Task: Find connections with filter location Jalandhar with filter topic #Networkwith filter profile language German with filter current company Arup with filter school K.Ramakrishnan College of Engineering with filter industry IT System Data Services with filter service category Loans with filter keywords title Nurse
Action: Mouse moved to (182, 266)
Screenshot: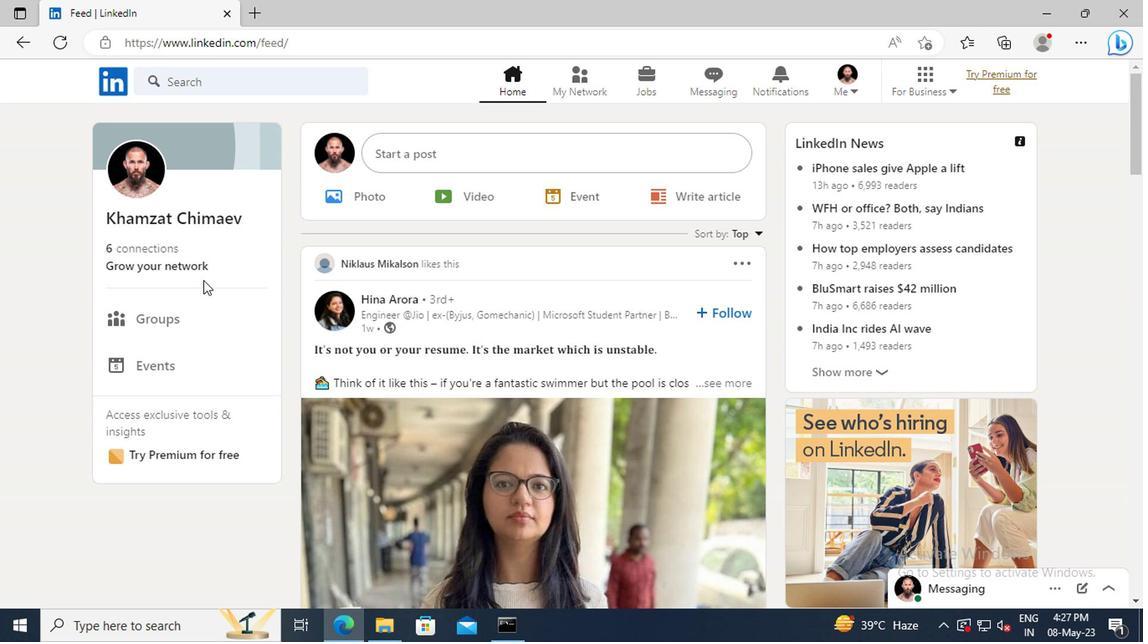 
Action: Mouse pressed left at (182, 266)
Screenshot: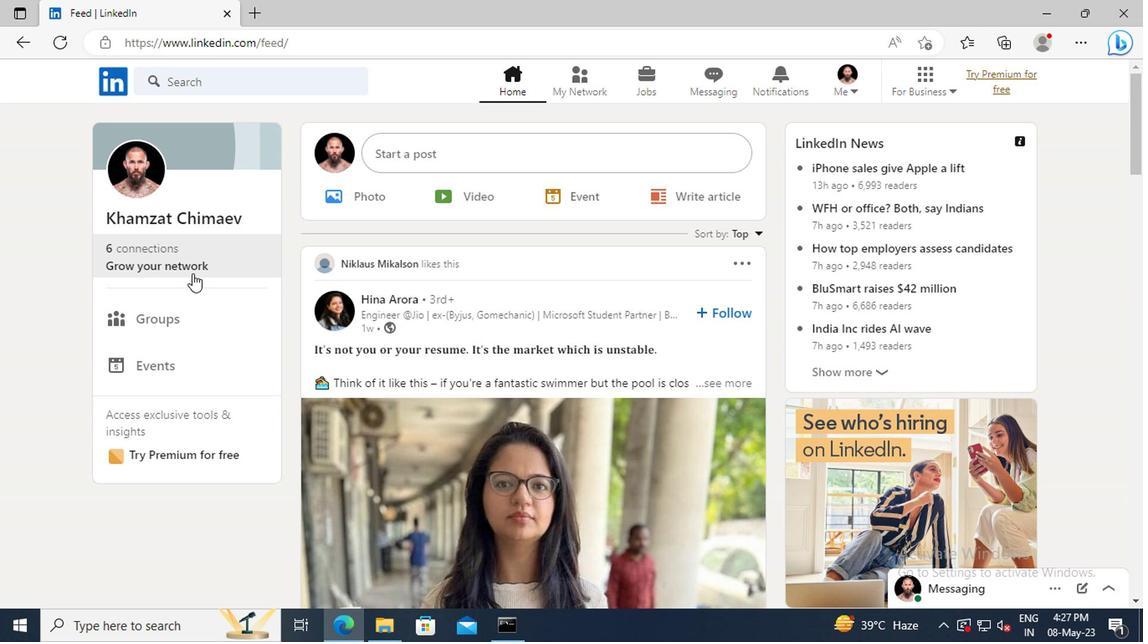 
Action: Mouse moved to (173, 182)
Screenshot: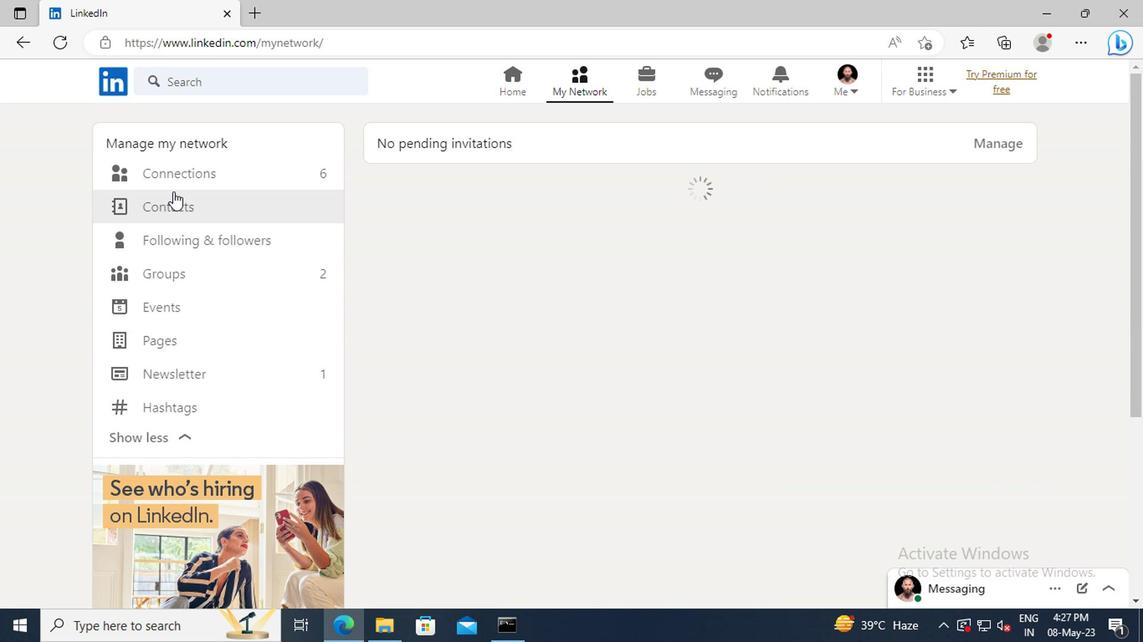 
Action: Mouse pressed left at (173, 182)
Screenshot: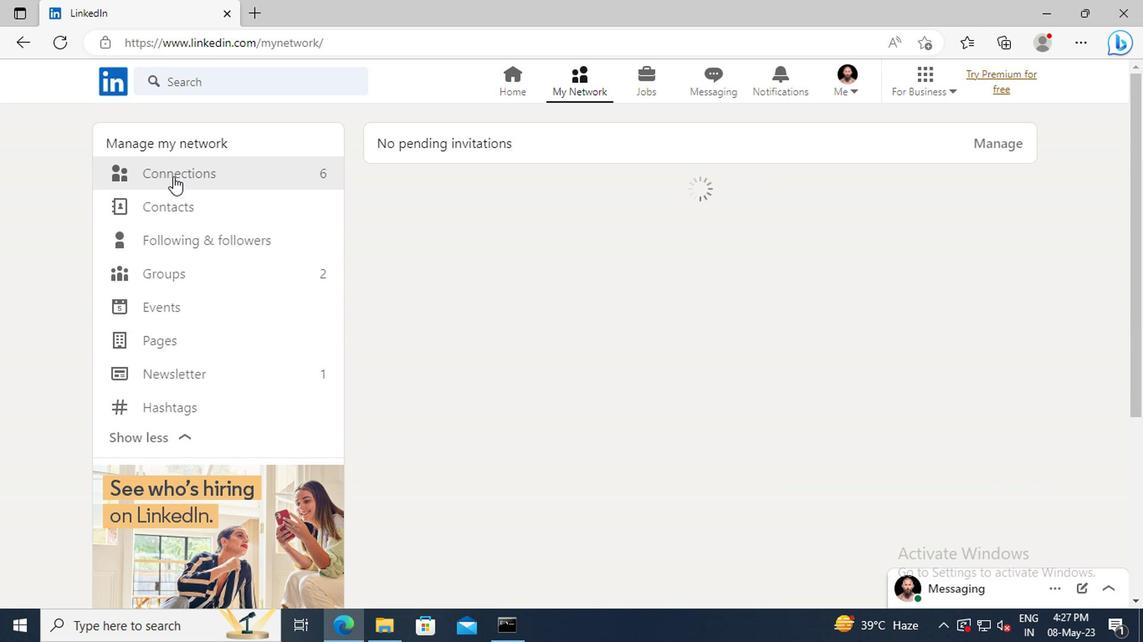 
Action: Mouse moved to (698, 186)
Screenshot: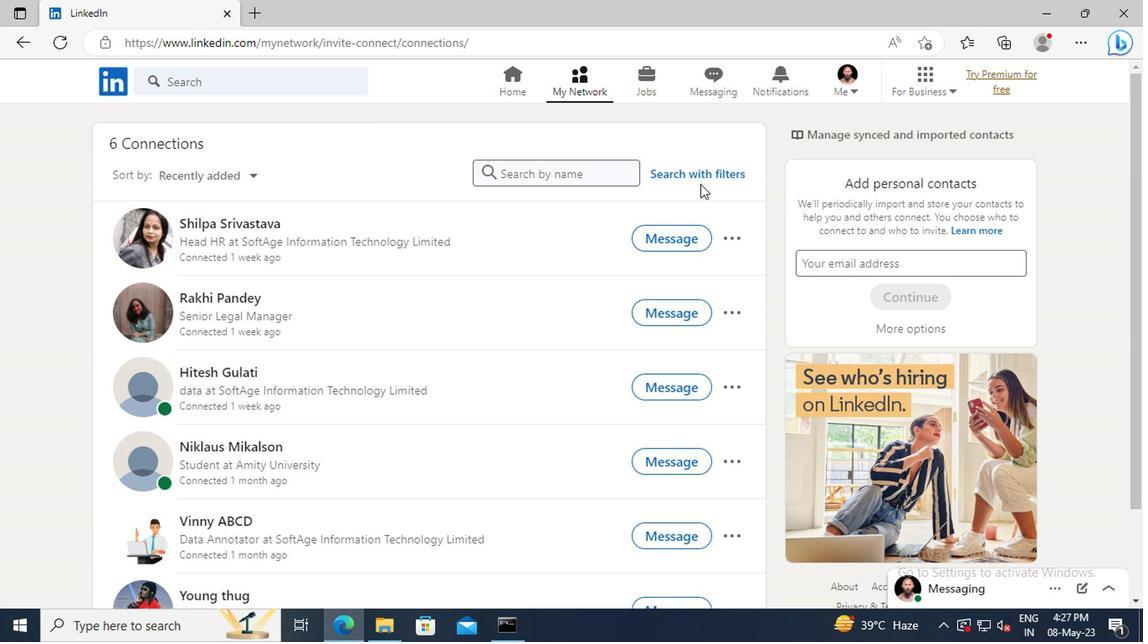 
Action: Mouse pressed left at (698, 186)
Screenshot: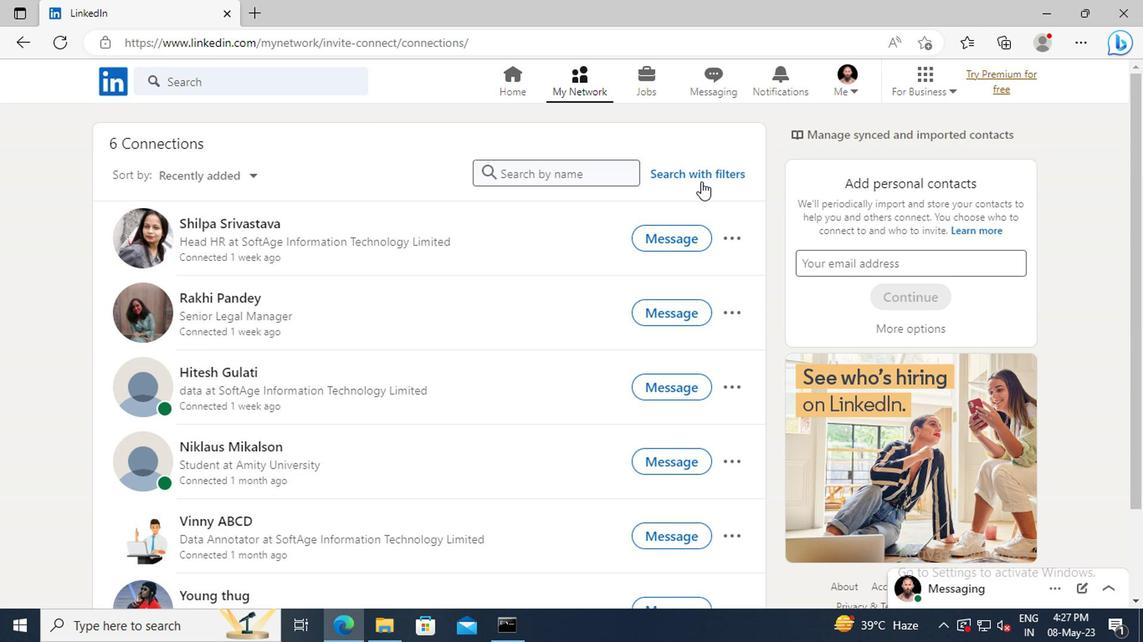 
Action: Mouse moved to (632, 139)
Screenshot: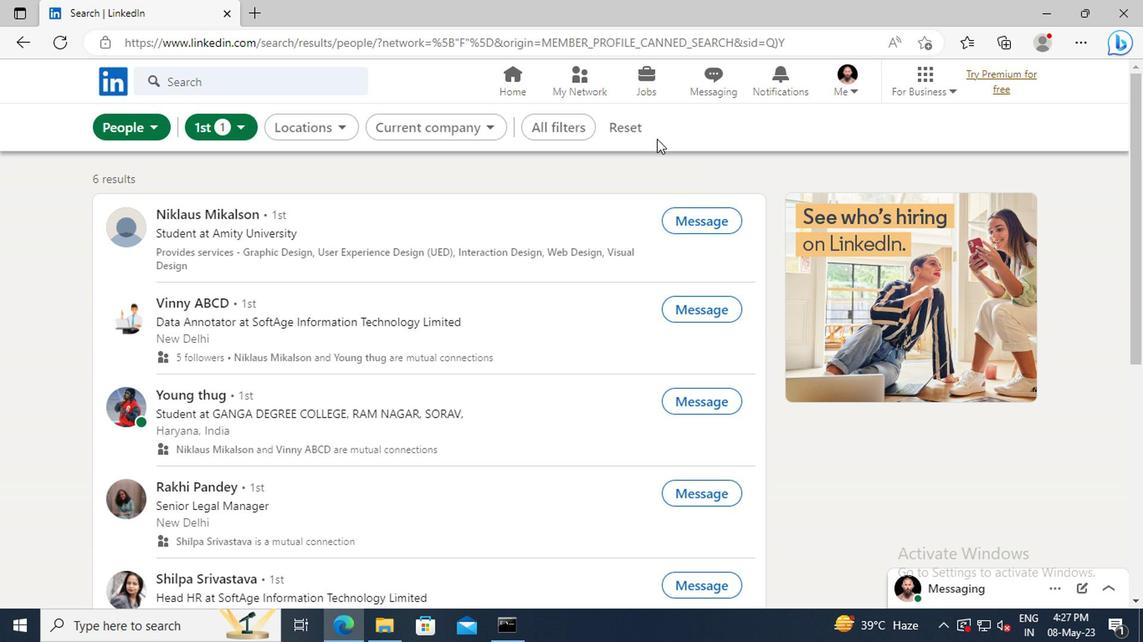 
Action: Mouse pressed left at (632, 139)
Screenshot: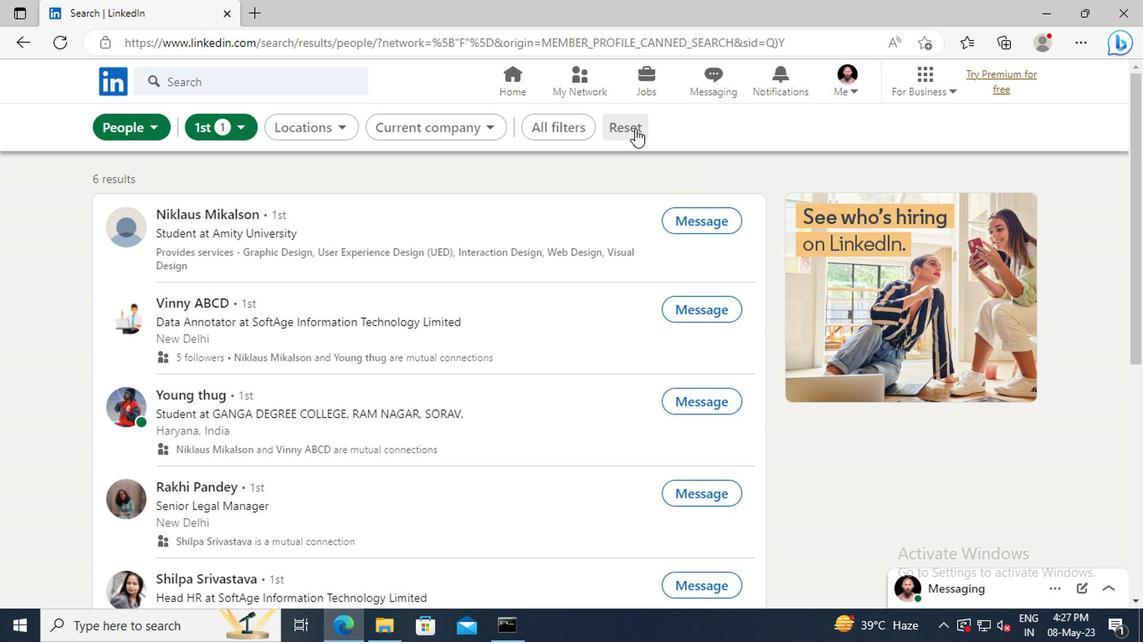 
Action: Mouse moved to (607, 139)
Screenshot: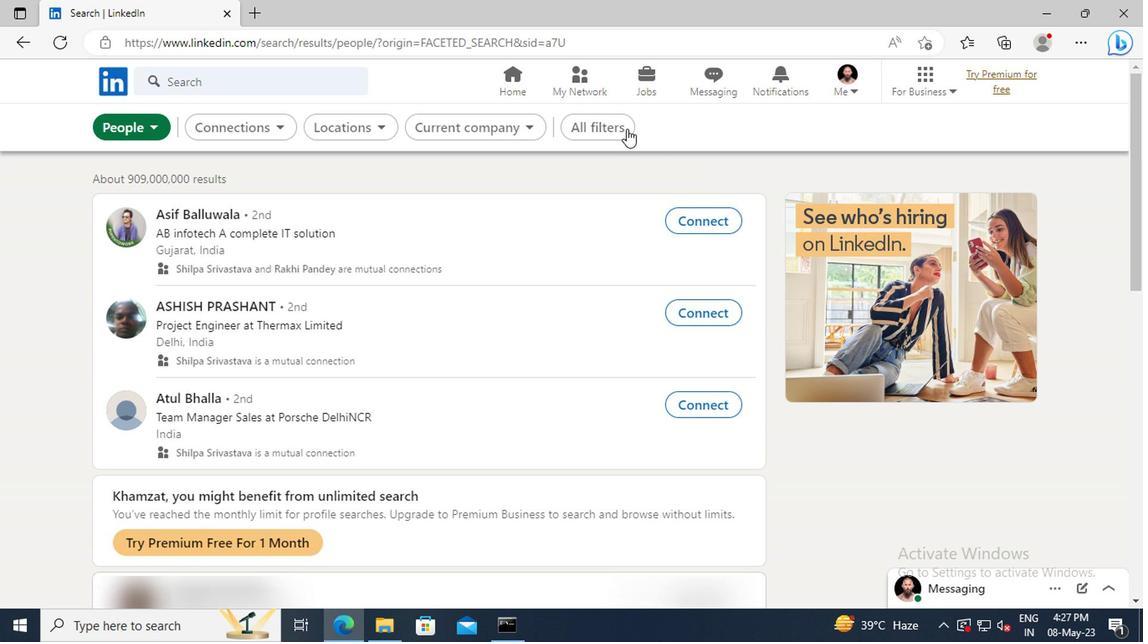 
Action: Mouse pressed left at (607, 139)
Screenshot: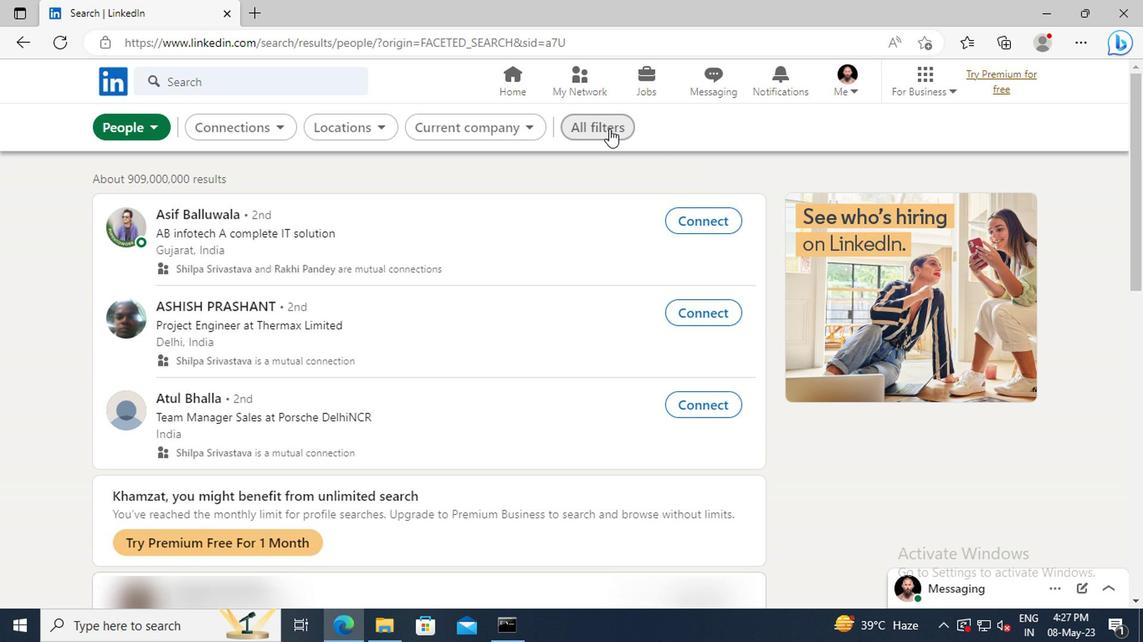 
Action: Mouse moved to (949, 326)
Screenshot: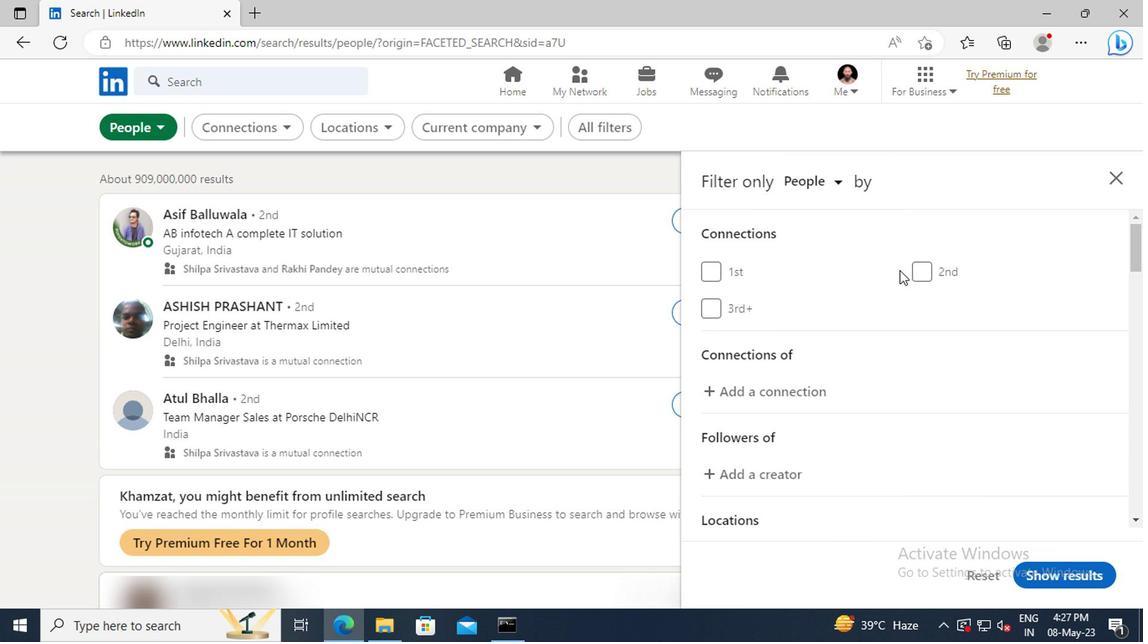 
Action: Mouse scrolled (949, 325) with delta (0, -1)
Screenshot: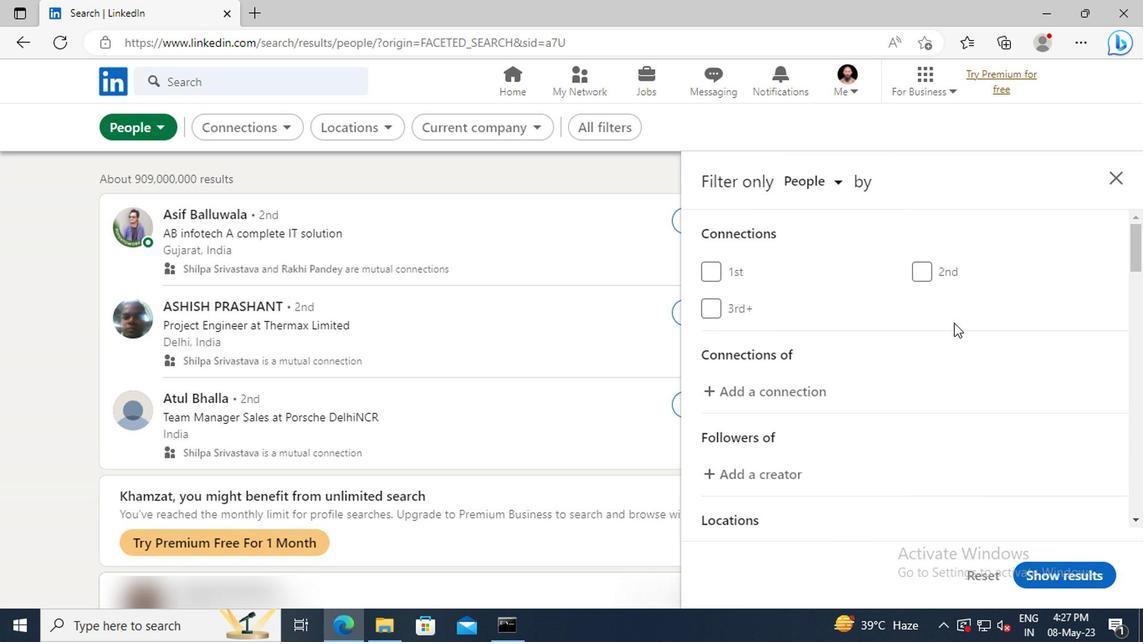 
Action: Mouse scrolled (949, 325) with delta (0, -1)
Screenshot: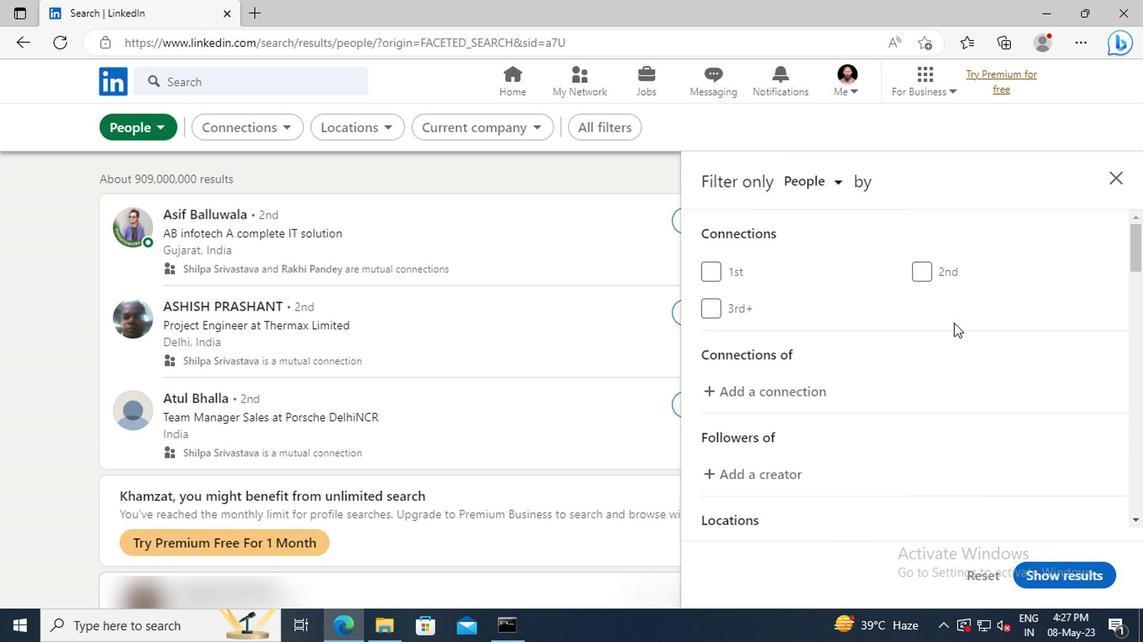 
Action: Mouse scrolled (949, 325) with delta (0, -1)
Screenshot: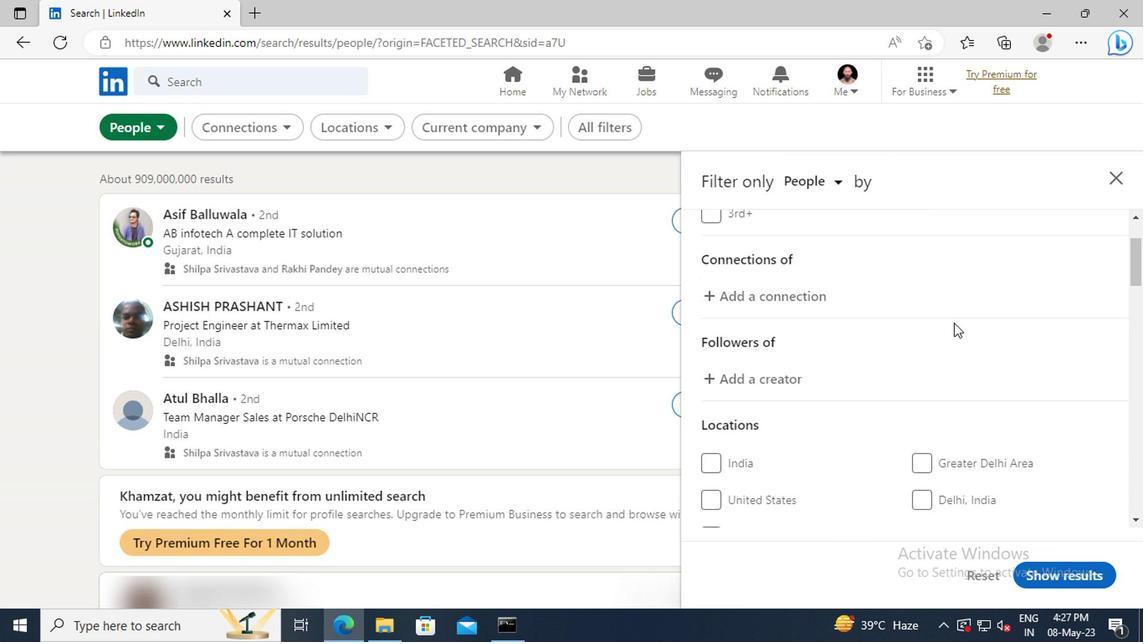 
Action: Mouse scrolled (949, 325) with delta (0, -1)
Screenshot: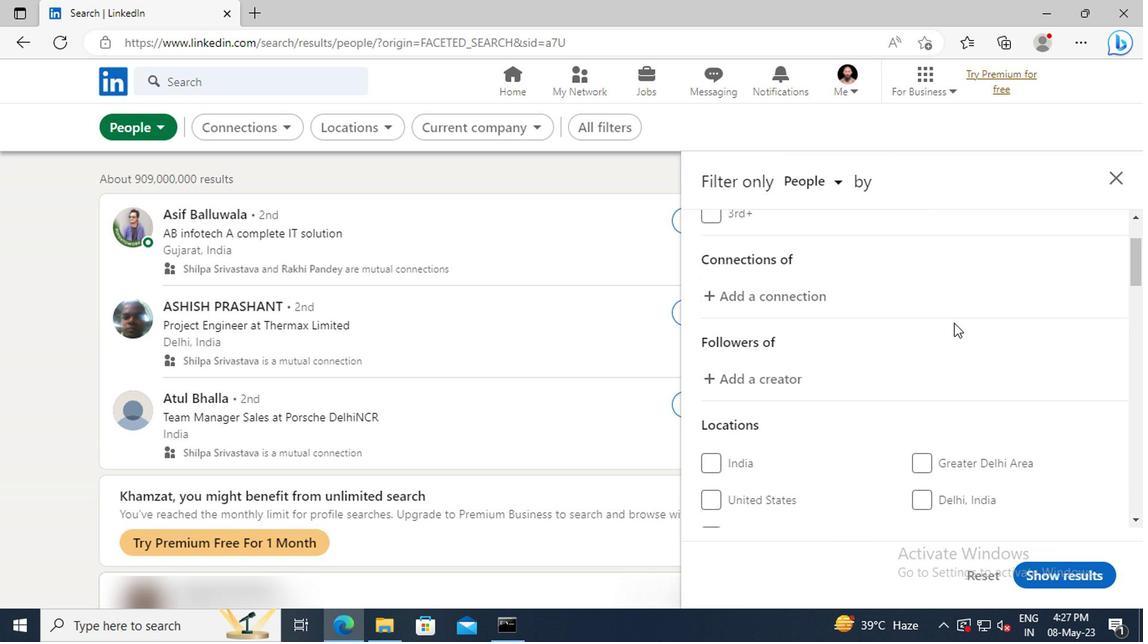 
Action: Mouse moved to (950, 326)
Screenshot: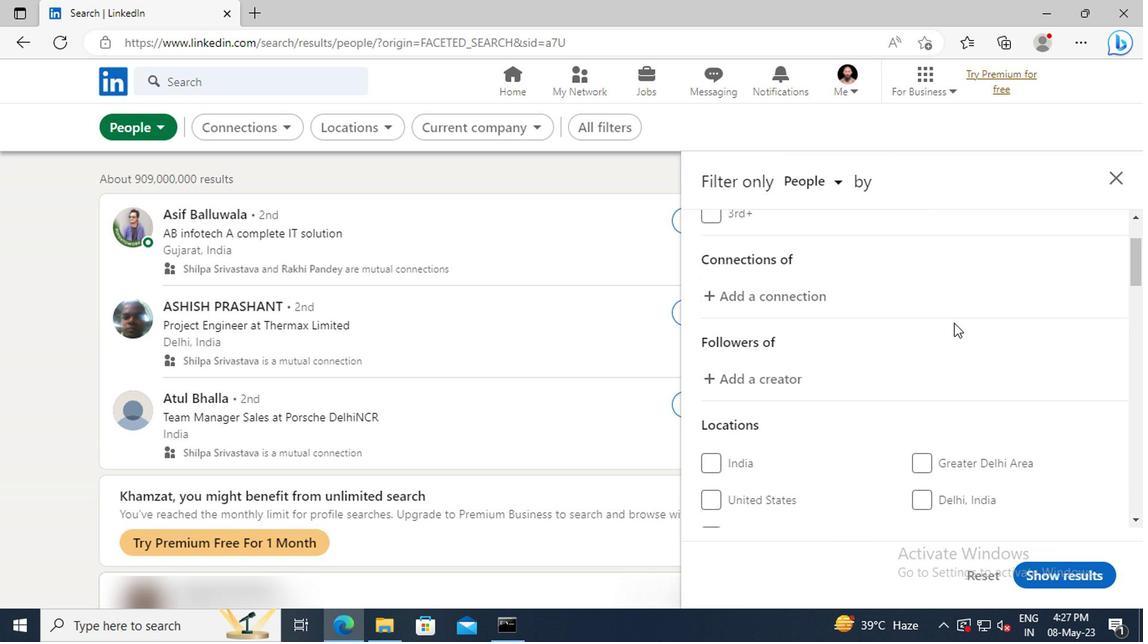 
Action: Mouse scrolled (950, 325) with delta (0, -1)
Screenshot: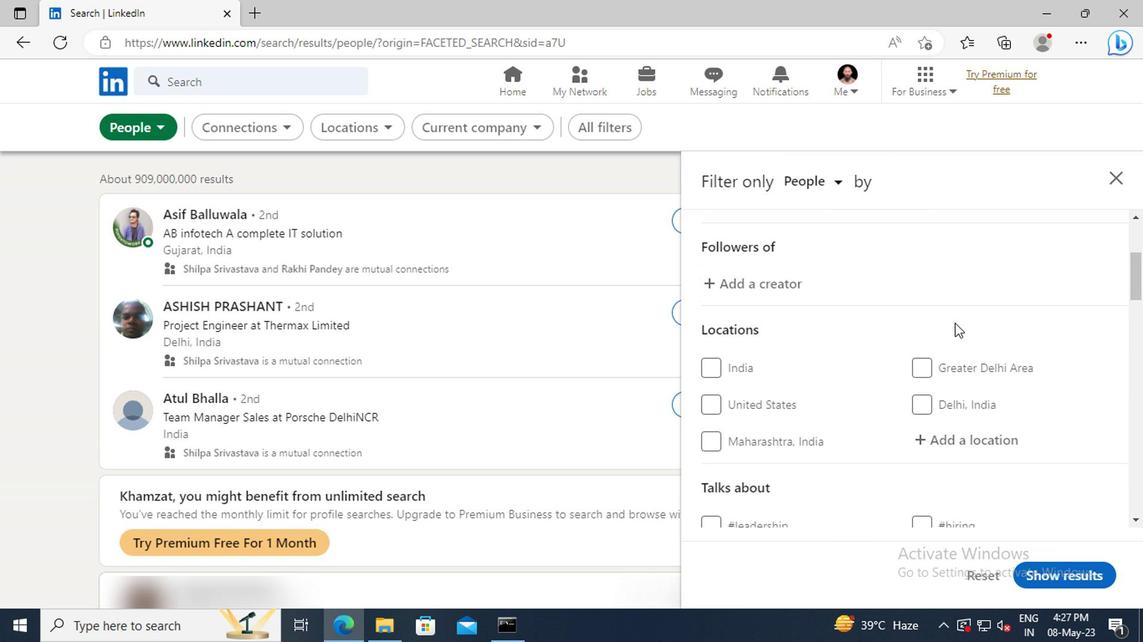 
Action: Mouse moved to (950, 327)
Screenshot: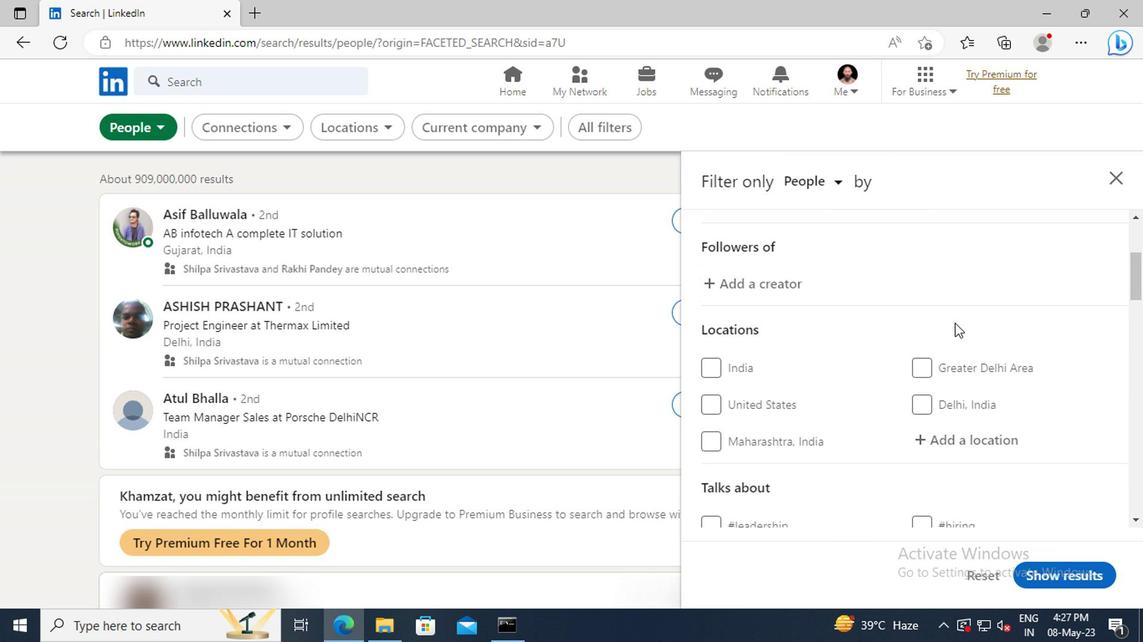 
Action: Mouse scrolled (950, 326) with delta (0, 0)
Screenshot: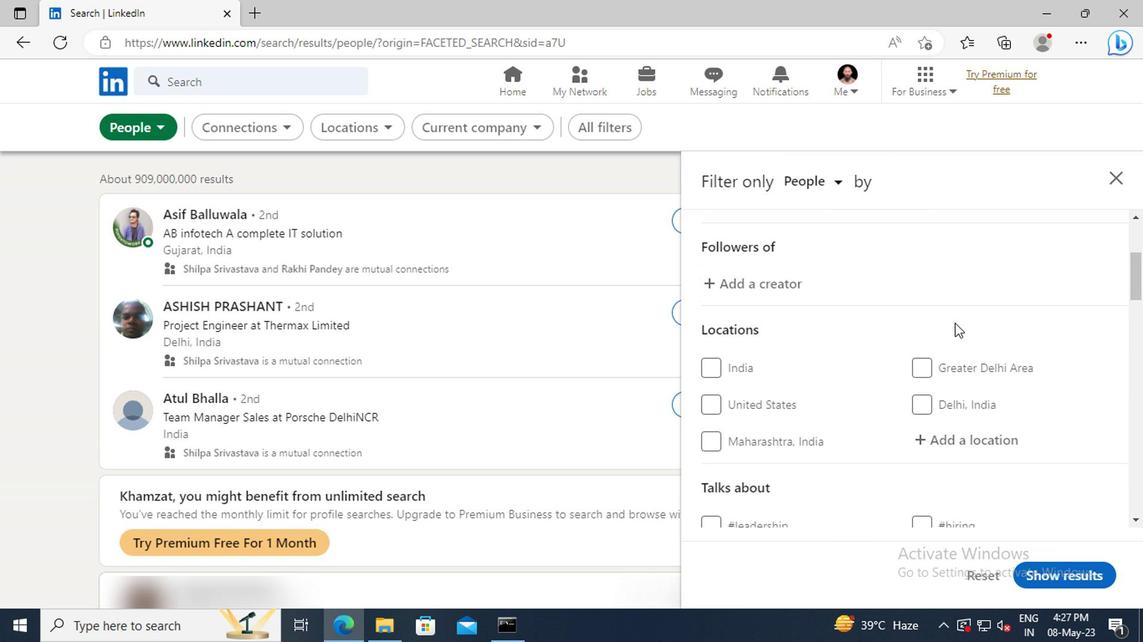 
Action: Mouse moved to (950, 342)
Screenshot: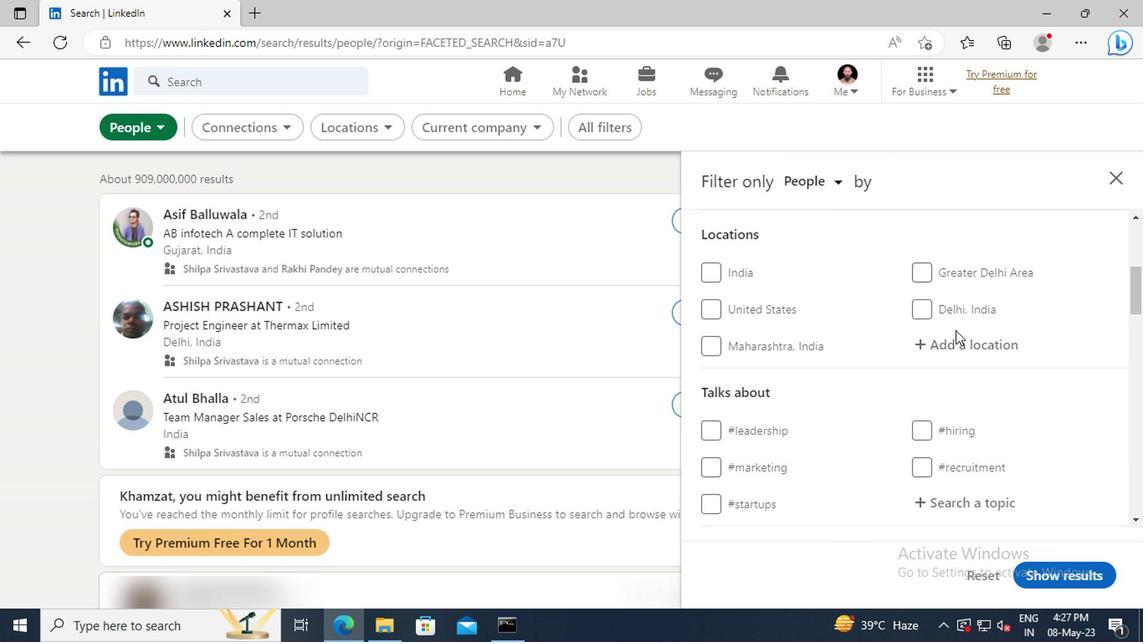 
Action: Mouse pressed left at (950, 342)
Screenshot: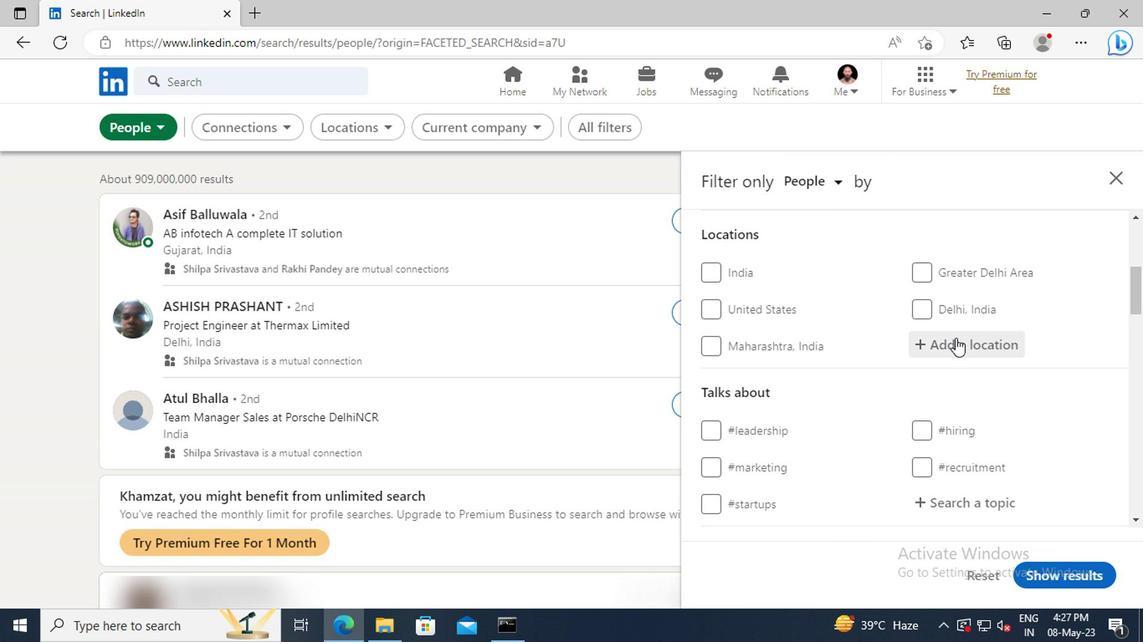 
Action: Key pressed <Key.shift>JALANDHAR
Screenshot: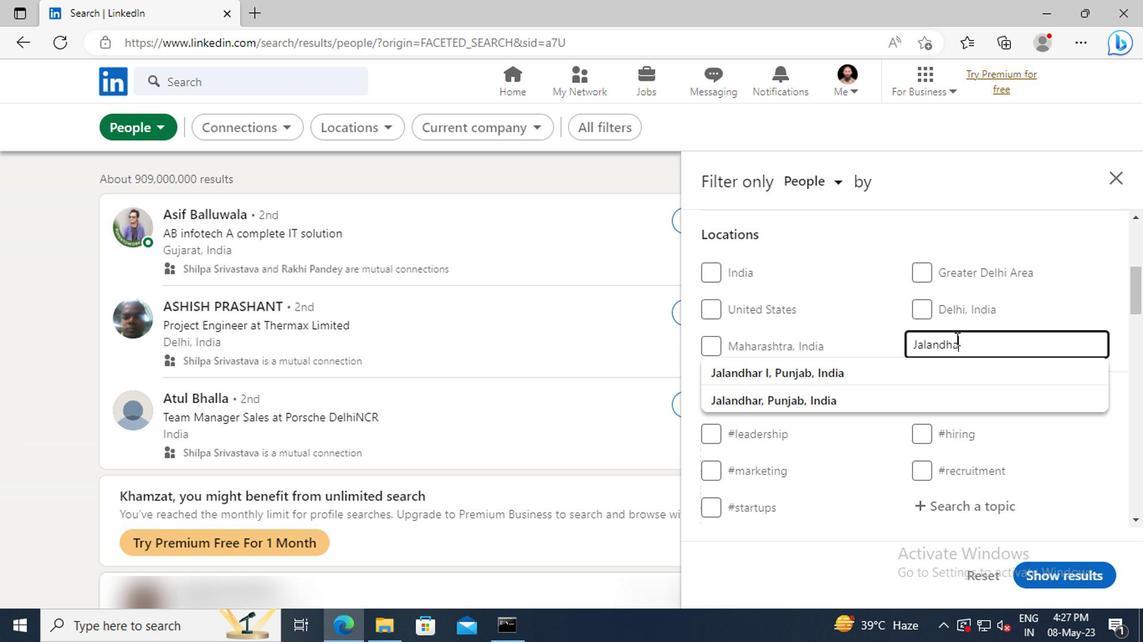 
Action: Mouse moved to (956, 369)
Screenshot: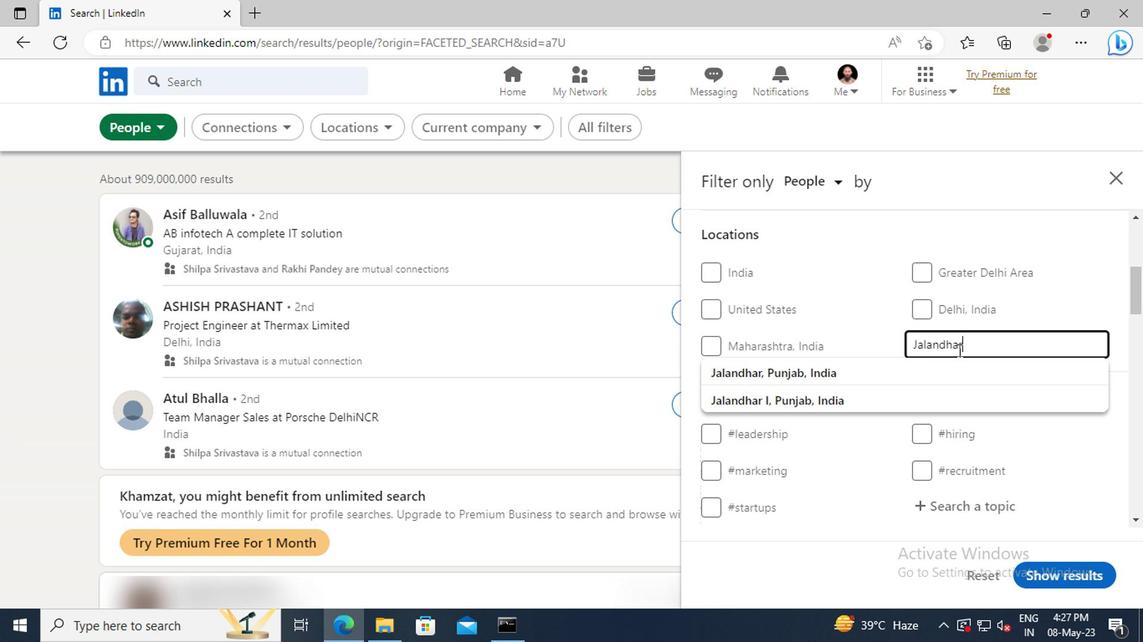 
Action: Mouse pressed left at (956, 369)
Screenshot: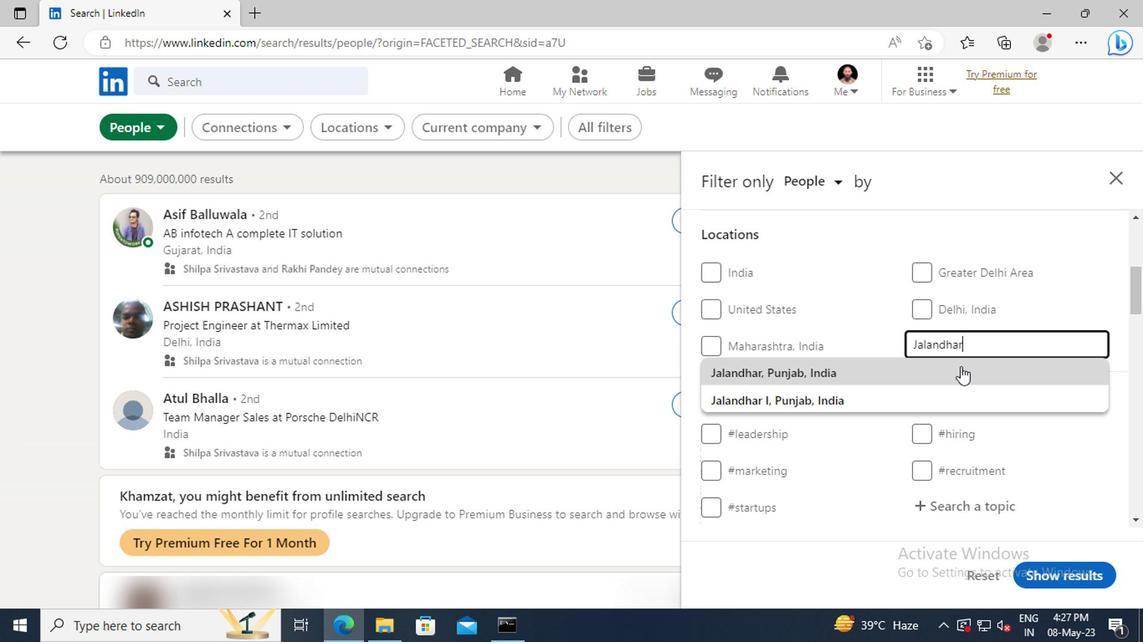 
Action: Mouse scrolled (956, 368) with delta (0, -1)
Screenshot: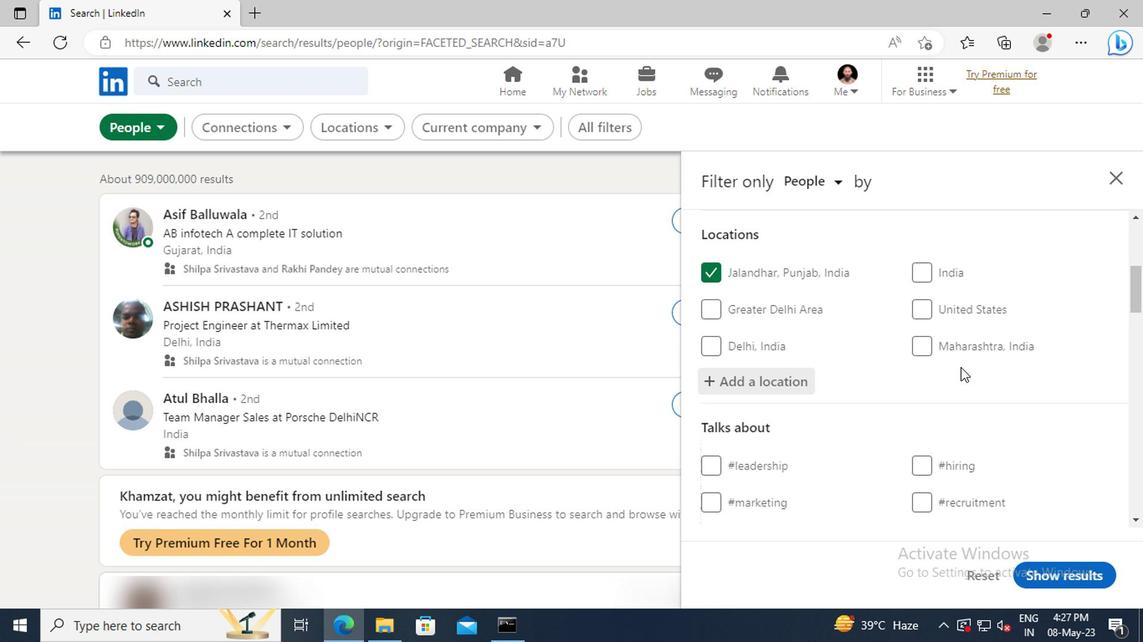 
Action: Mouse scrolled (956, 368) with delta (0, -1)
Screenshot: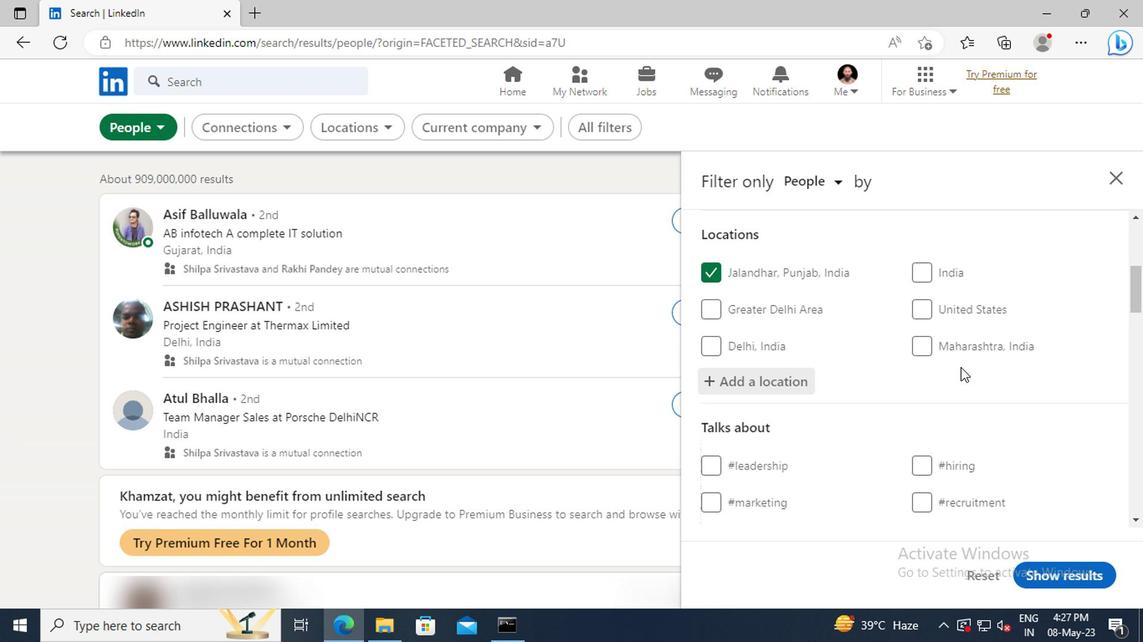 
Action: Mouse scrolled (956, 368) with delta (0, -1)
Screenshot: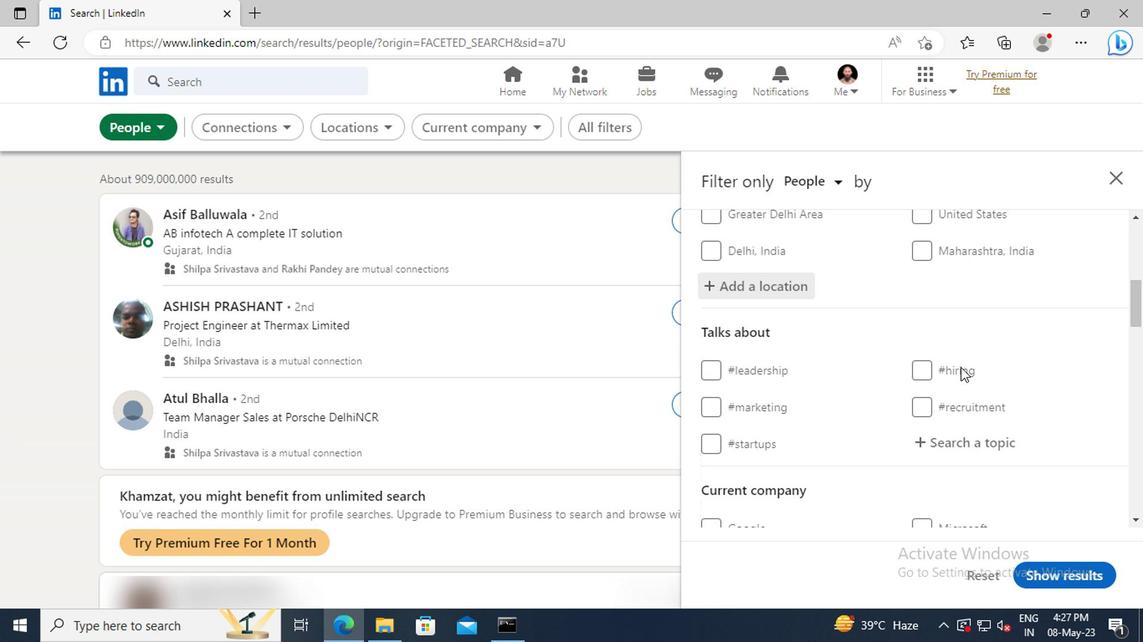 
Action: Mouse moved to (962, 390)
Screenshot: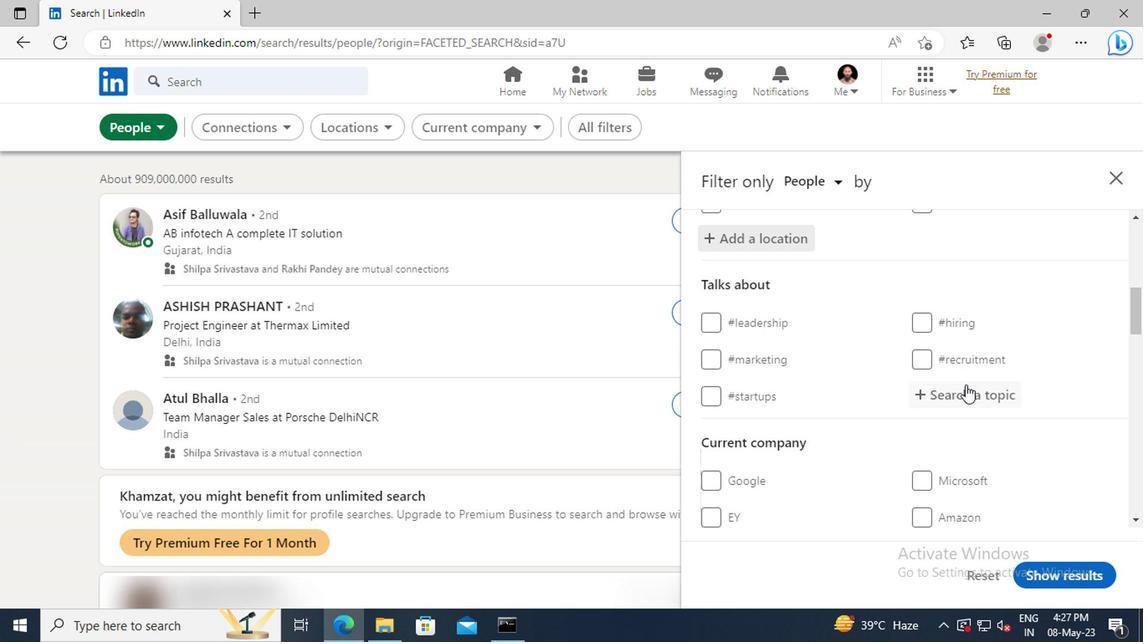 
Action: Mouse pressed left at (962, 390)
Screenshot: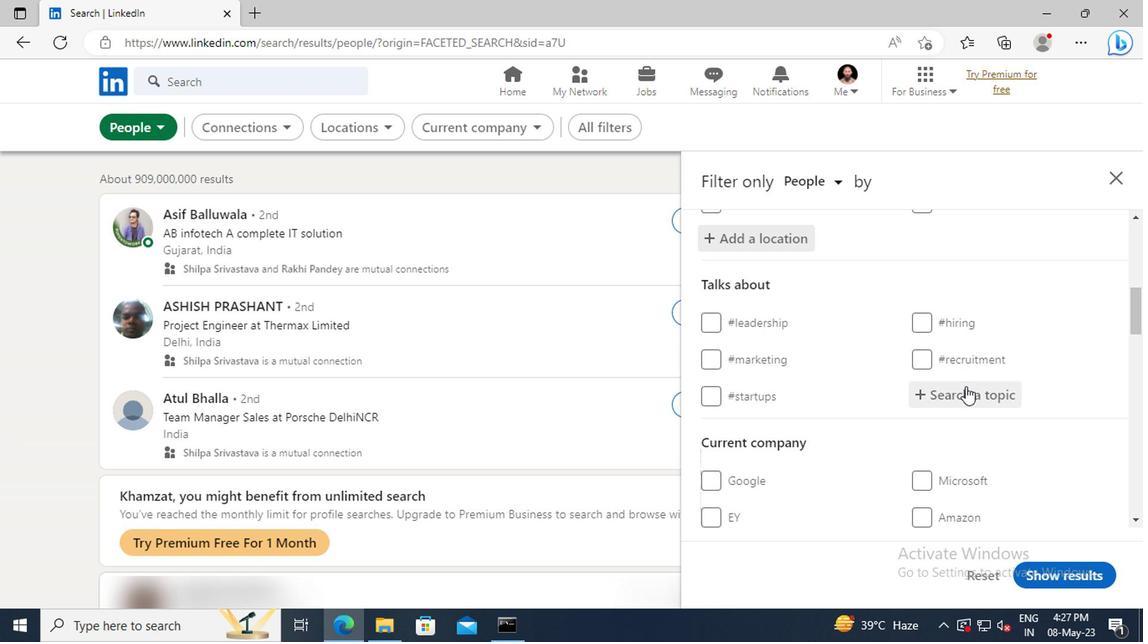 
Action: Key pressed <Key.shift>NETWORK
Screenshot: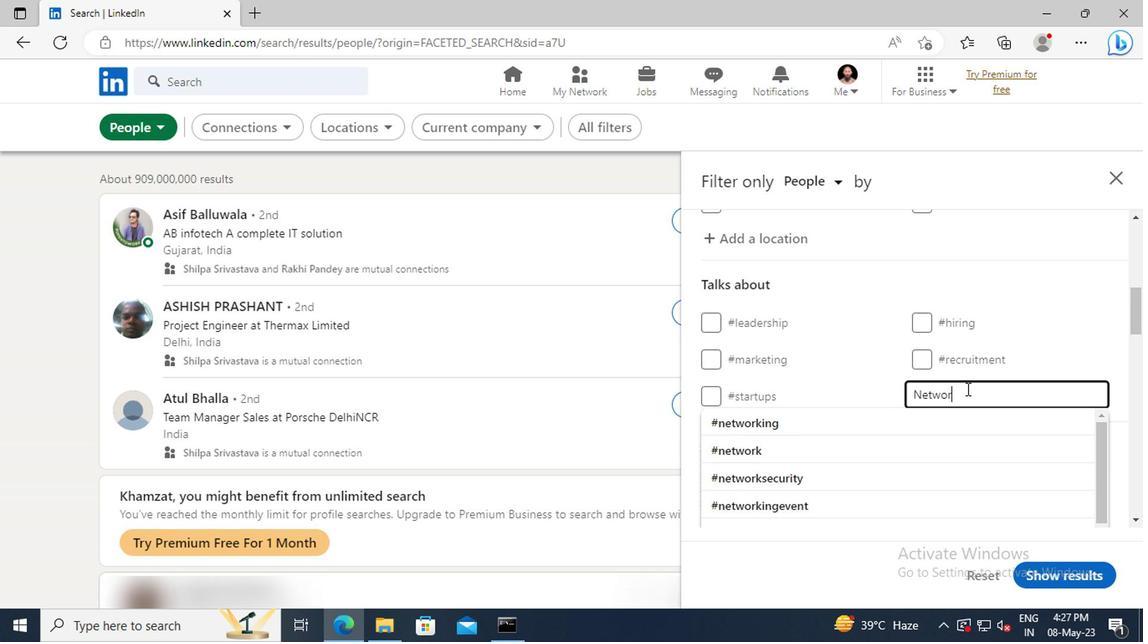 
Action: Mouse moved to (962, 436)
Screenshot: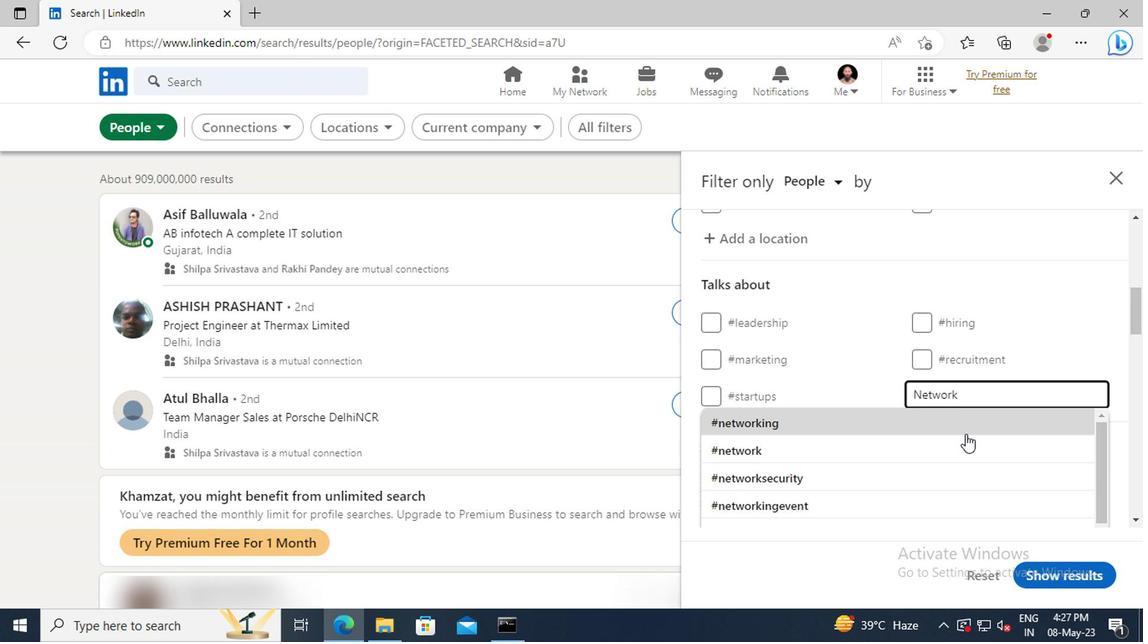 
Action: Mouse pressed left at (962, 436)
Screenshot: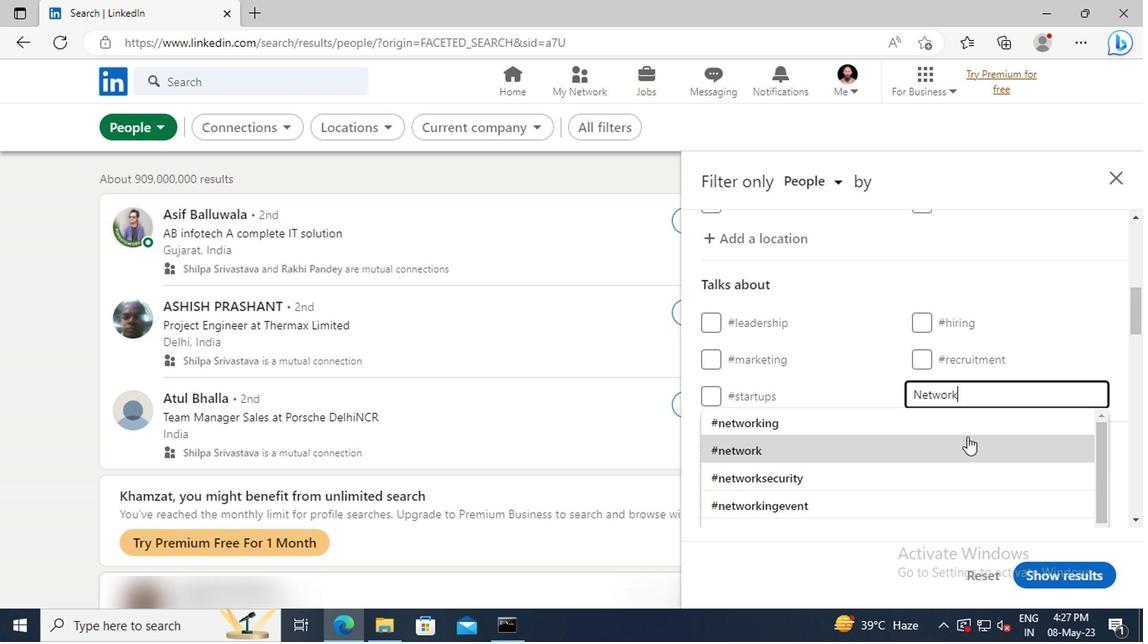 
Action: Mouse scrolled (962, 435) with delta (0, 0)
Screenshot: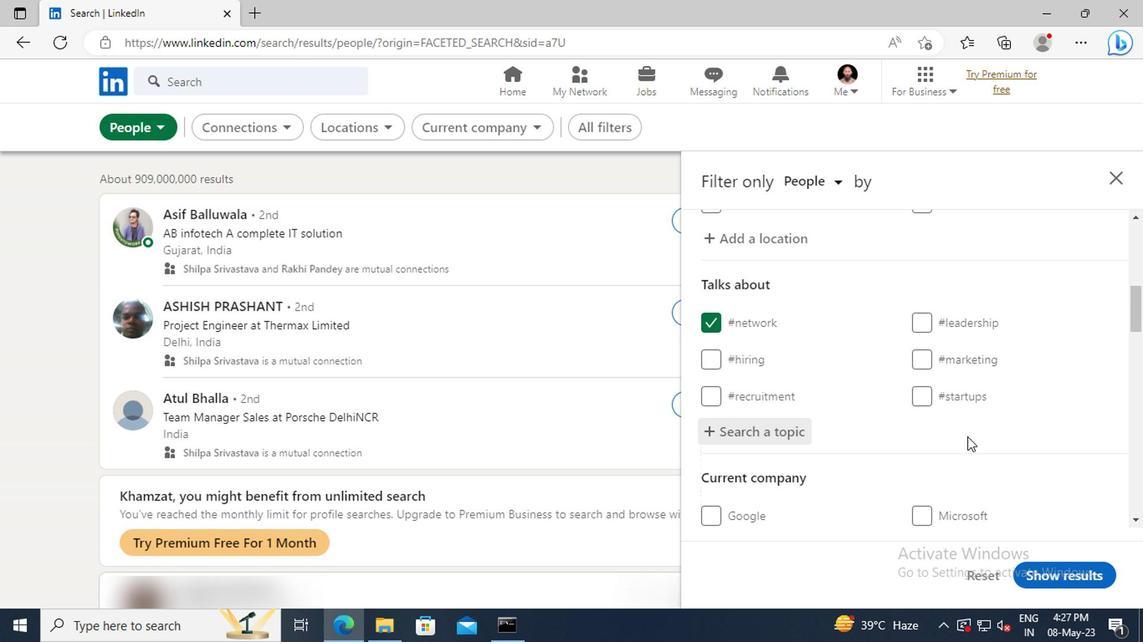 
Action: Mouse scrolled (962, 435) with delta (0, 0)
Screenshot: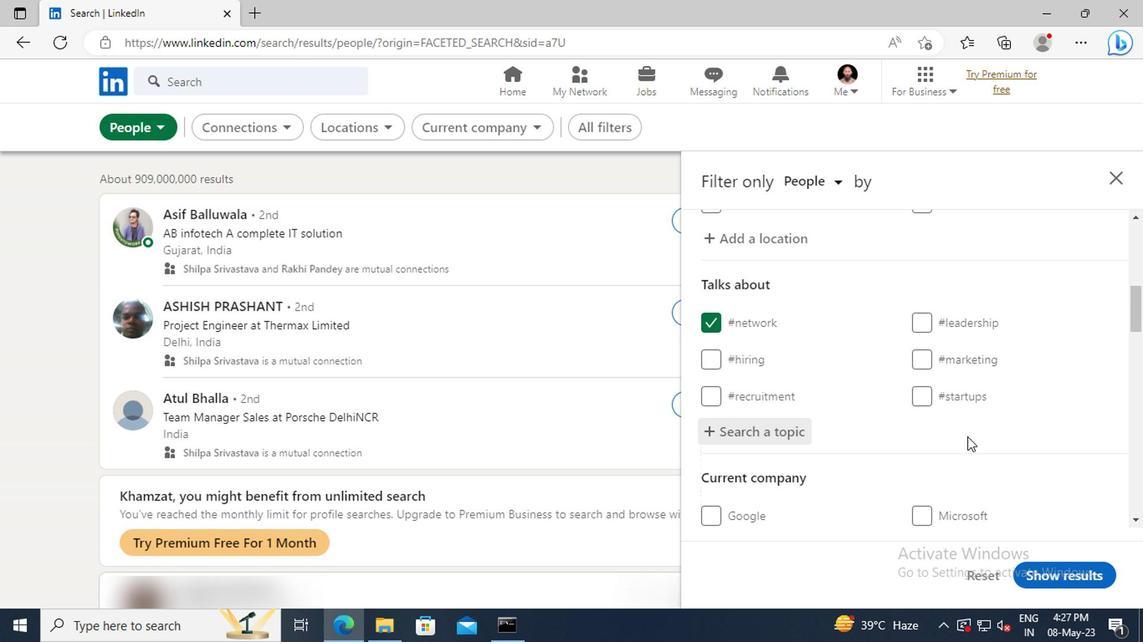 
Action: Mouse scrolled (962, 435) with delta (0, 0)
Screenshot: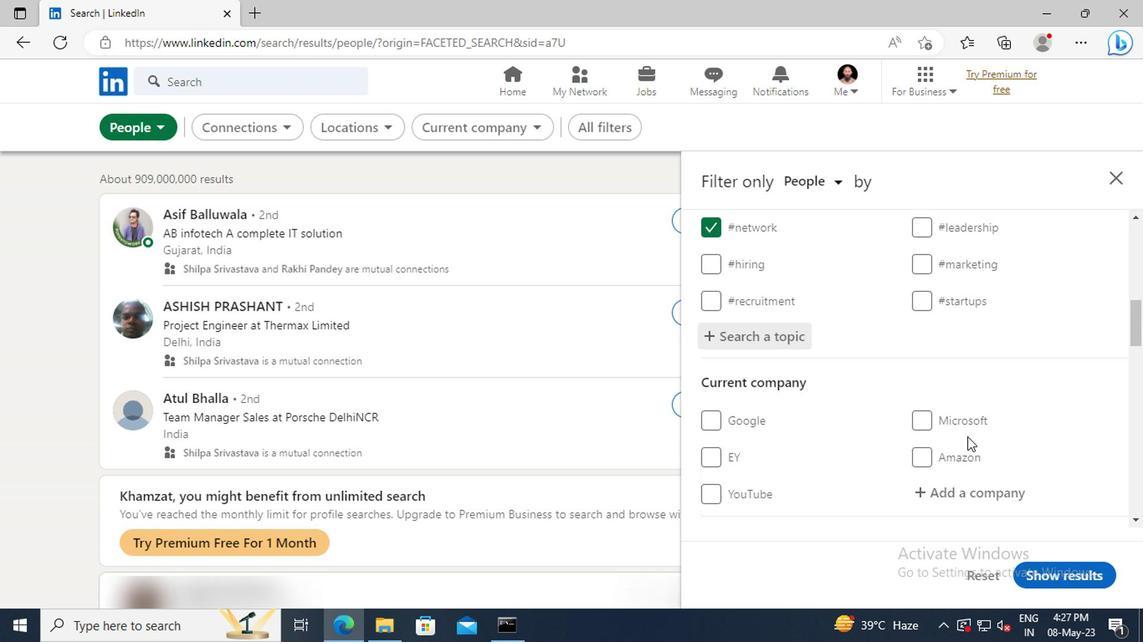 
Action: Mouse scrolled (962, 435) with delta (0, 0)
Screenshot: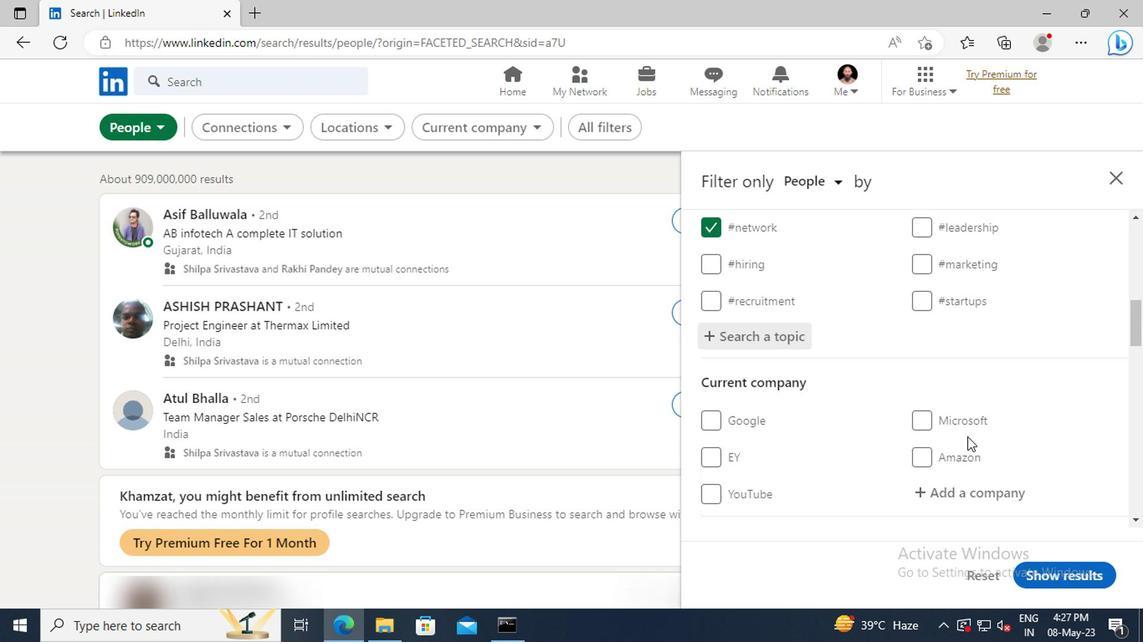 
Action: Mouse moved to (963, 431)
Screenshot: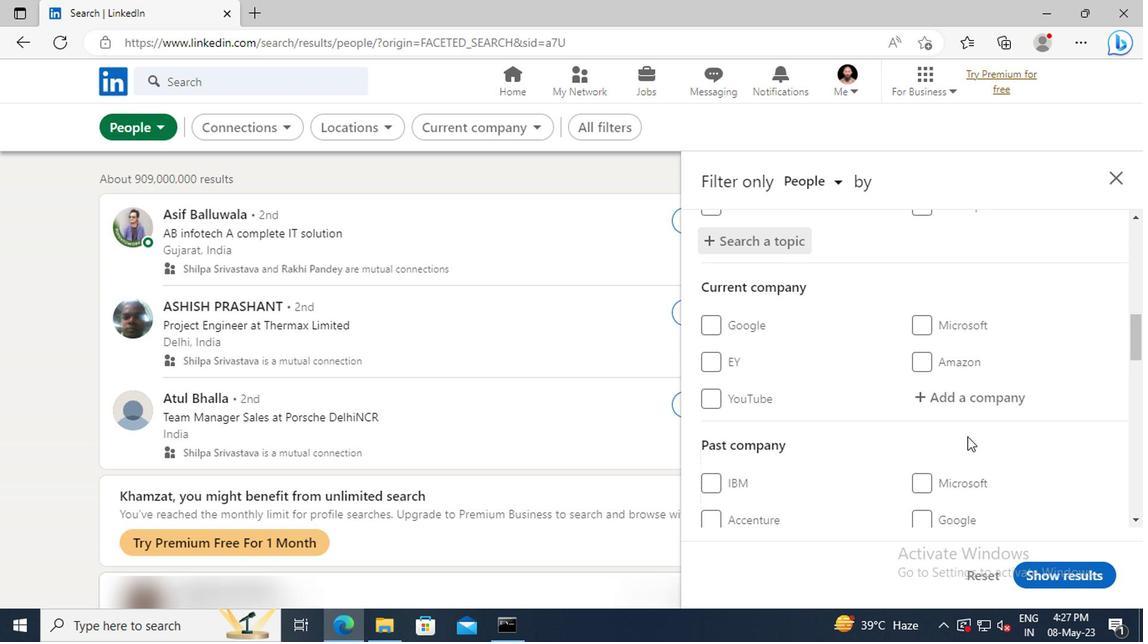 
Action: Mouse scrolled (963, 431) with delta (0, 0)
Screenshot: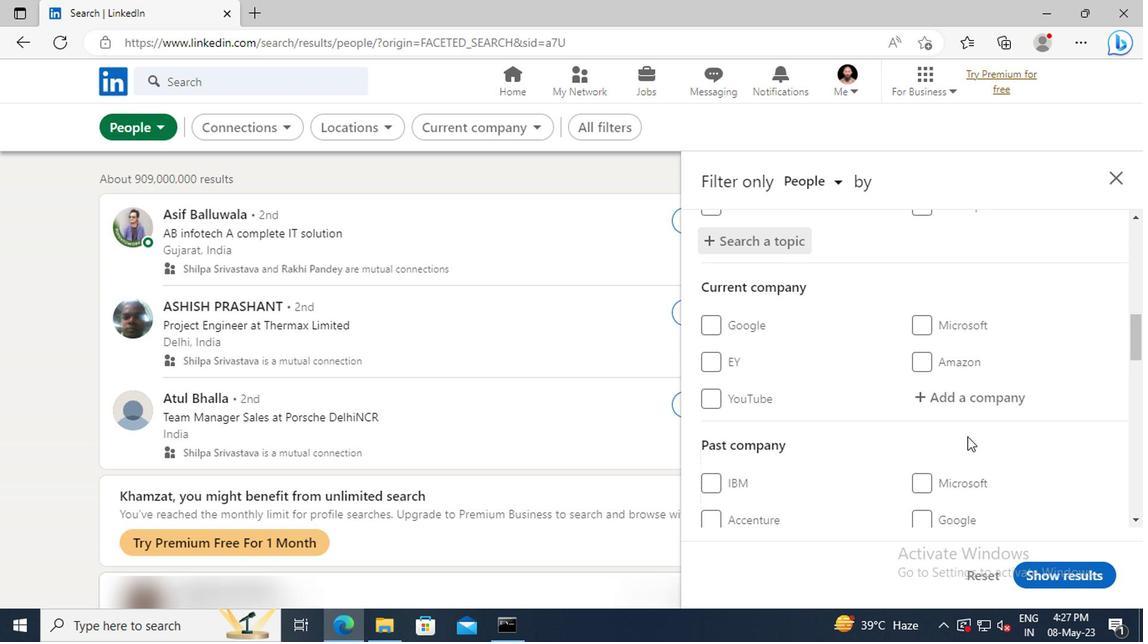 
Action: Mouse moved to (960, 420)
Screenshot: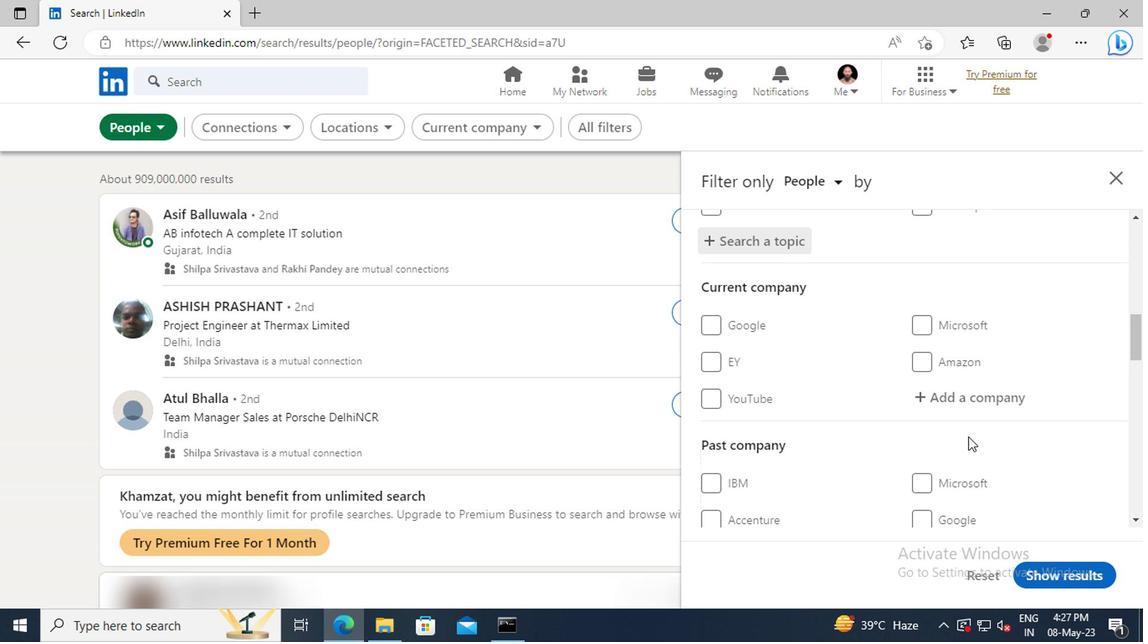 
Action: Mouse scrolled (960, 419) with delta (0, 0)
Screenshot: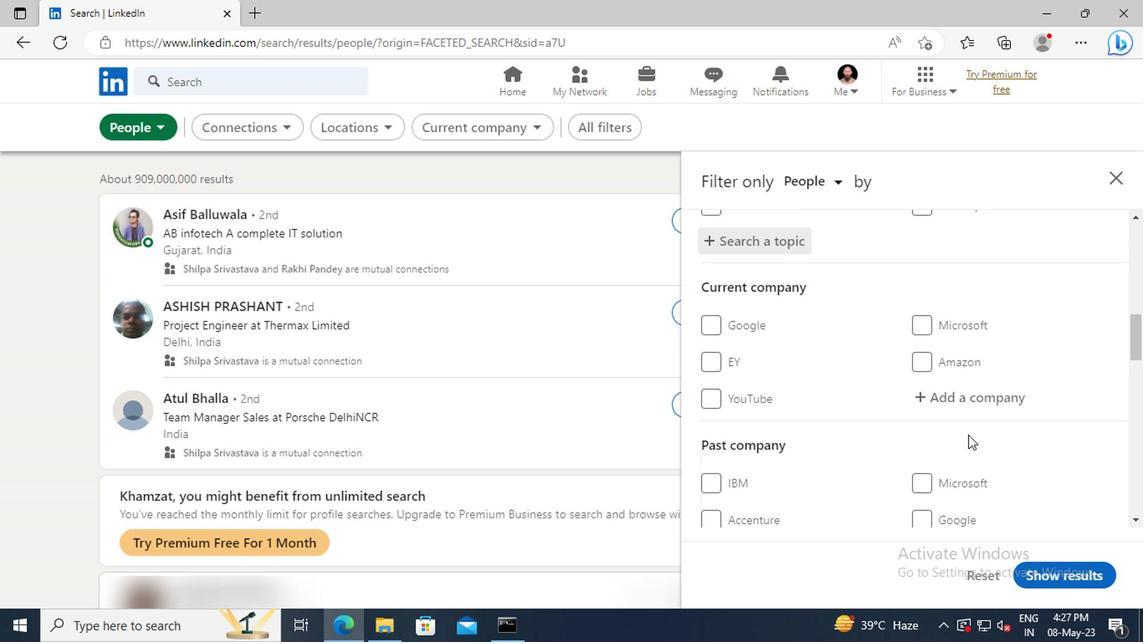 
Action: Mouse moved to (956, 394)
Screenshot: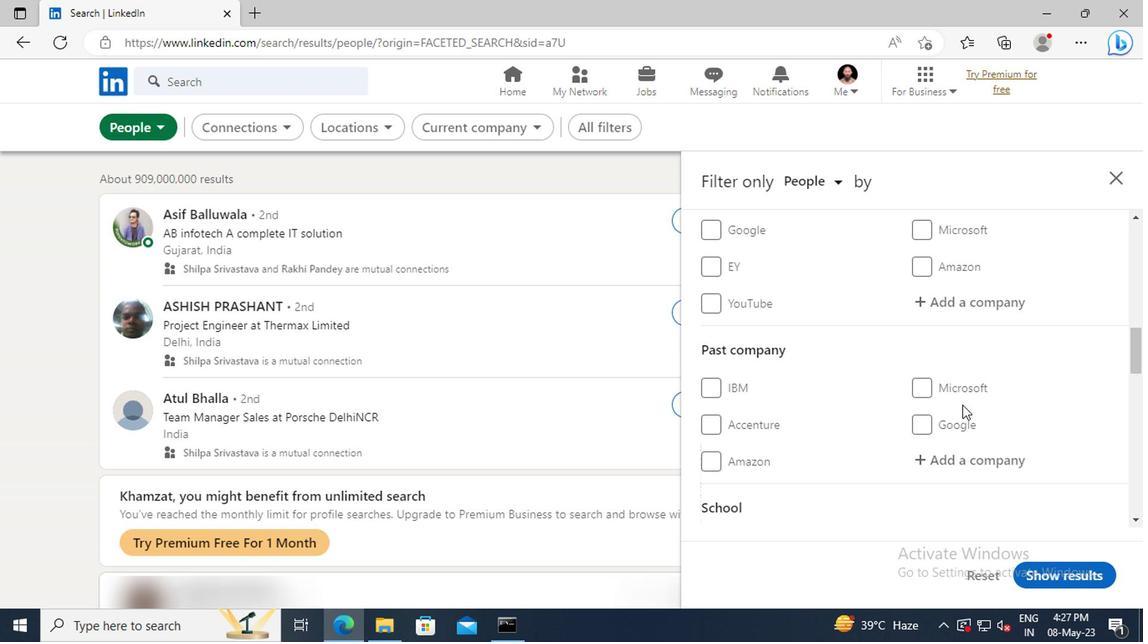 
Action: Mouse scrolled (956, 394) with delta (0, 0)
Screenshot: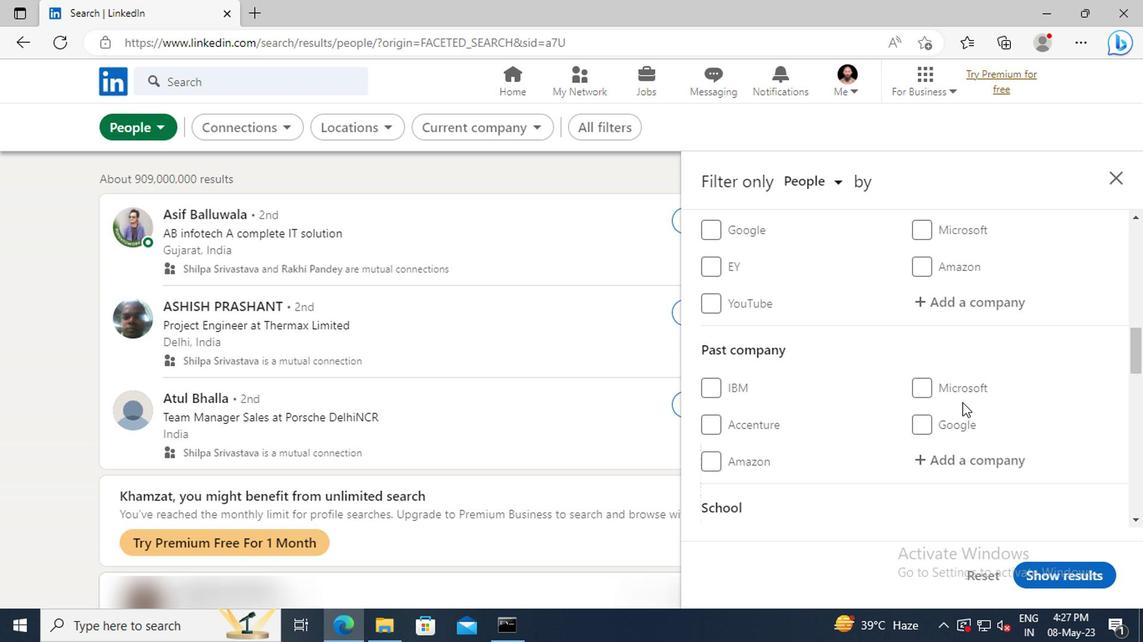 
Action: Mouse moved to (954, 392)
Screenshot: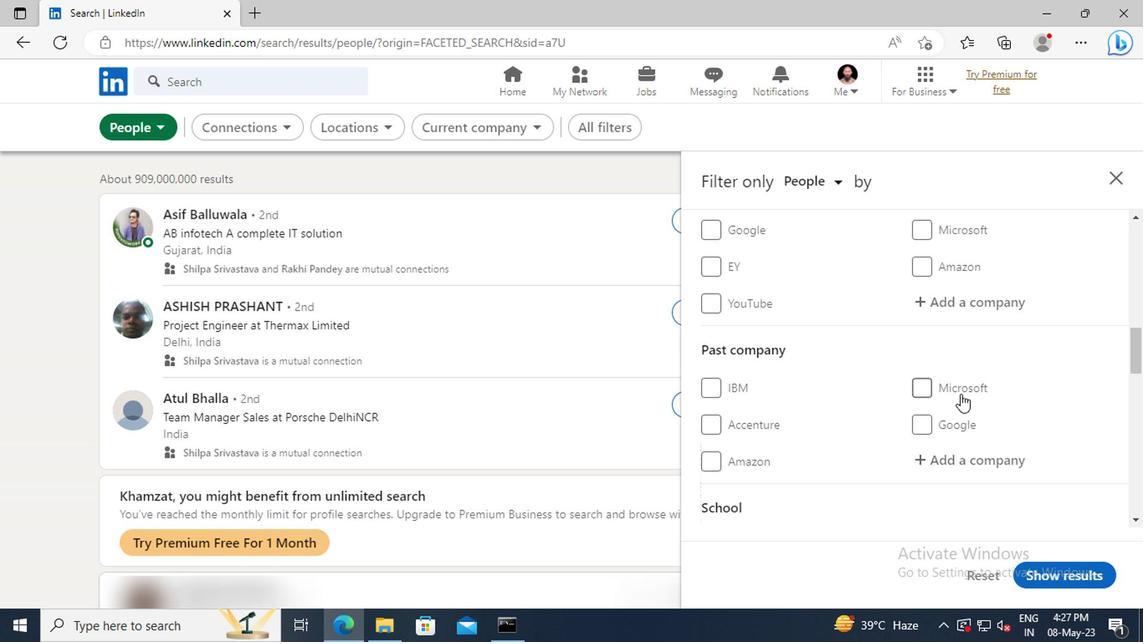 
Action: Mouse scrolled (954, 391) with delta (0, -1)
Screenshot: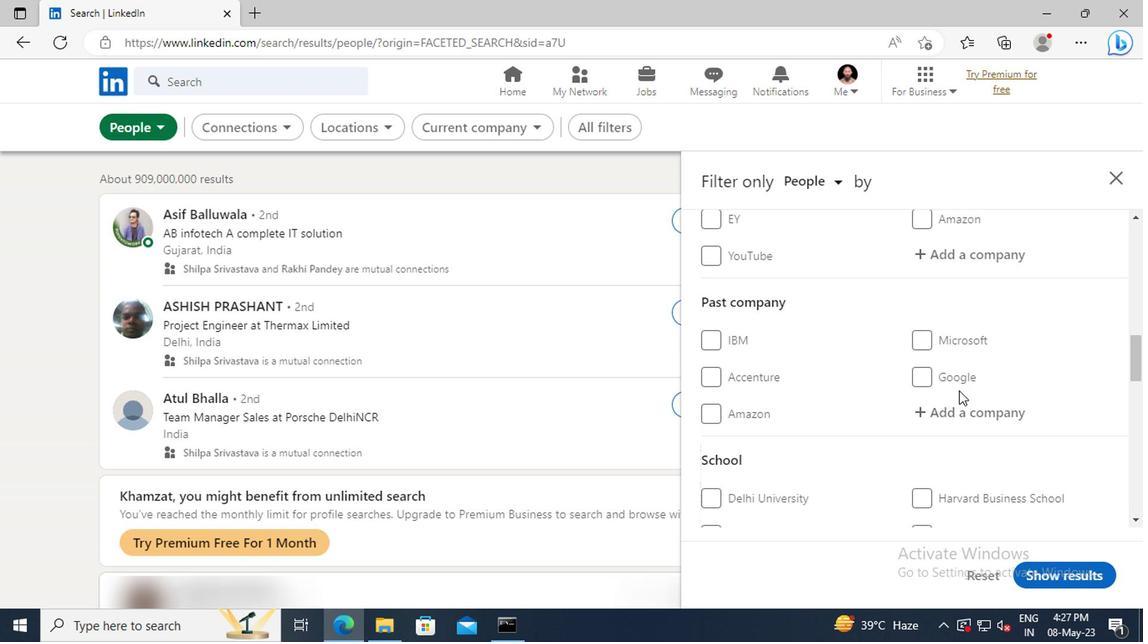 
Action: Mouse scrolled (954, 391) with delta (0, -1)
Screenshot: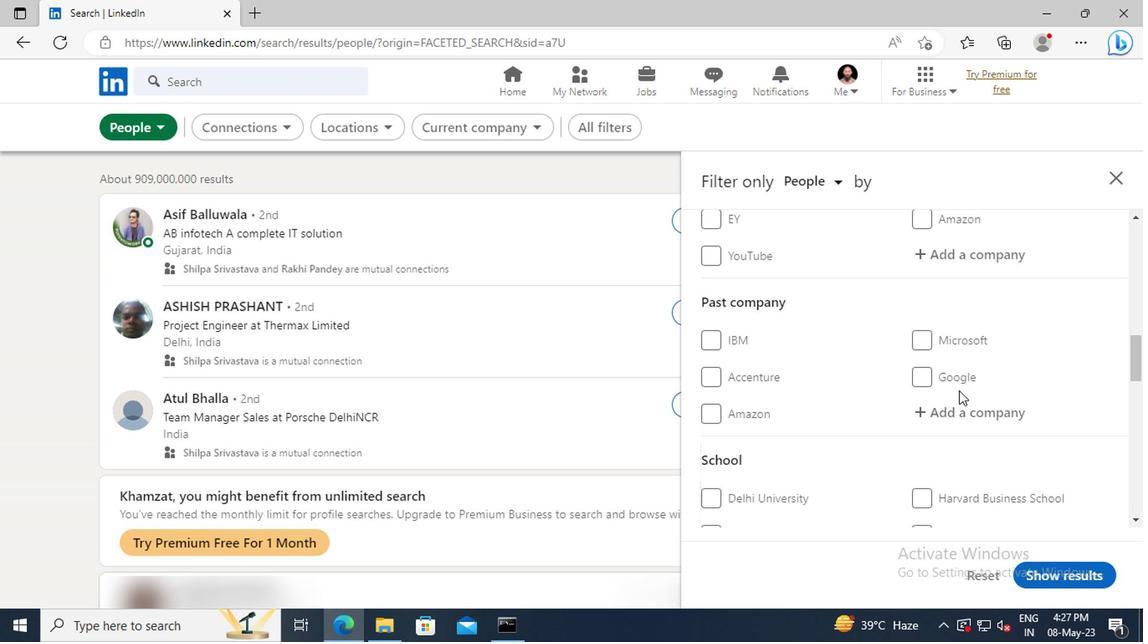 
Action: Mouse scrolled (954, 391) with delta (0, -1)
Screenshot: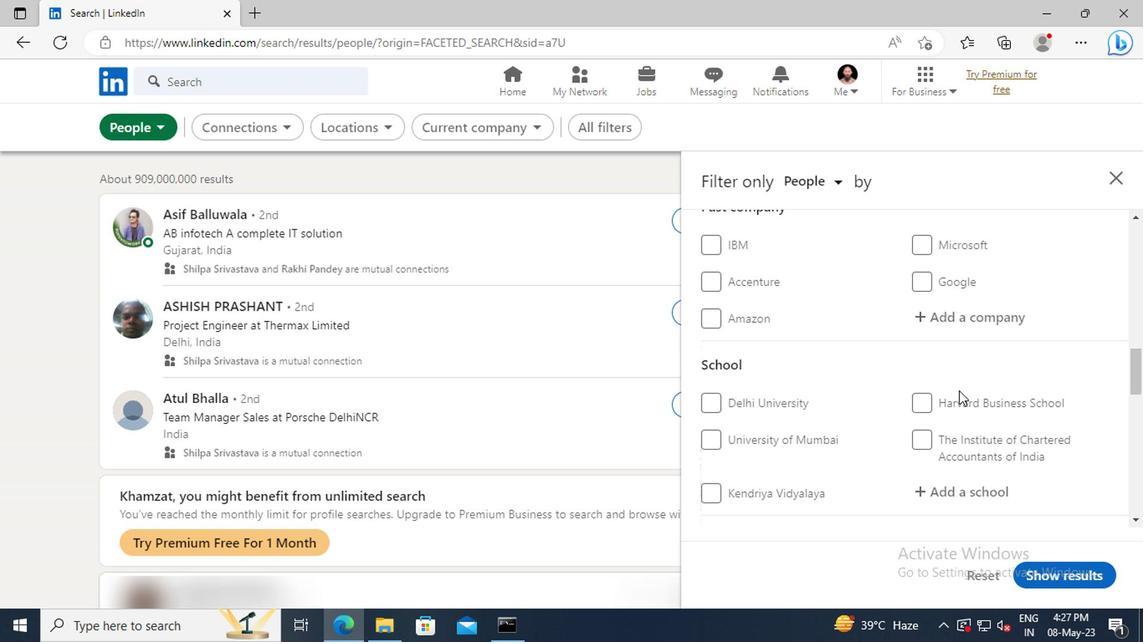 
Action: Mouse scrolled (954, 391) with delta (0, -1)
Screenshot: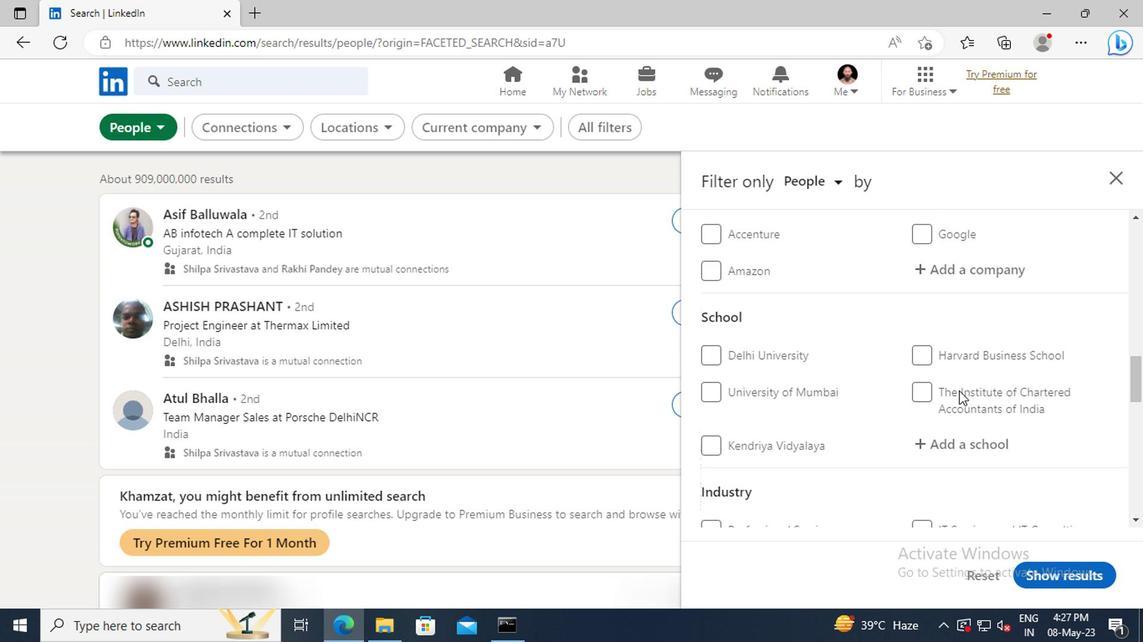 
Action: Mouse scrolled (954, 391) with delta (0, -1)
Screenshot: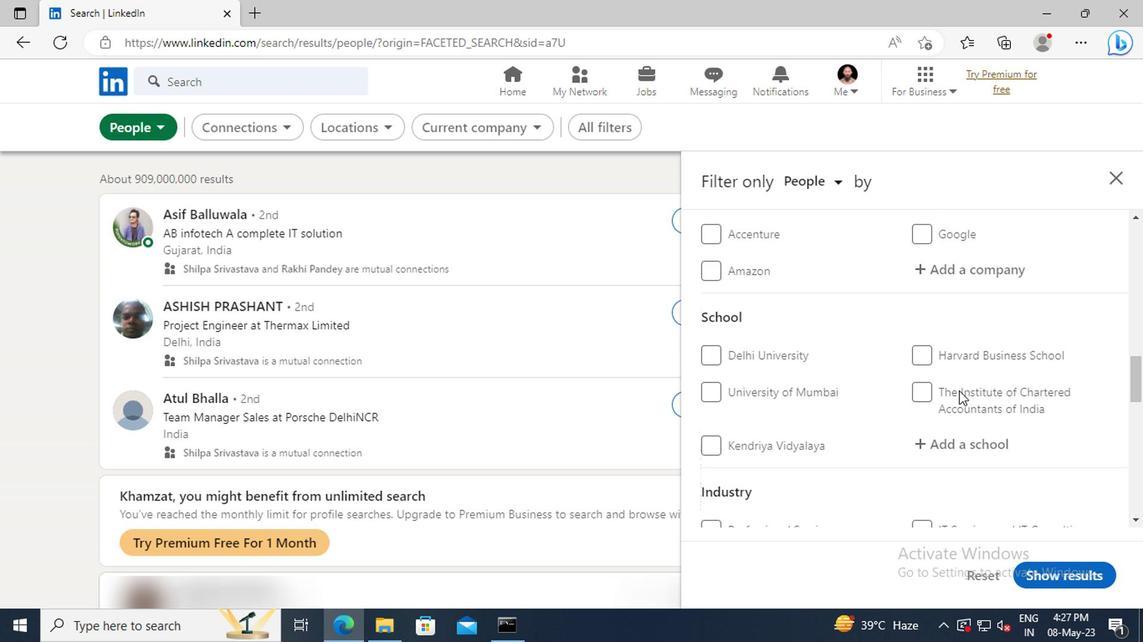 
Action: Mouse scrolled (954, 391) with delta (0, -1)
Screenshot: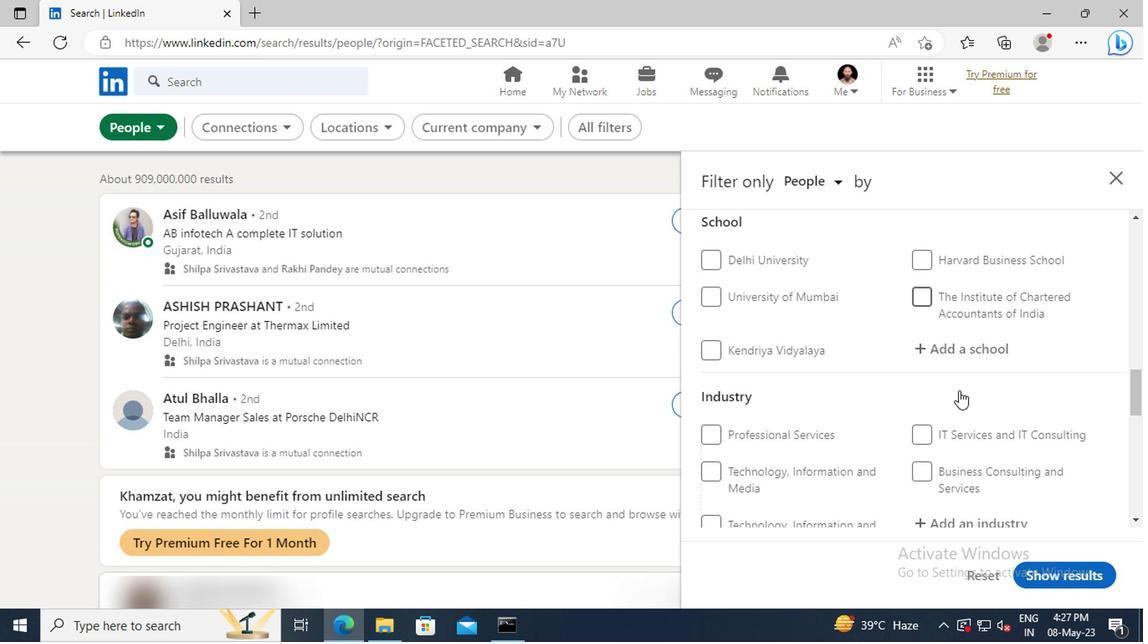 
Action: Mouse scrolled (954, 391) with delta (0, -1)
Screenshot: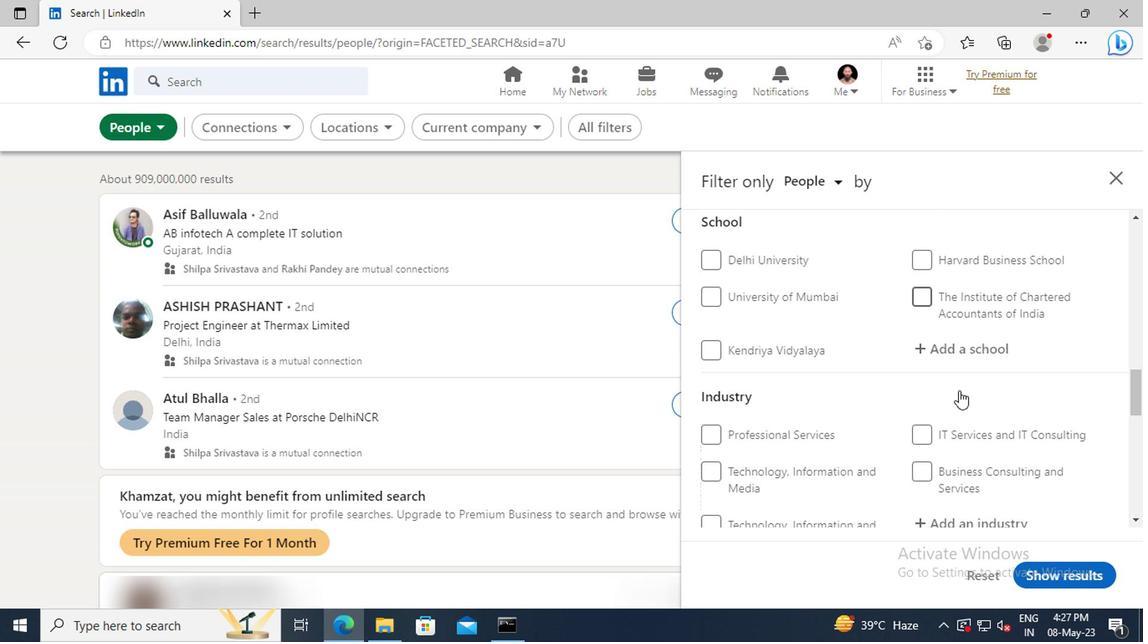 
Action: Mouse scrolled (954, 391) with delta (0, -1)
Screenshot: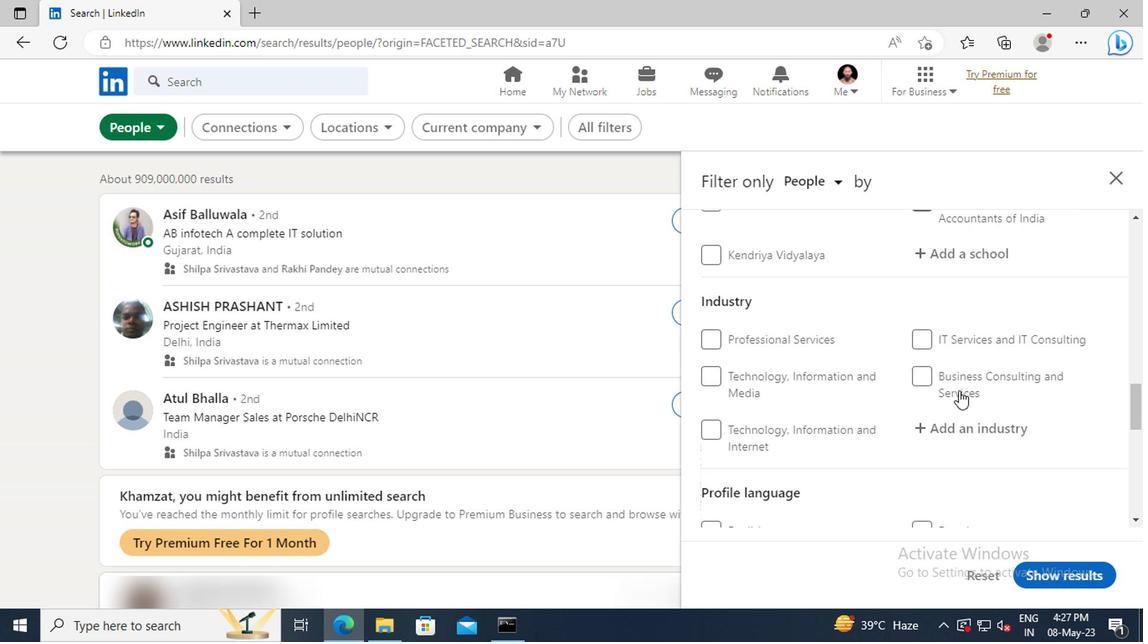 
Action: Mouse scrolled (954, 391) with delta (0, -1)
Screenshot: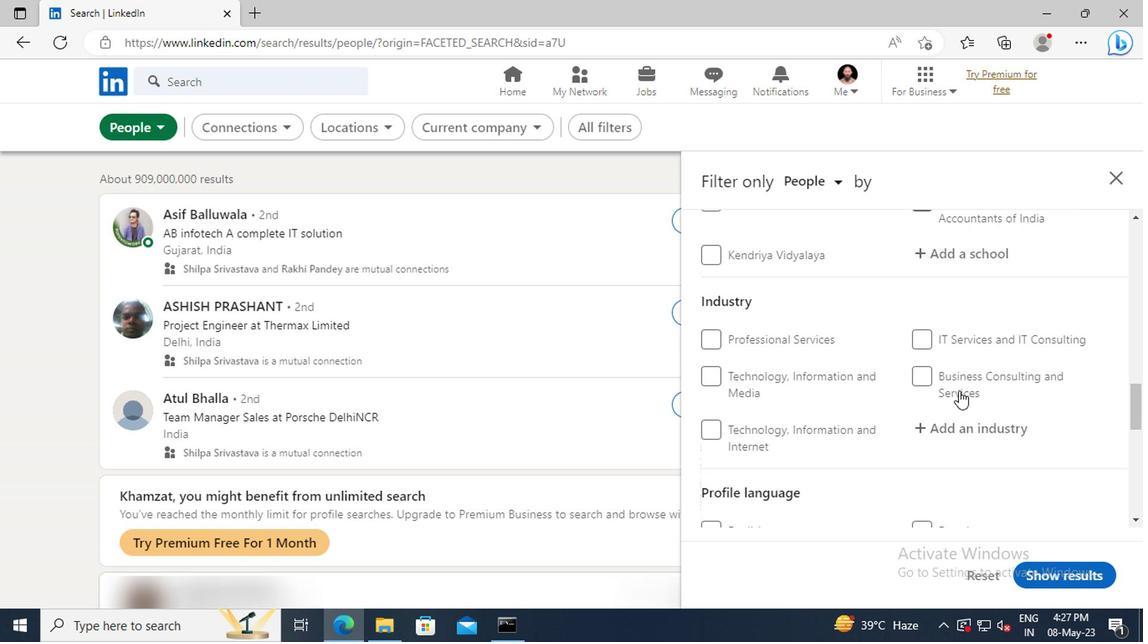 
Action: Mouse scrolled (954, 391) with delta (0, -1)
Screenshot: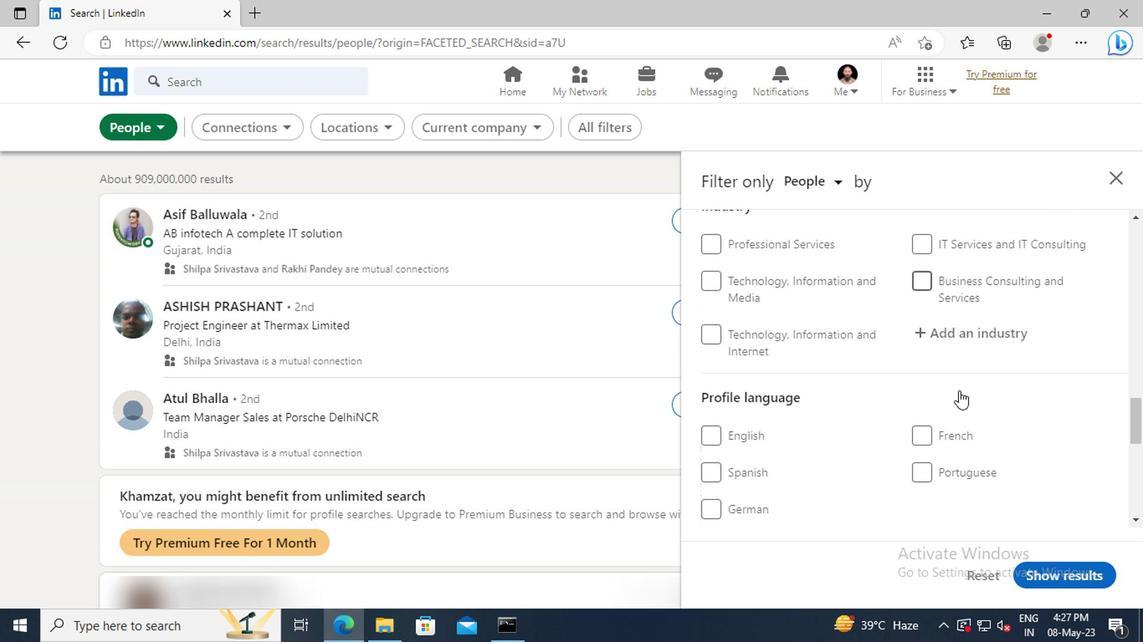 
Action: Mouse moved to (712, 460)
Screenshot: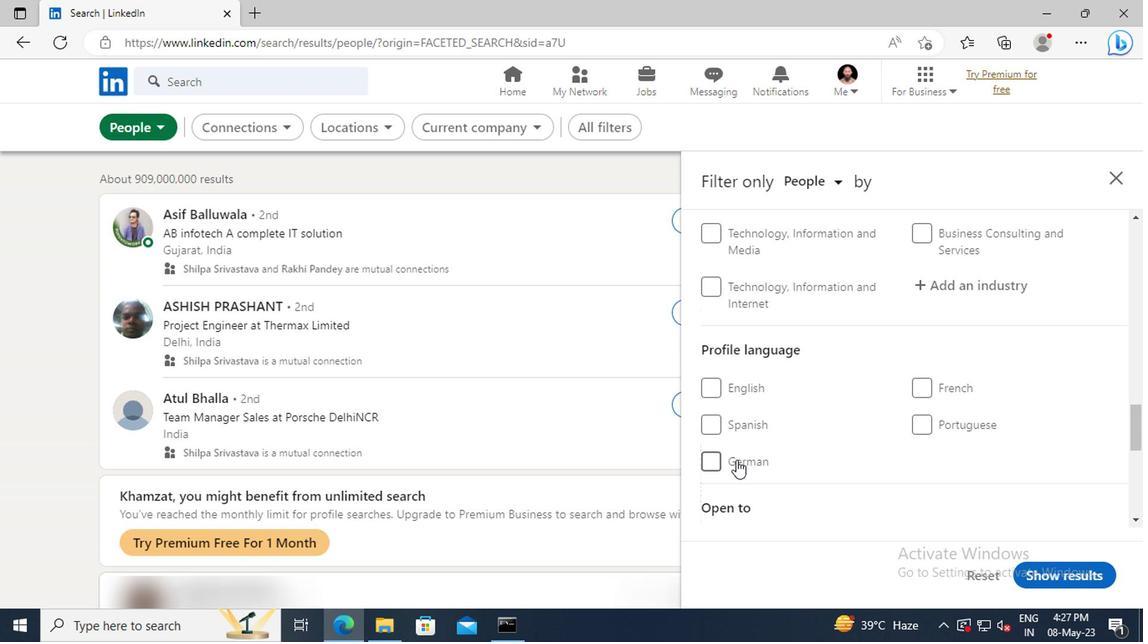 
Action: Mouse pressed left at (712, 460)
Screenshot: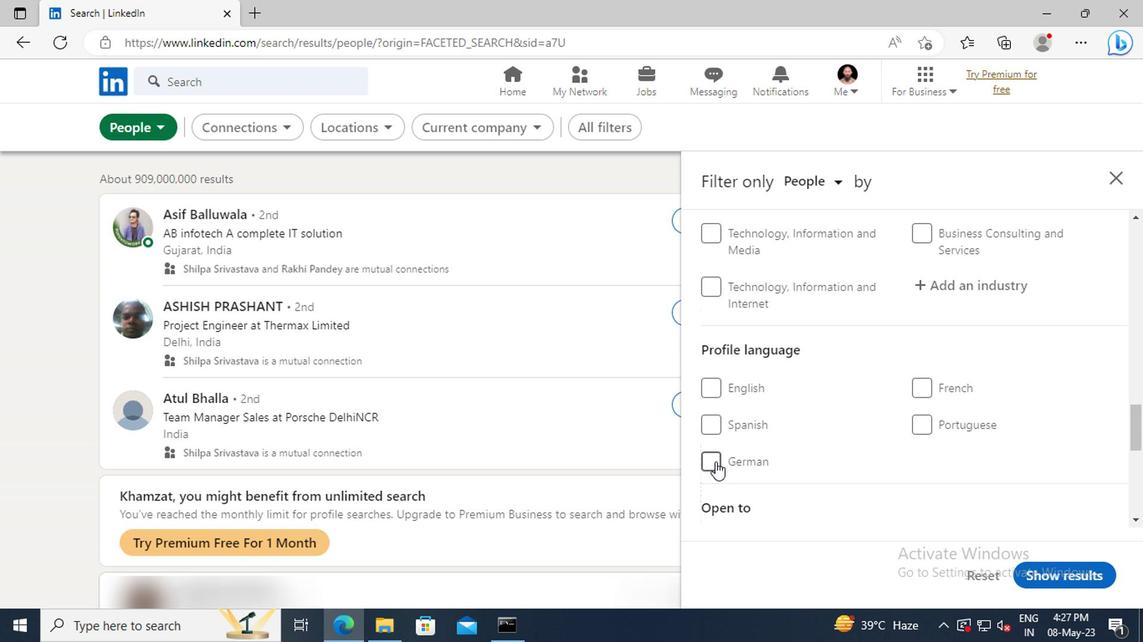 
Action: Mouse moved to (924, 416)
Screenshot: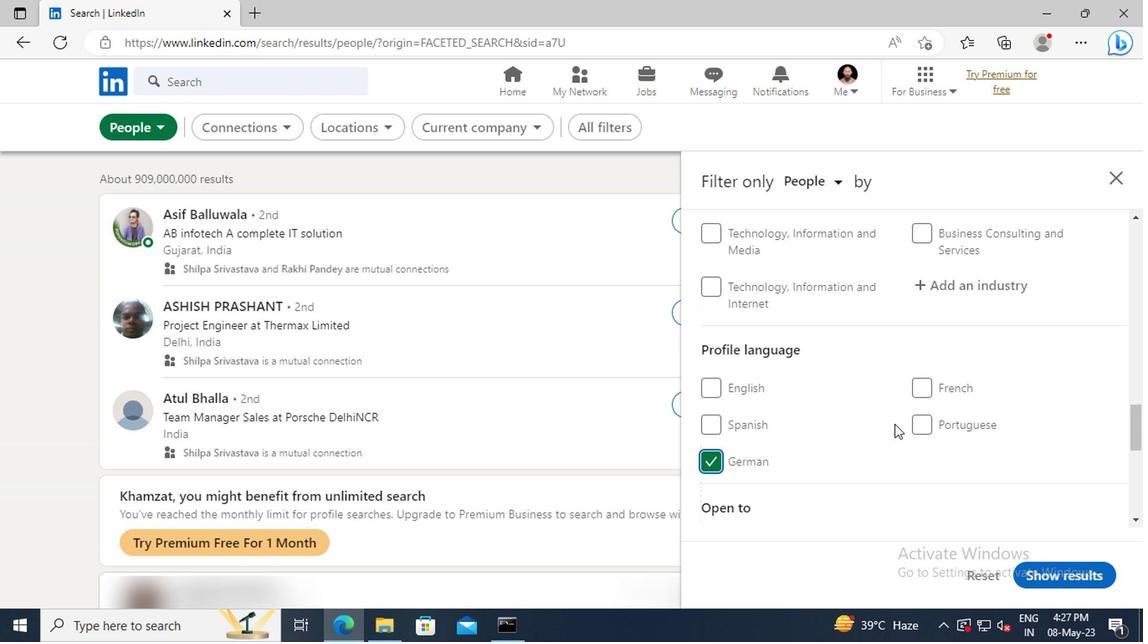 
Action: Mouse scrolled (924, 417) with delta (0, 0)
Screenshot: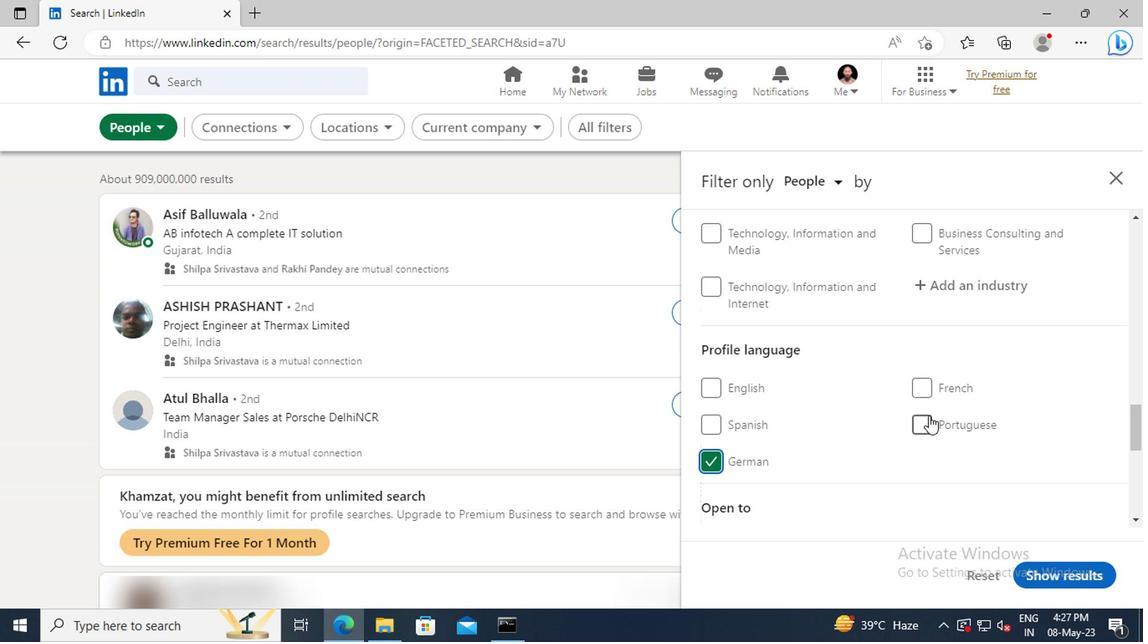 
Action: Mouse scrolled (924, 417) with delta (0, 0)
Screenshot: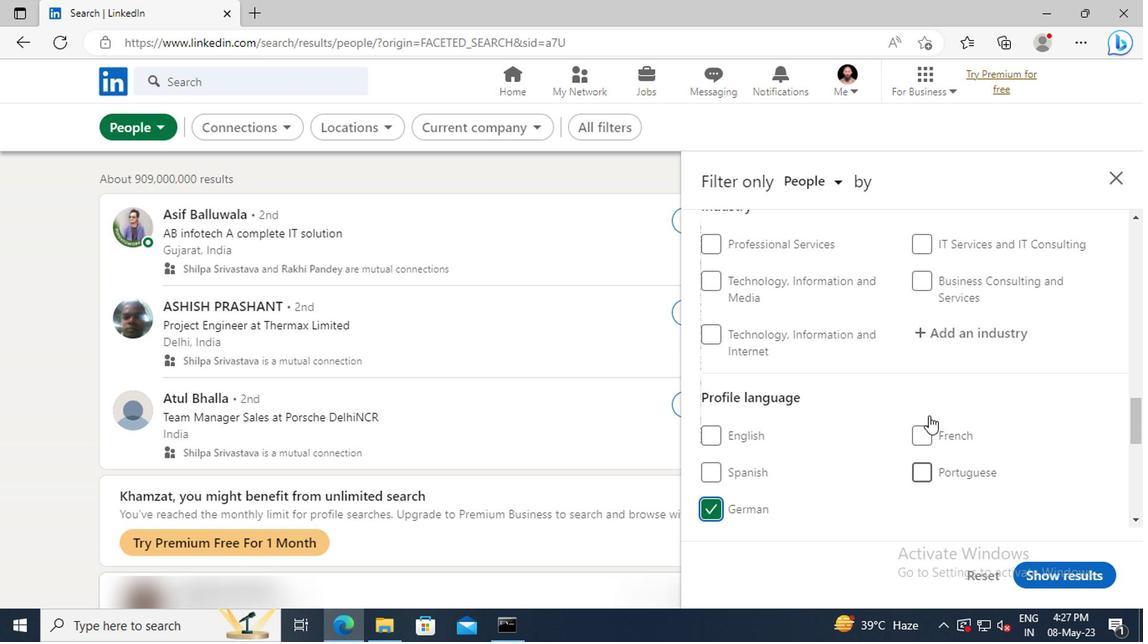 
Action: Mouse scrolled (924, 417) with delta (0, 0)
Screenshot: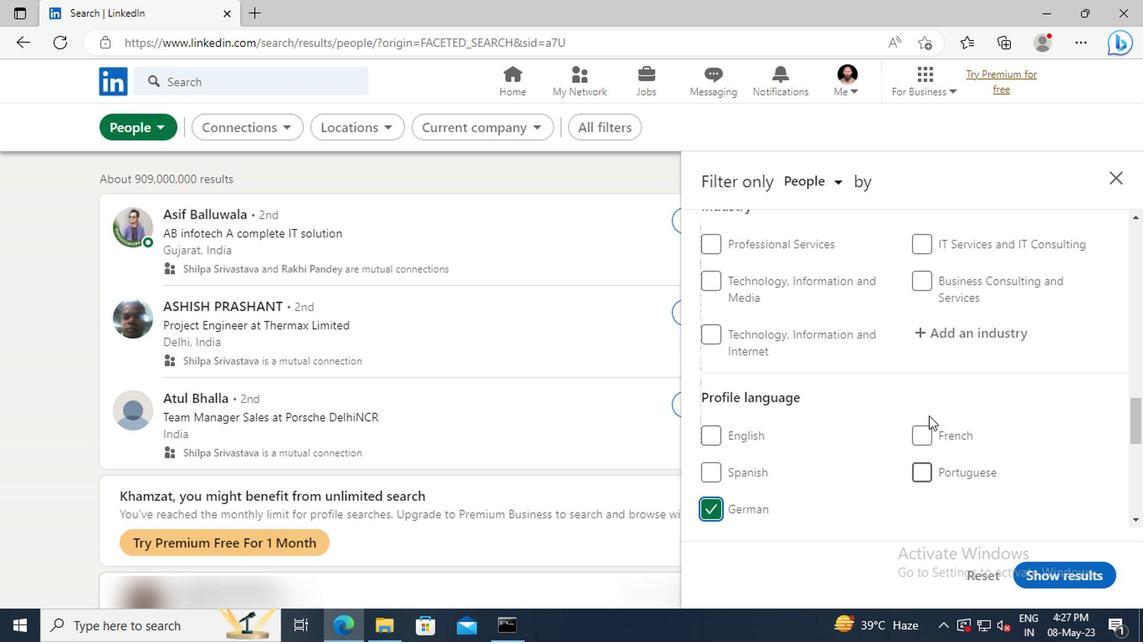 
Action: Mouse scrolled (924, 417) with delta (0, 0)
Screenshot: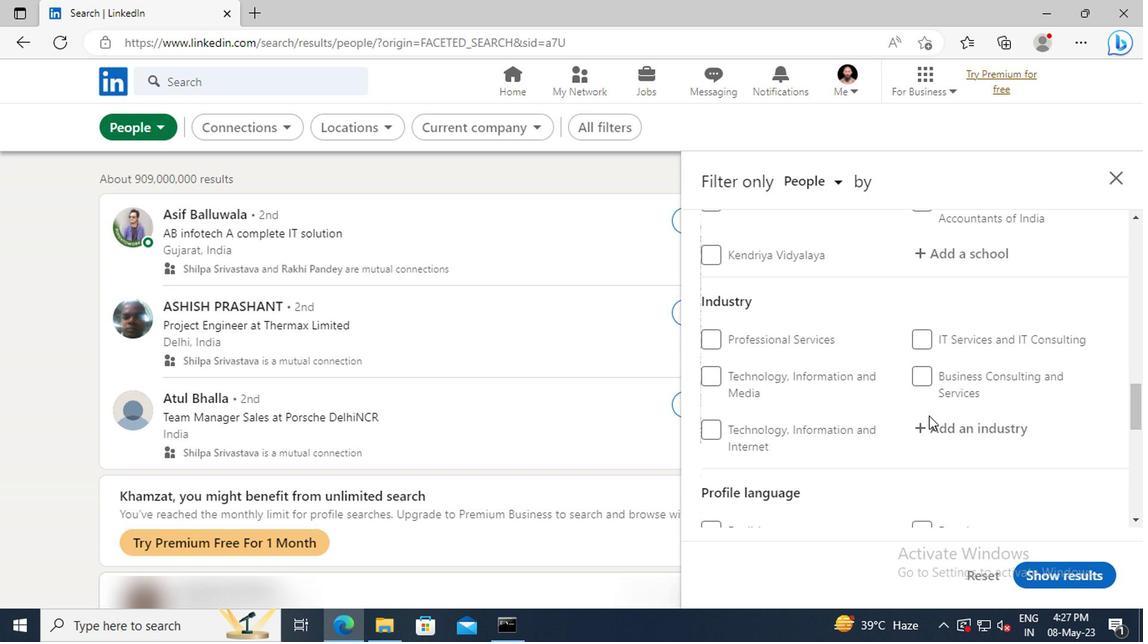 
Action: Mouse scrolled (924, 417) with delta (0, 0)
Screenshot: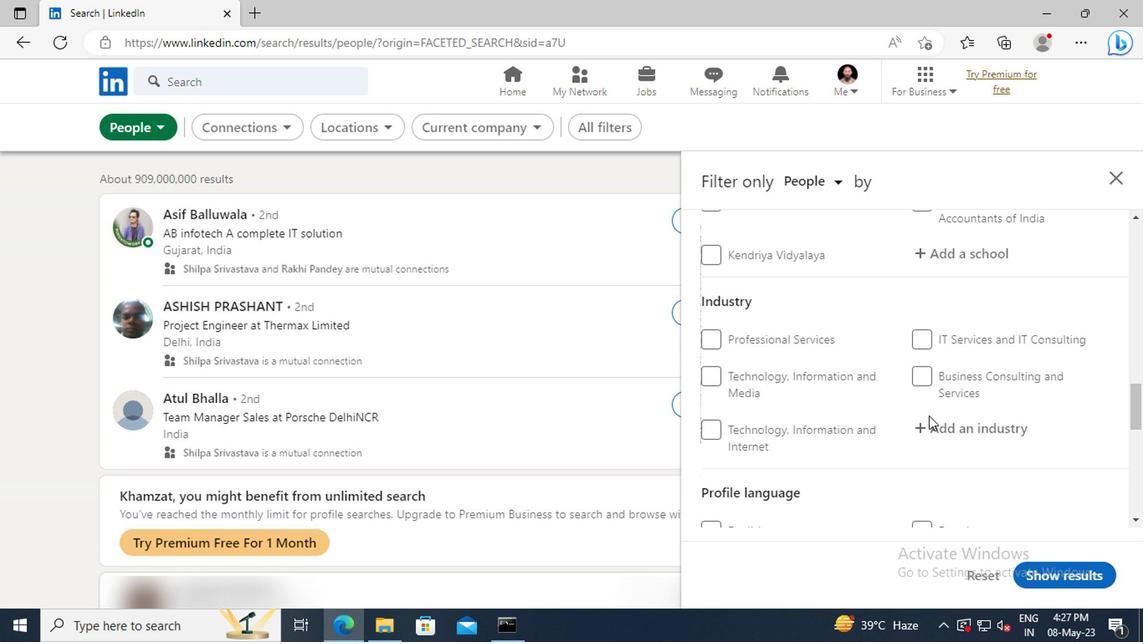 
Action: Mouse scrolled (924, 417) with delta (0, 0)
Screenshot: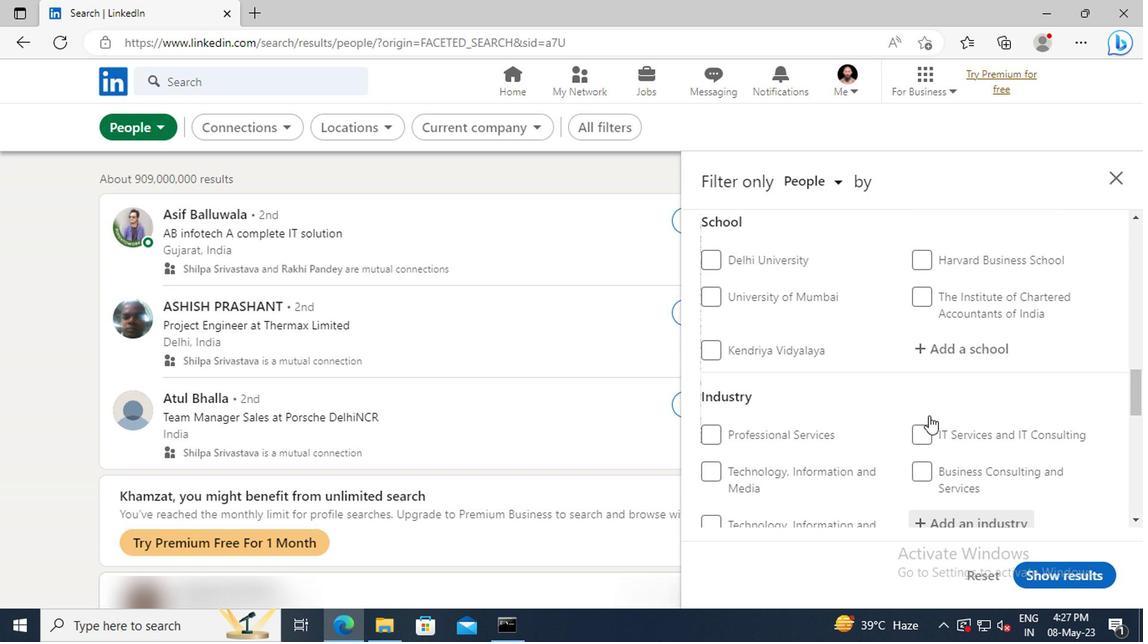 
Action: Mouse scrolled (924, 417) with delta (0, 0)
Screenshot: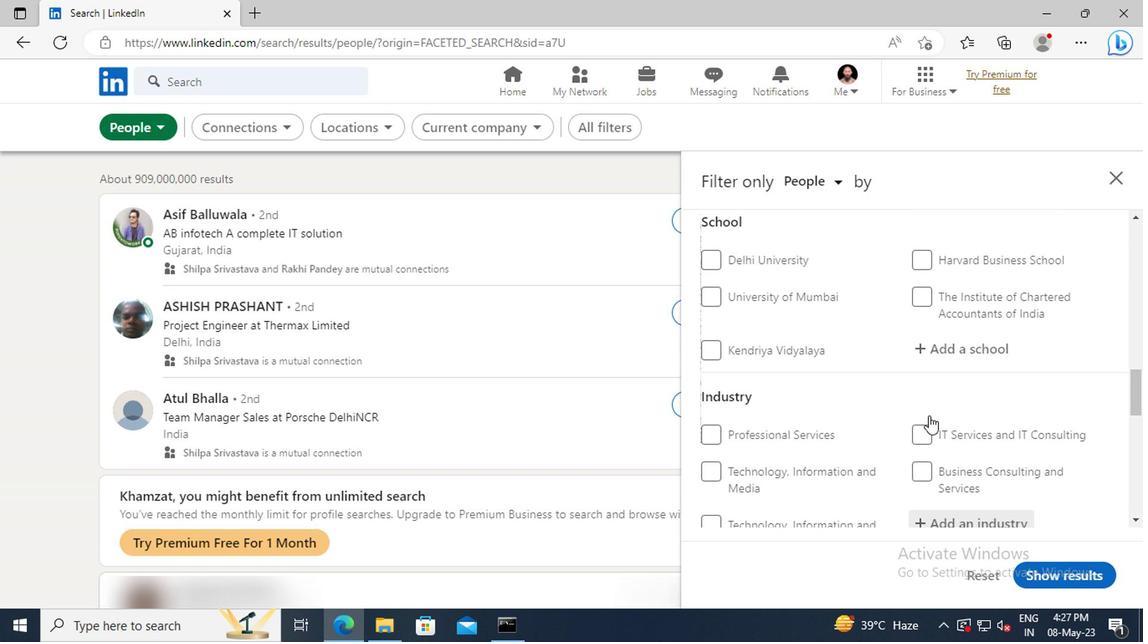 
Action: Mouse moved to (925, 416)
Screenshot: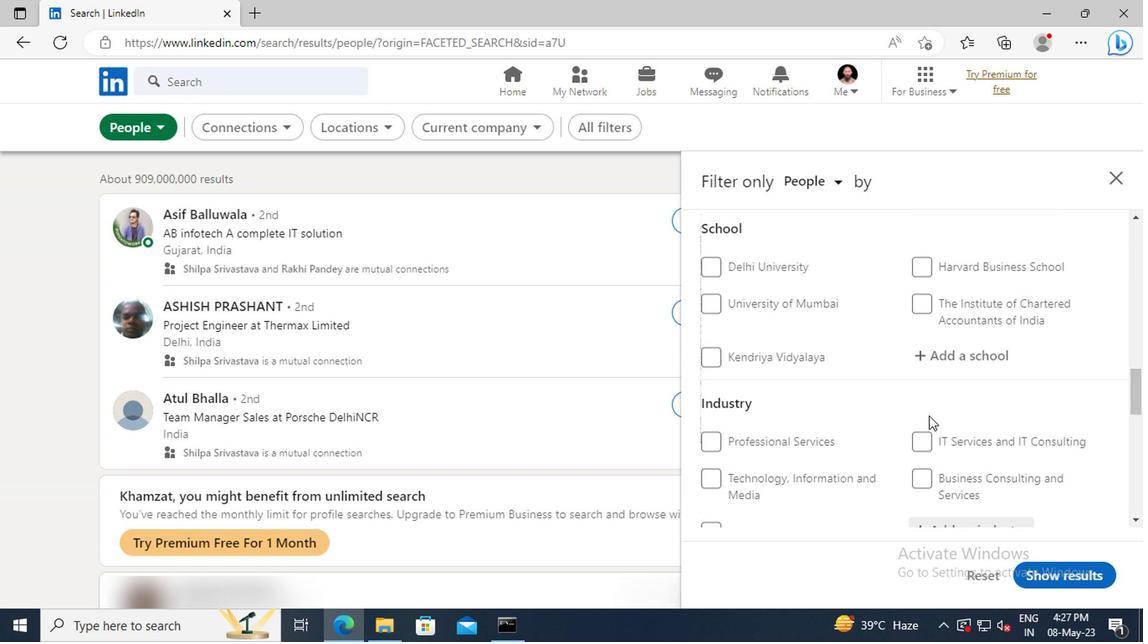 
Action: Mouse scrolled (925, 417) with delta (0, 0)
Screenshot: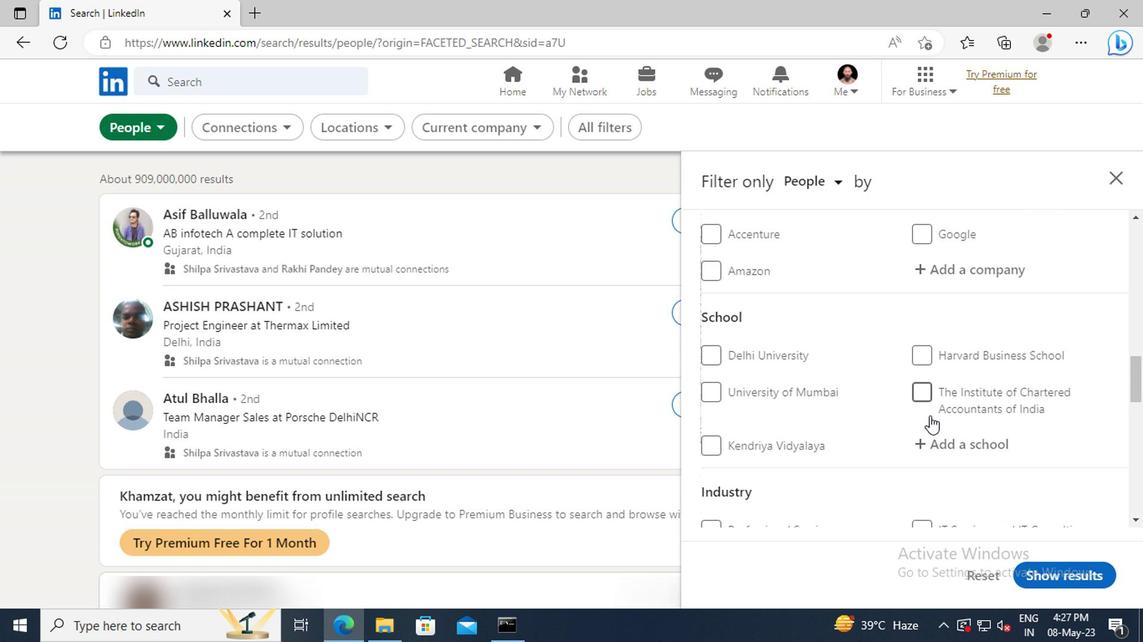 
Action: Mouse scrolled (925, 417) with delta (0, 0)
Screenshot: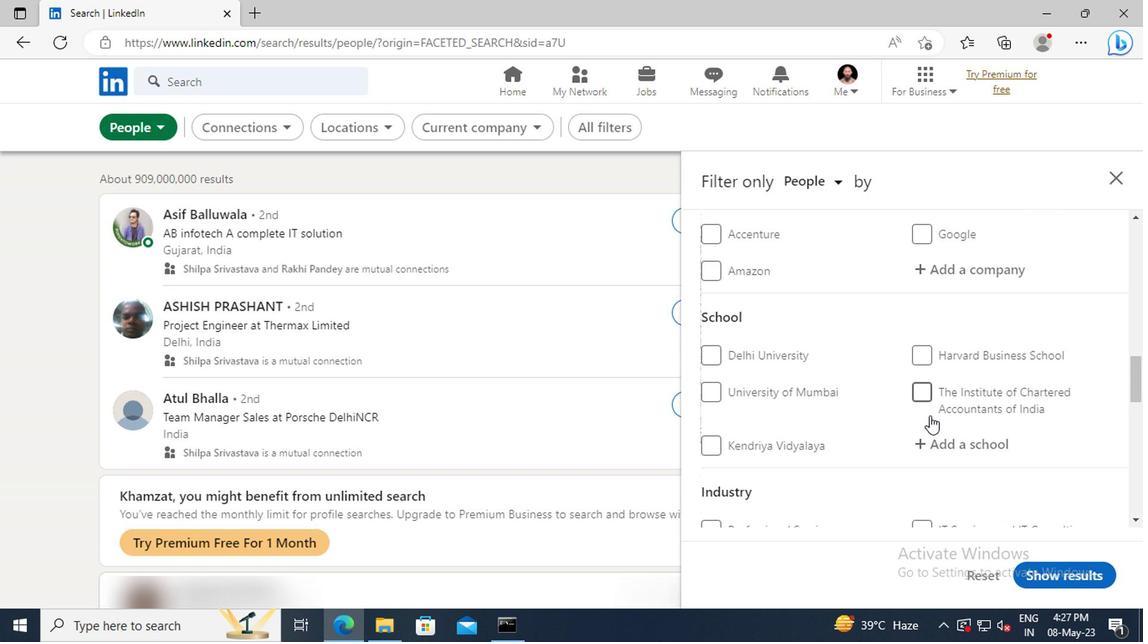 
Action: Mouse scrolled (925, 417) with delta (0, 0)
Screenshot: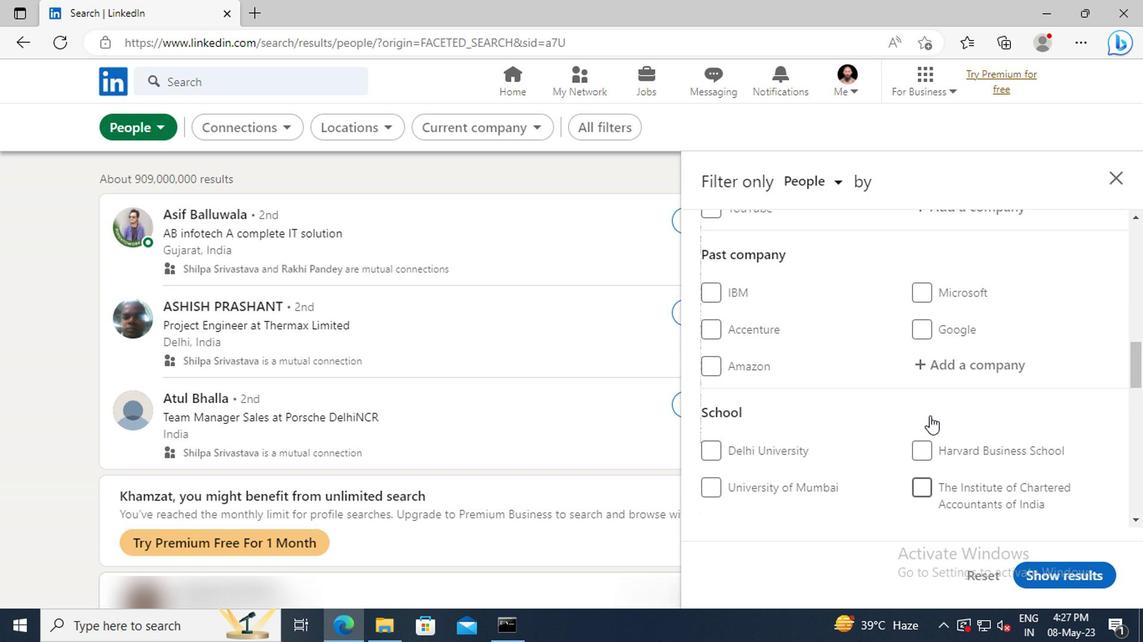 
Action: Mouse scrolled (925, 417) with delta (0, 0)
Screenshot: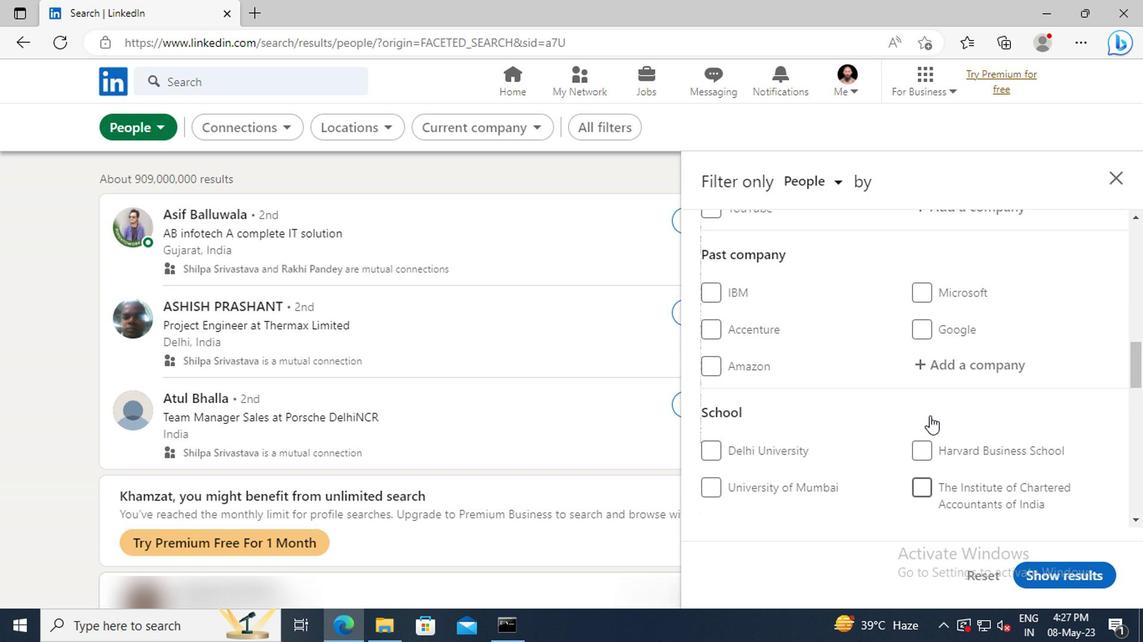 
Action: Mouse scrolled (925, 417) with delta (0, 0)
Screenshot: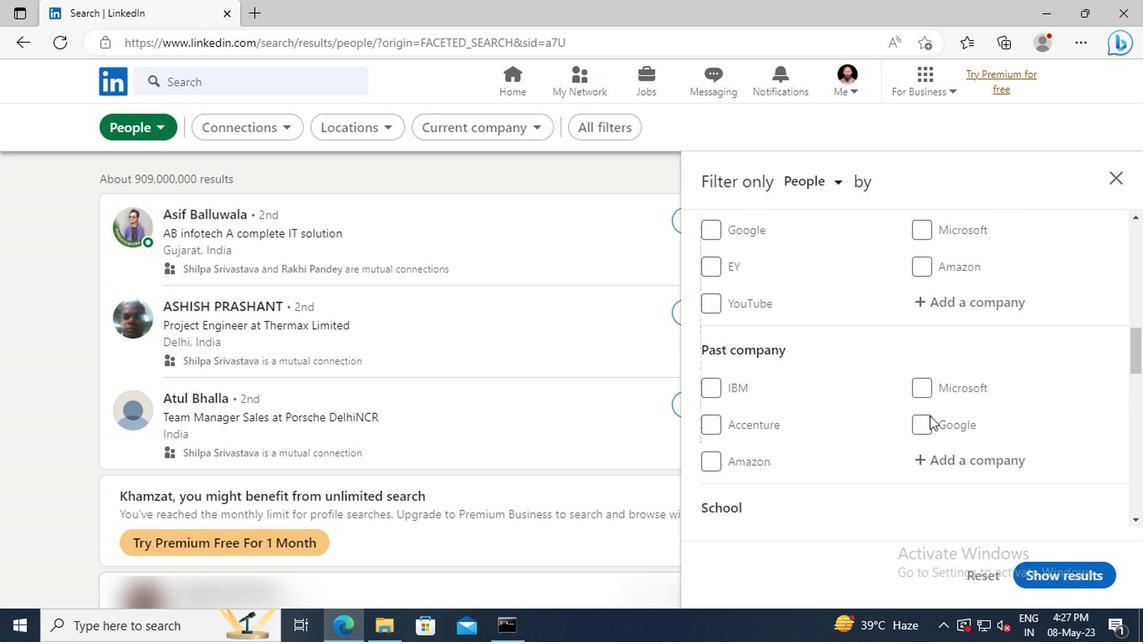 
Action: Mouse moved to (934, 363)
Screenshot: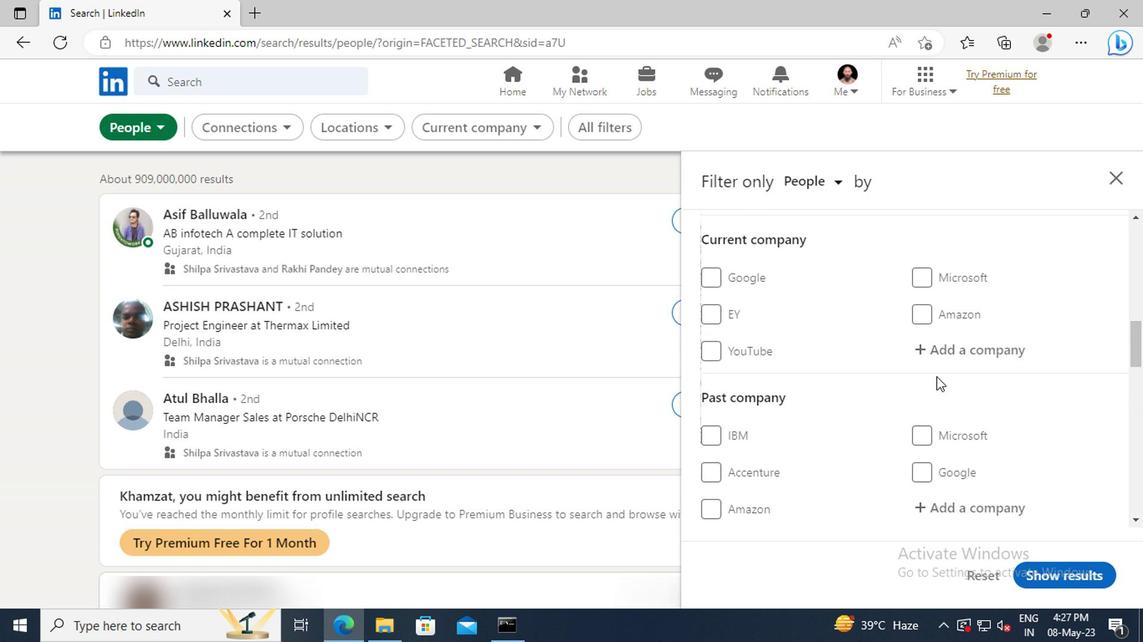 
Action: Mouse pressed left at (934, 363)
Screenshot: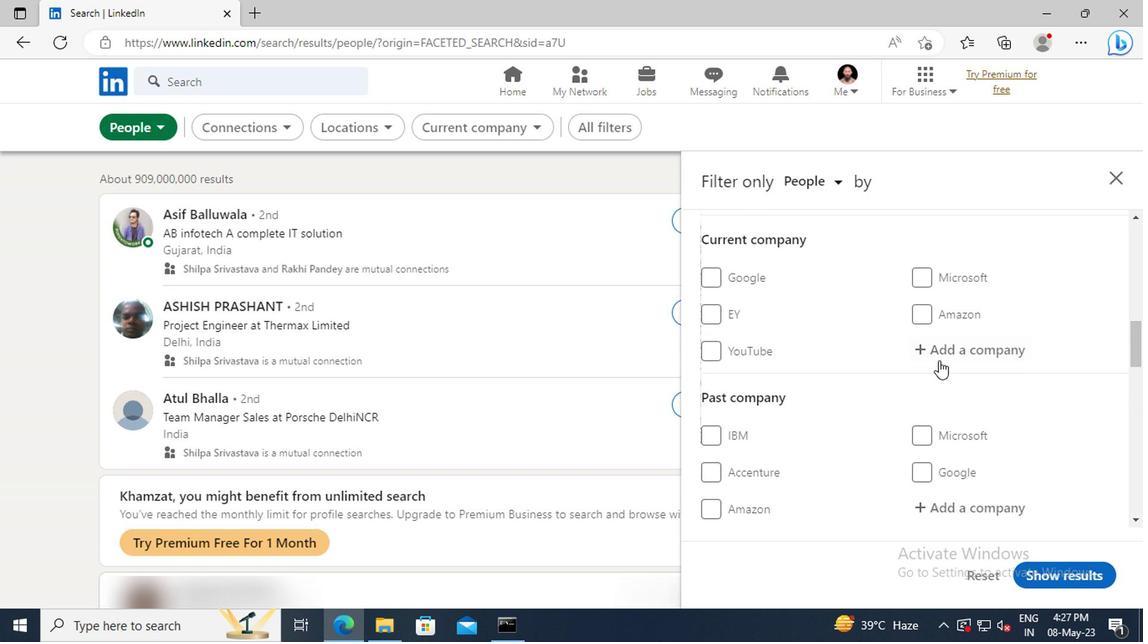 
Action: Key pressed <Key.shift>ARUP
Screenshot: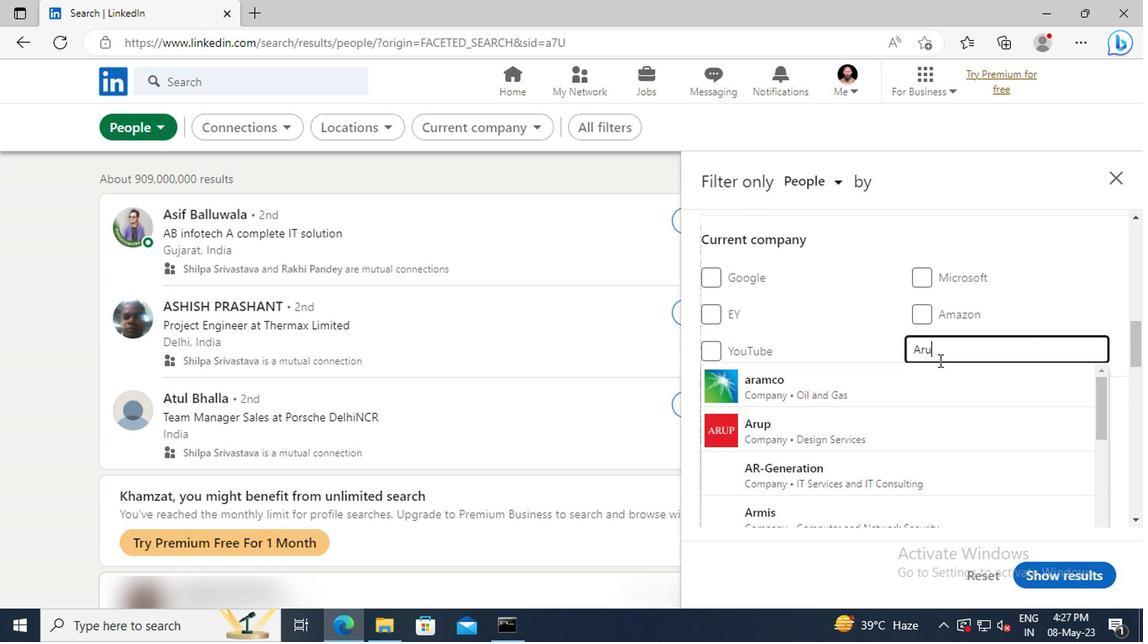 
Action: Mouse moved to (941, 390)
Screenshot: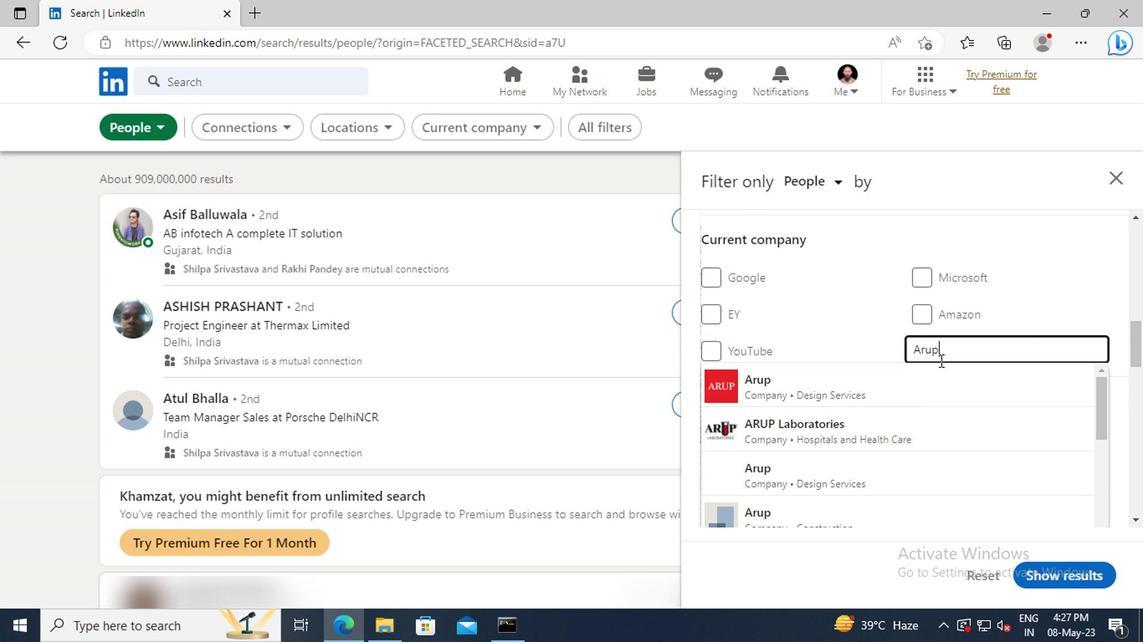 
Action: Mouse pressed left at (941, 390)
Screenshot: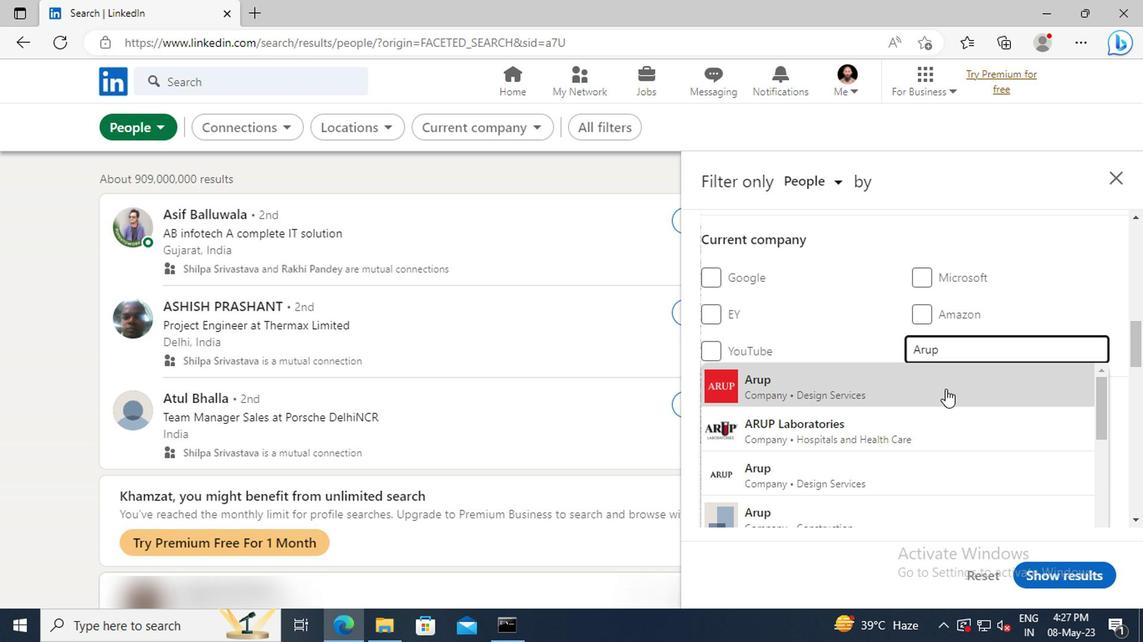 
Action: Mouse scrolled (941, 389) with delta (0, 0)
Screenshot: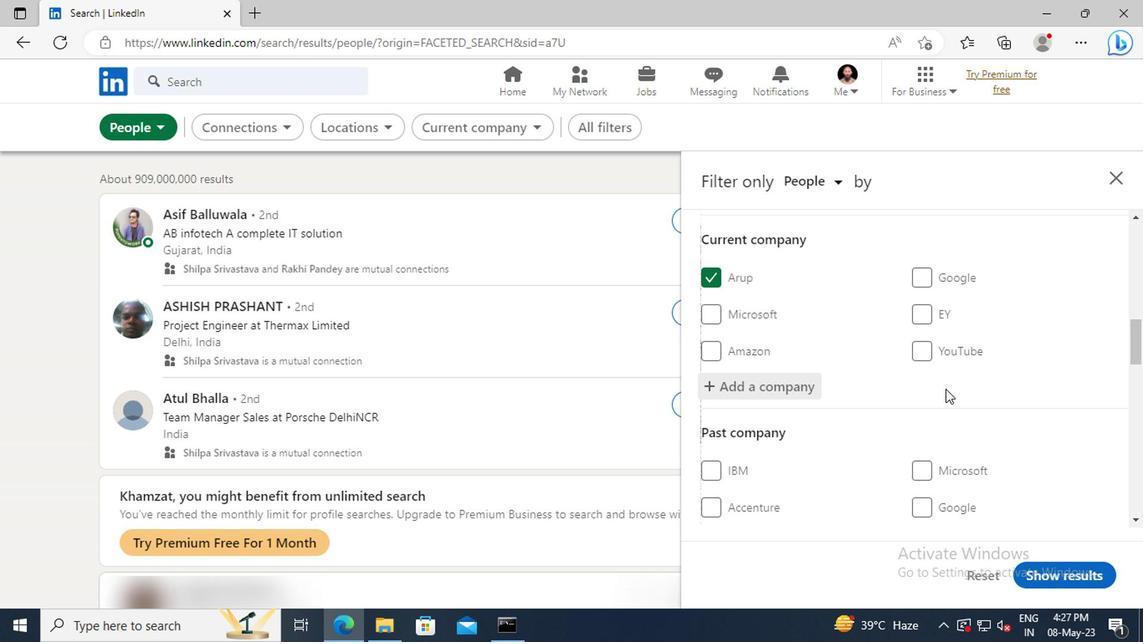
Action: Mouse scrolled (941, 389) with delta (0, 0)
Screenshot: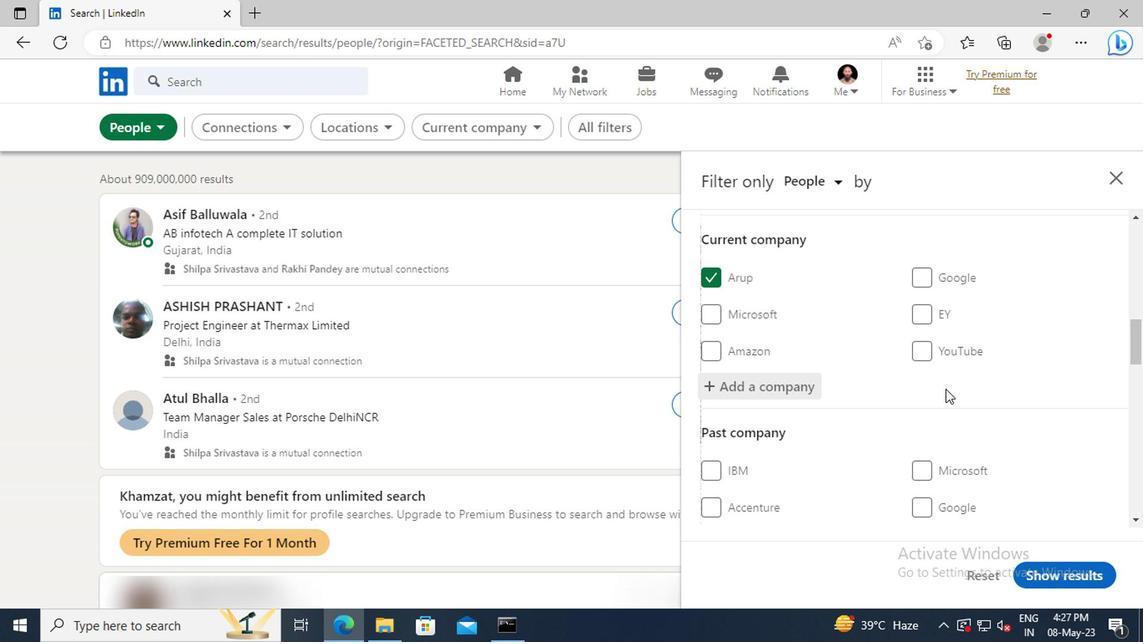 
Action: Mouse moved to (937, 383)
Screenshot: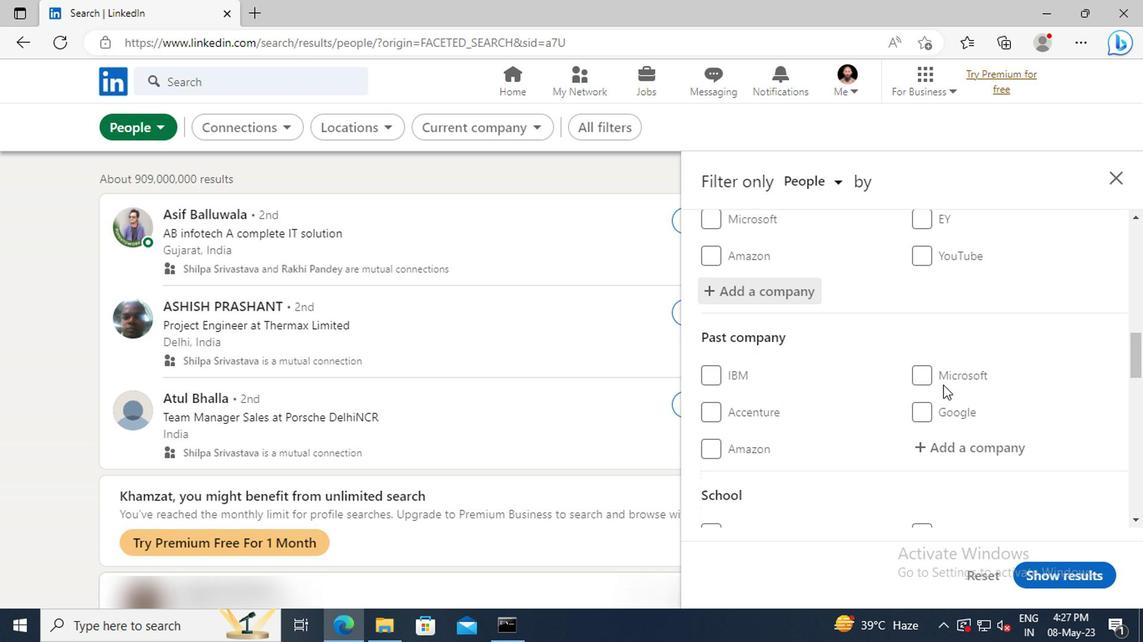 
Action: Mouse scrolled (937, 383) with delta (0, 0)
Screenshot: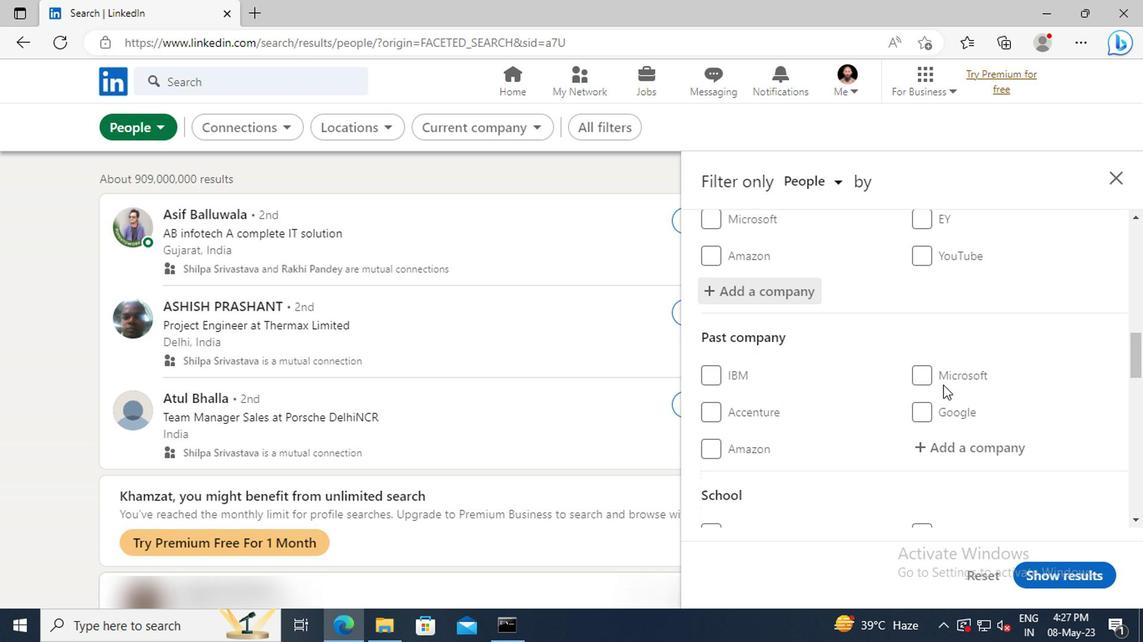 
Action: Mouse moved to (935, 378)
Screenshot: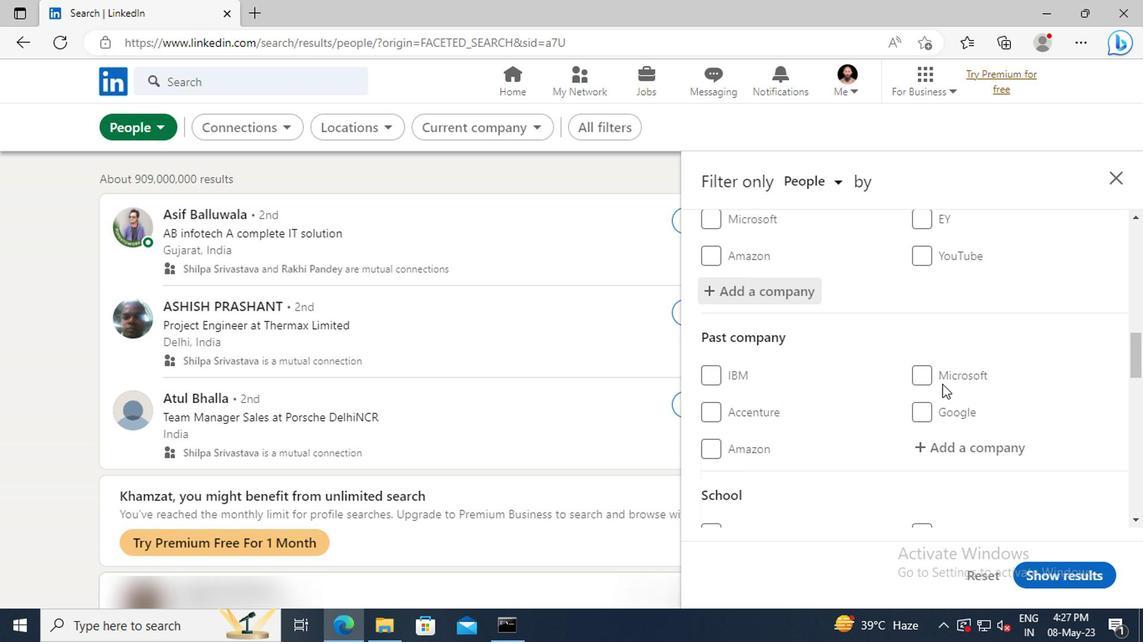 
Action: Mouse scrolled (935, 377) with delta (0, -1)
Screenshot: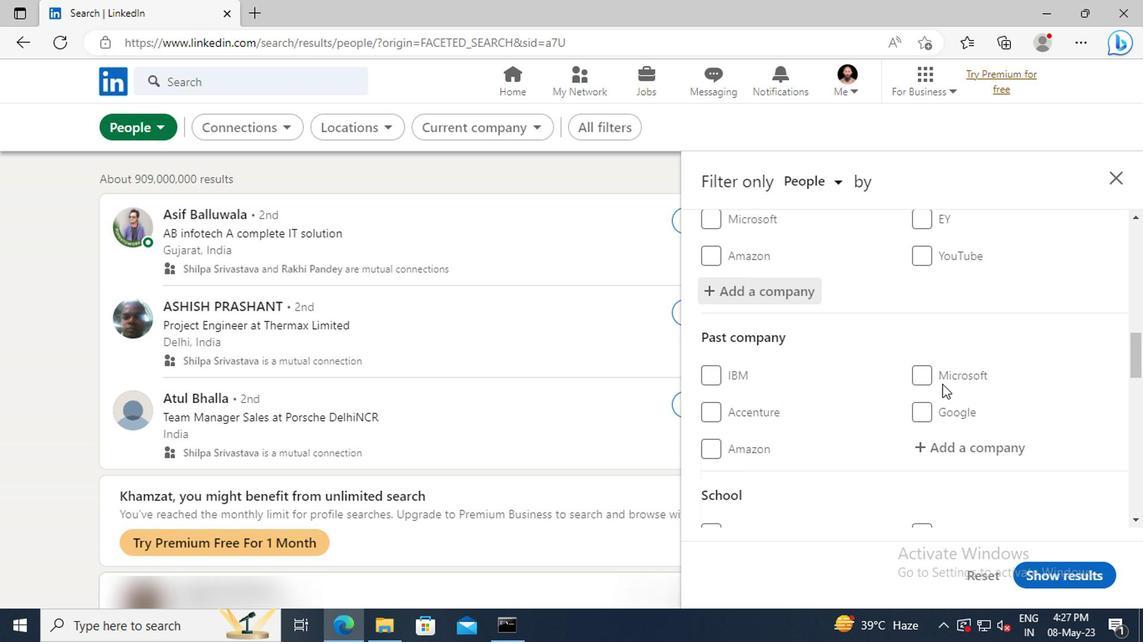 
Action: Mouse moved to (932, 372)
Screenshot: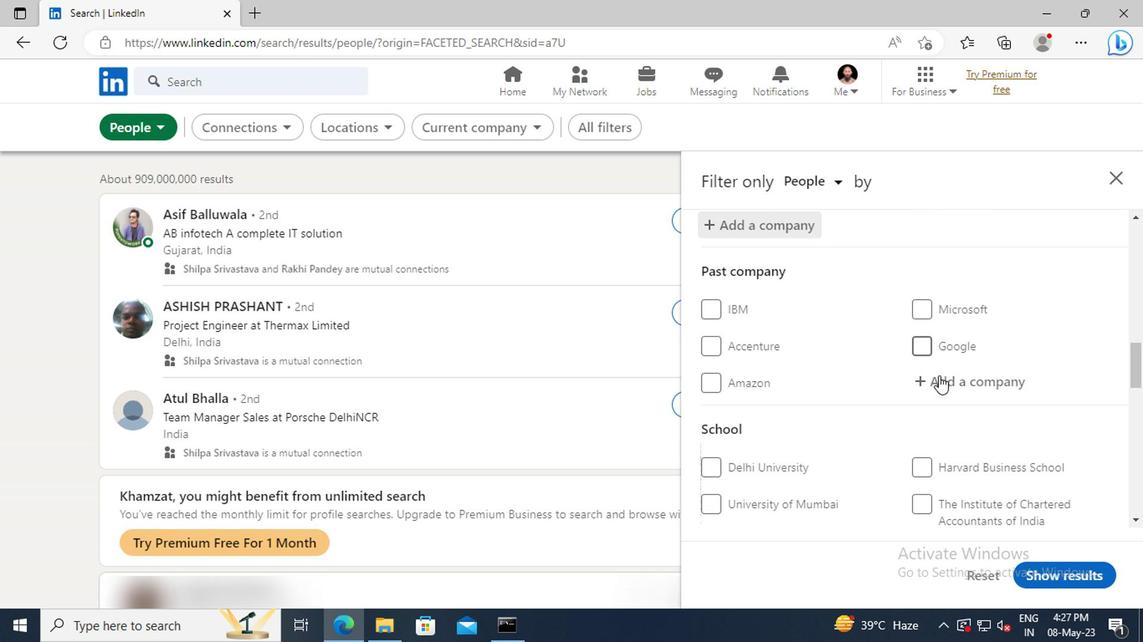 
Action: Mouse scrolled (932, 370) with delta (0, -1)
Screenshot: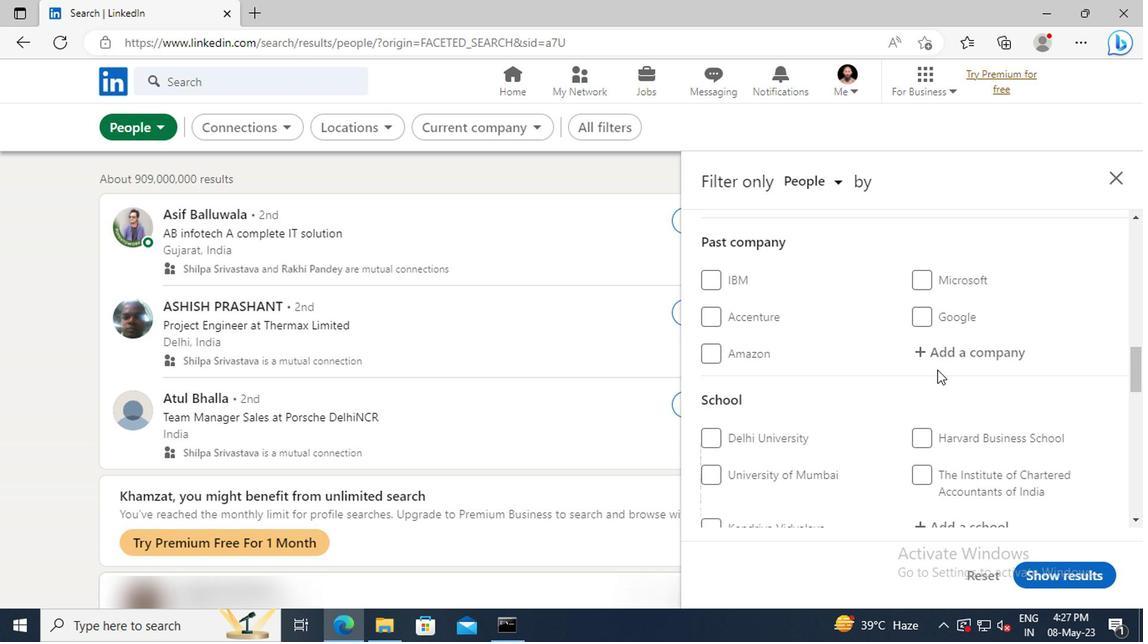 
Action: Mouse scrolled (932, 370) with delta (0, -1)
Screenshot: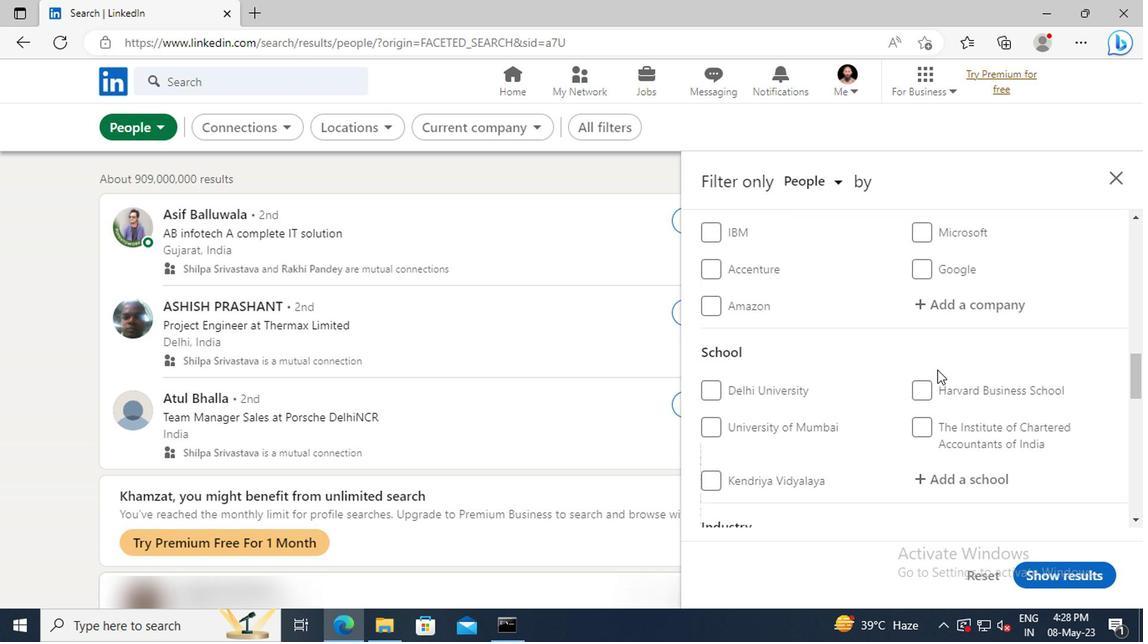 
Action: Mouse scrolled (932, 370) with delta (0, -1)
Screenshot: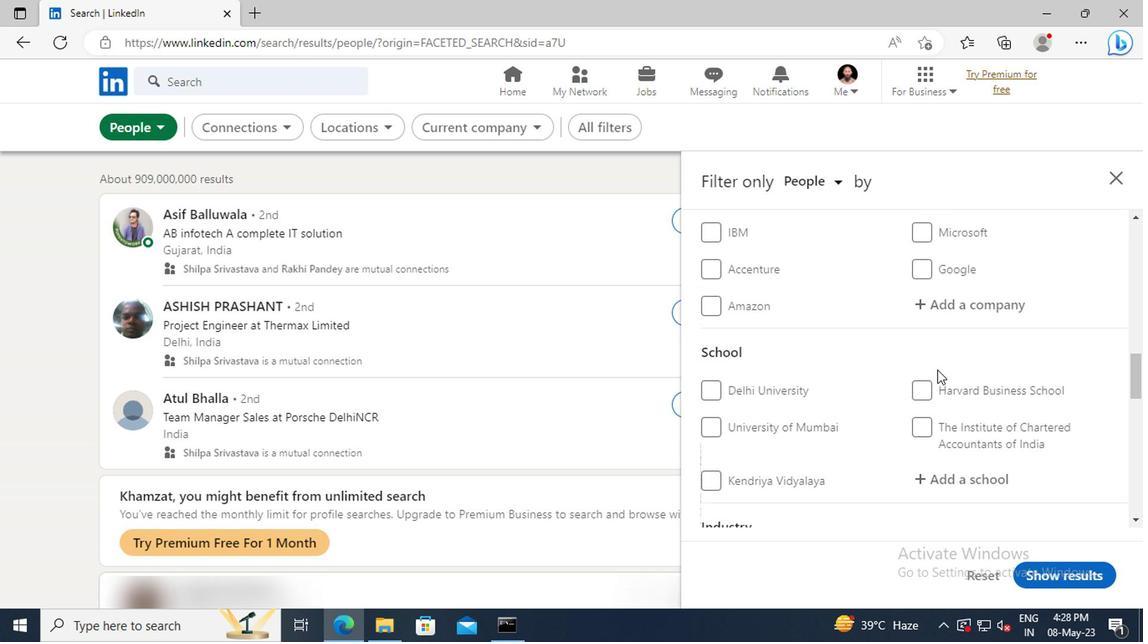 
Action: Mouse moved to (932, 386)
Screenshot: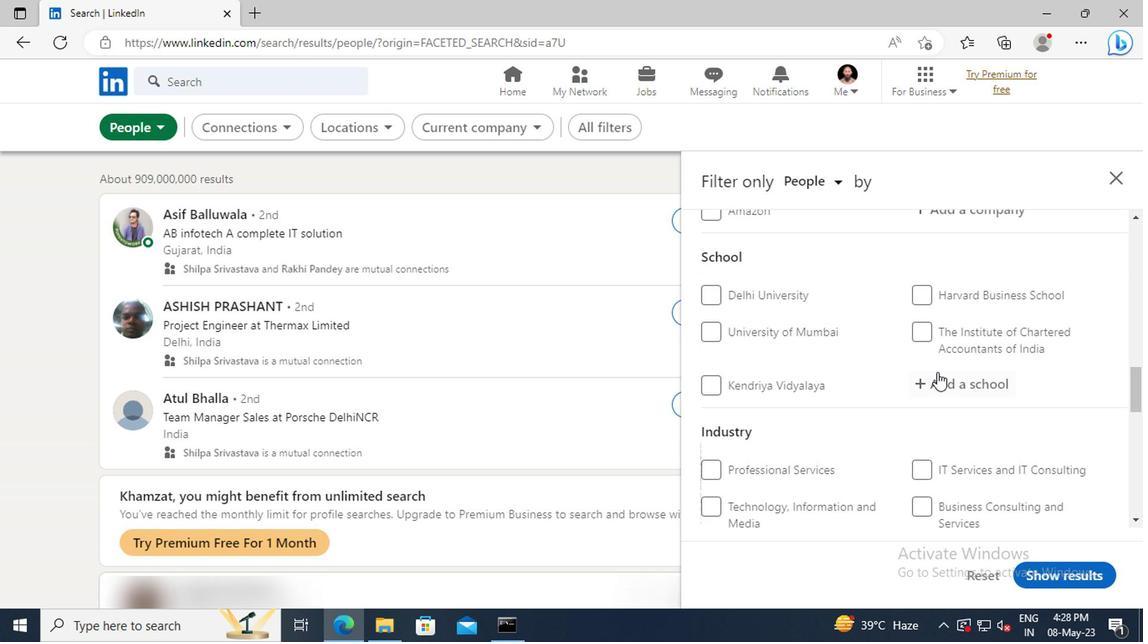 
Action: Mouse pressed left at (932, 386)
Screenshot: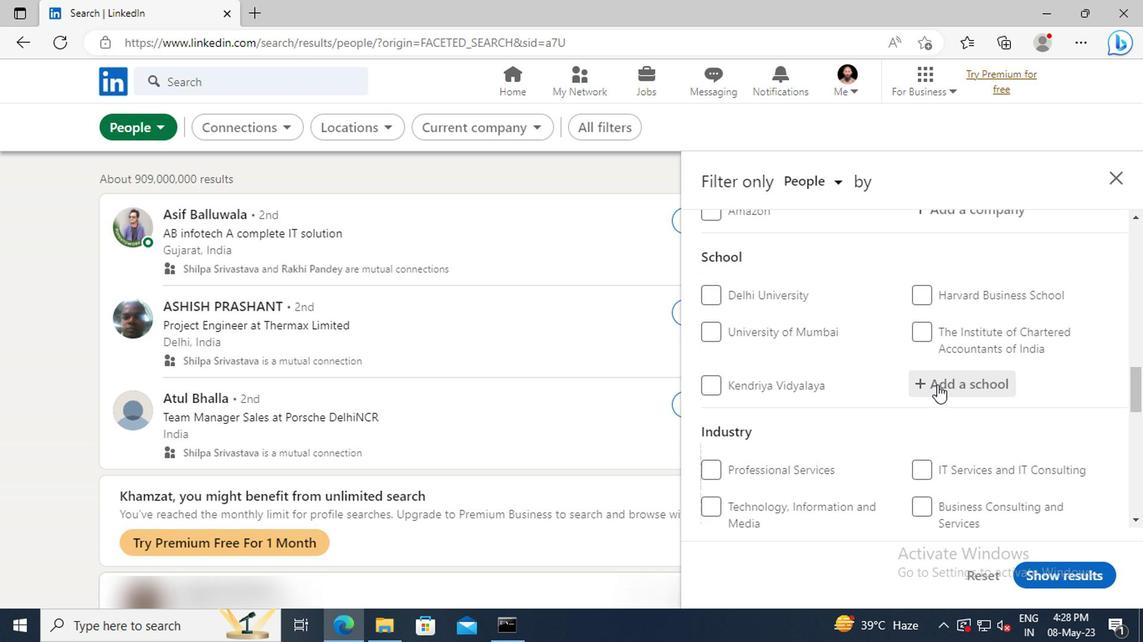 
Action: Mouse moved to (933, 383)
Screenshot: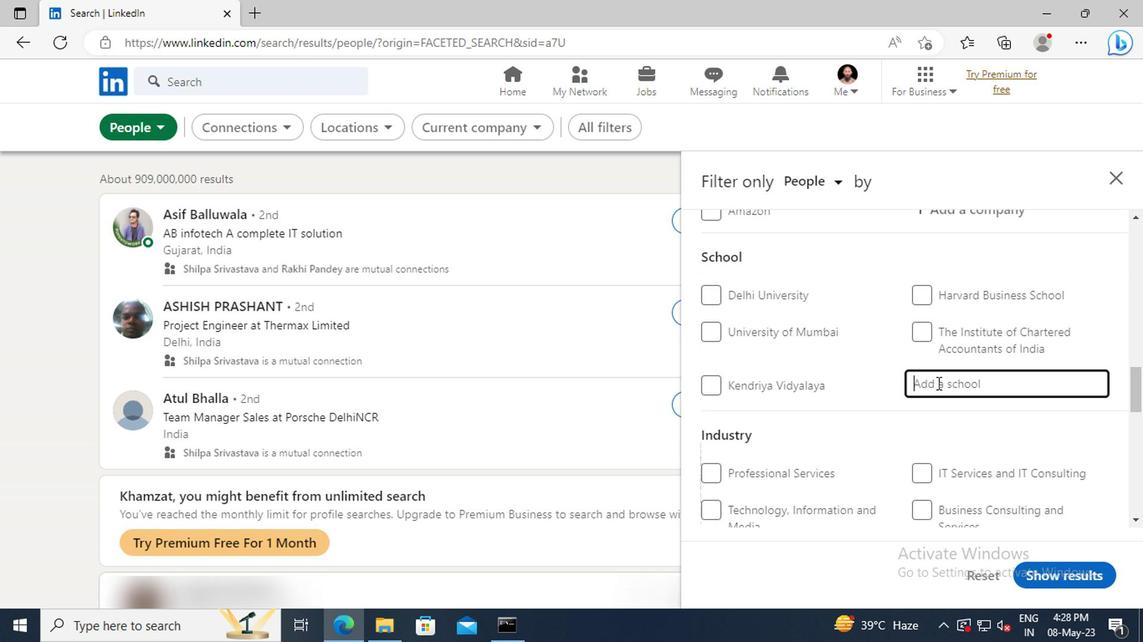 
Action: Key pressed <Key.shift>K.<Key.shift>RAMAKR
Screenshot: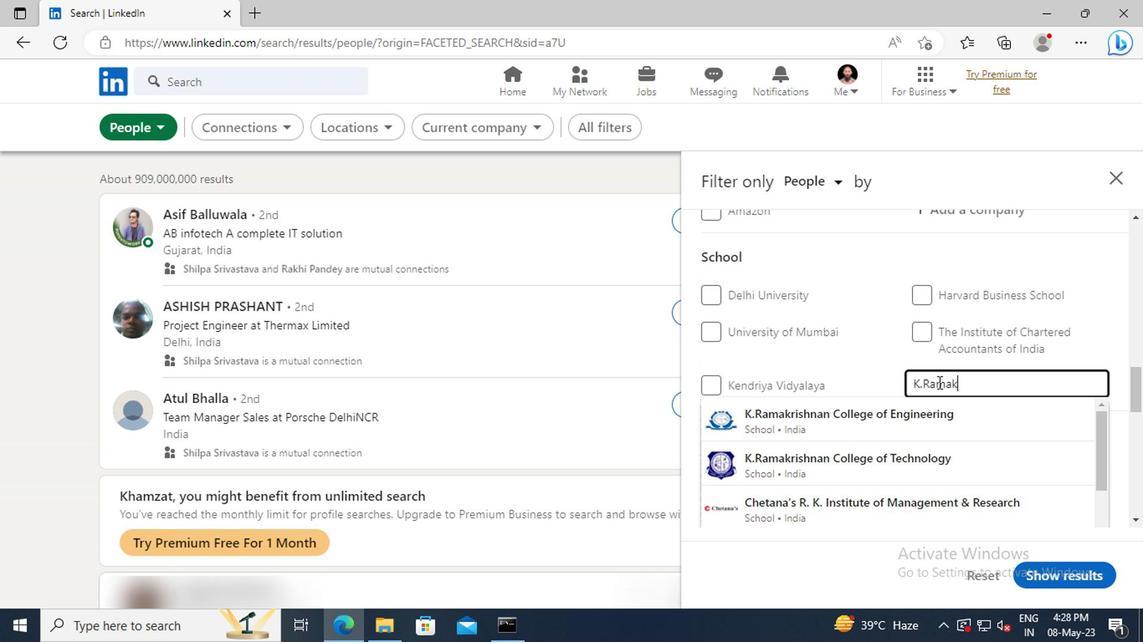 
Action: Mouse moved to (937, 410)
Screenshot: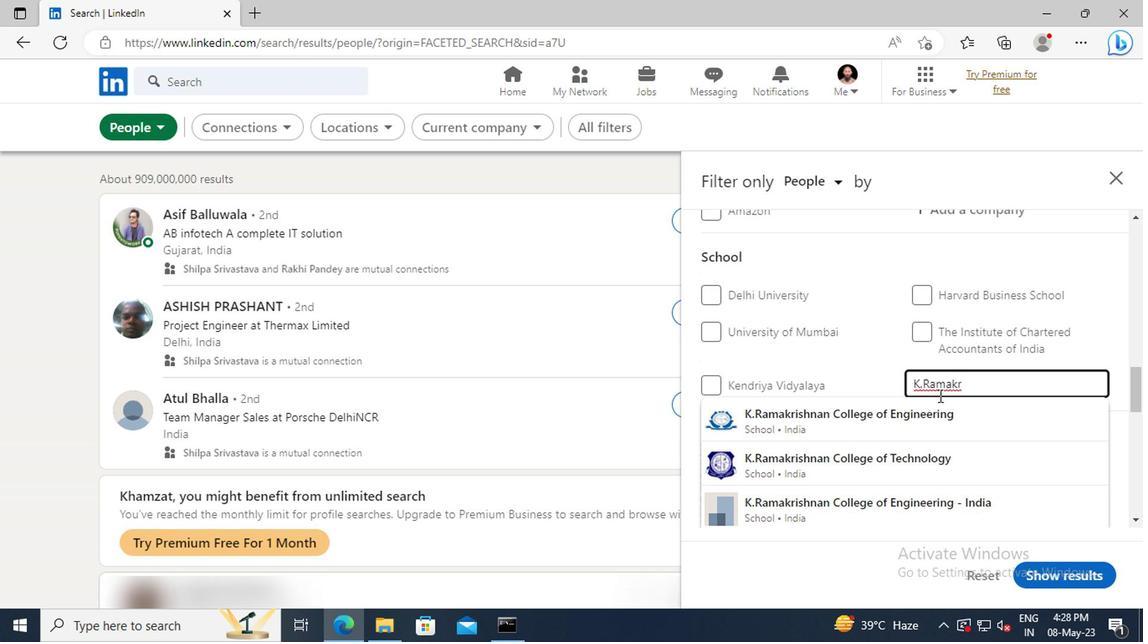 
Action: Mouse pressed left at (937, 410)
Screenshot: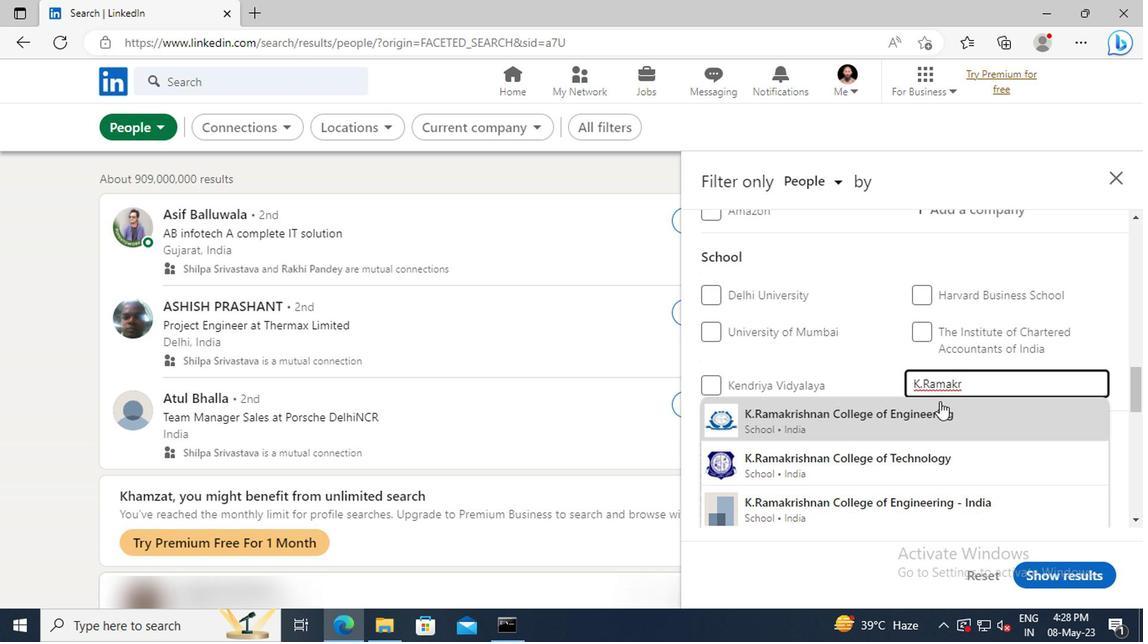 
Action: Mouse moved to (940, 407)
Screenshot: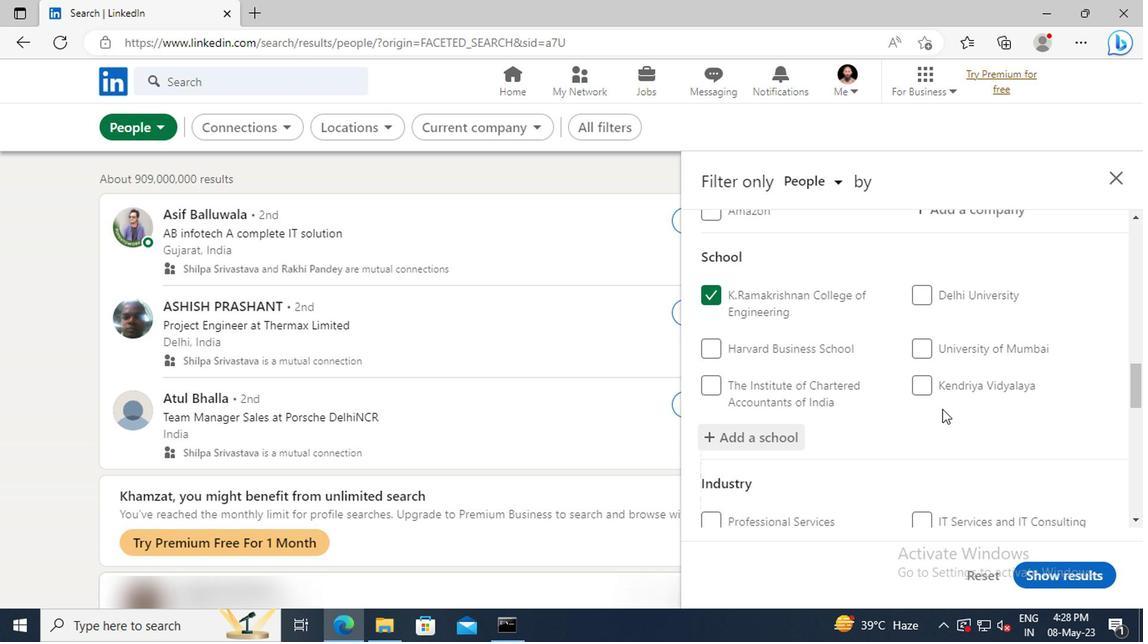 
Action: Mouse scrolled (940, 406) with delta (0, -1)
Screenshot: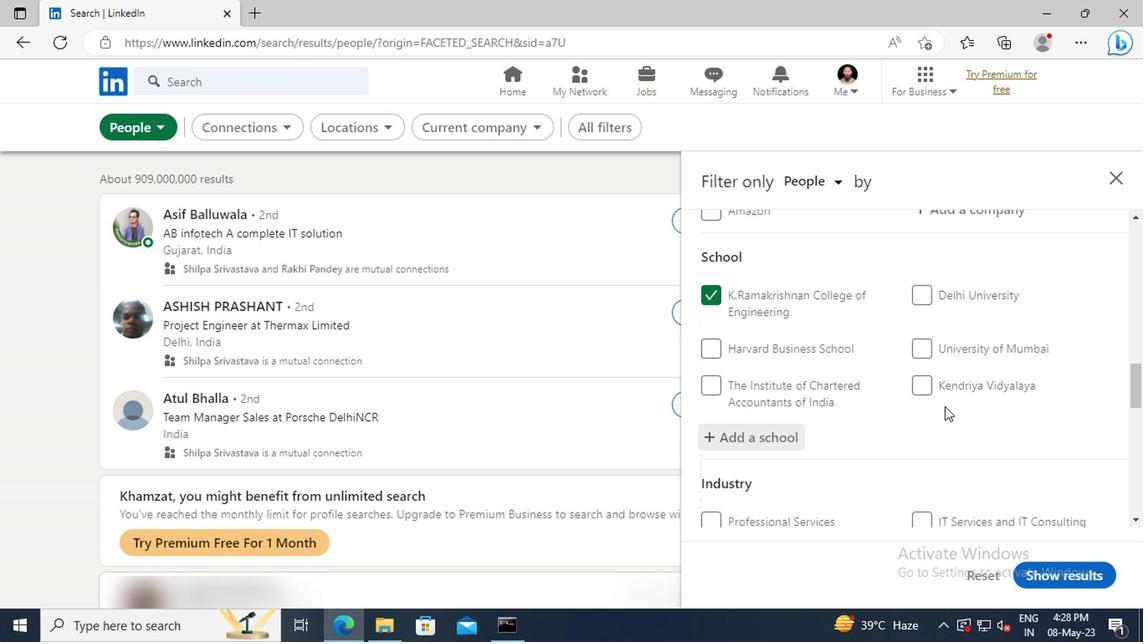 
Action: Mouse scrolled (940, 406) with delta (0, -1)
Screenshot: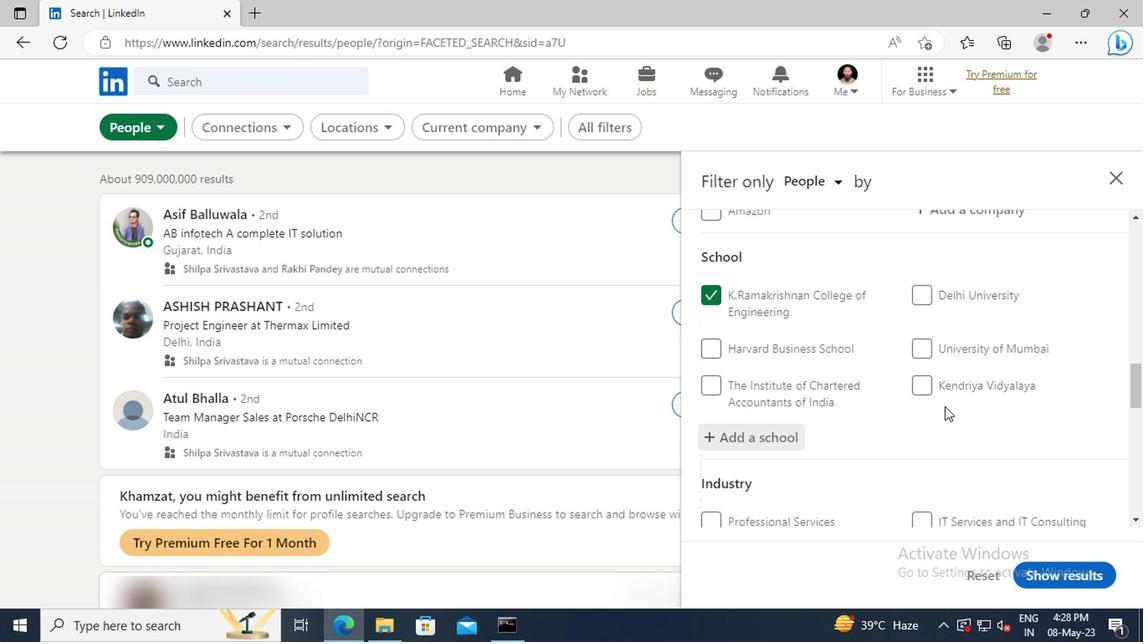 
Action: Mouse moved to (938, 401)
Screenshot: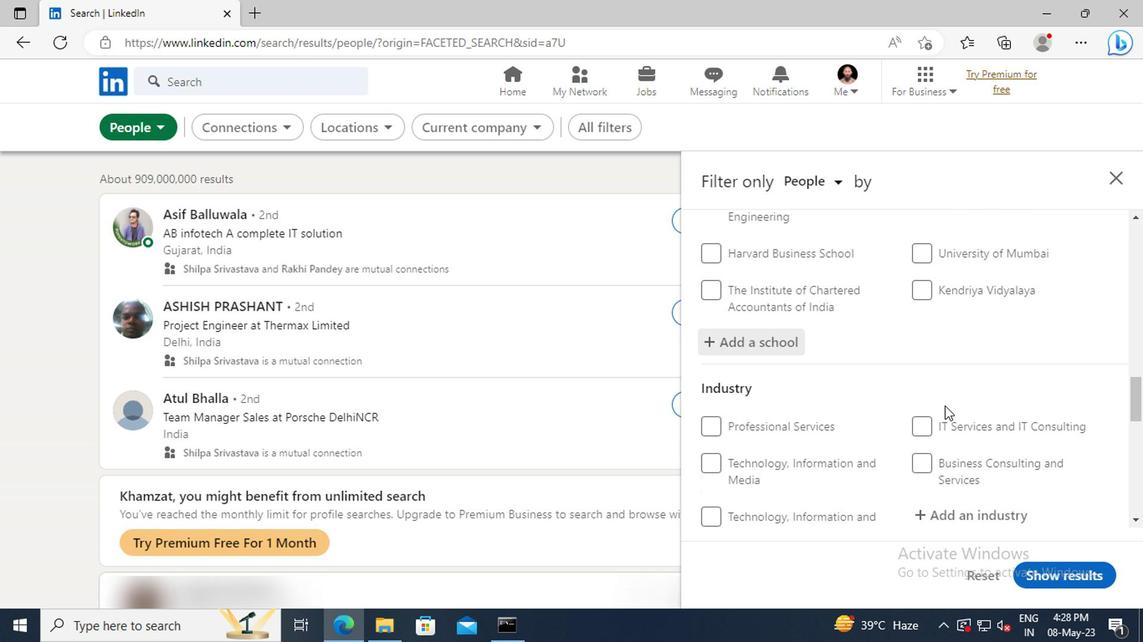 
Action: Mouse scrolled (938, 400) with delta (0, -1)
Screenshot: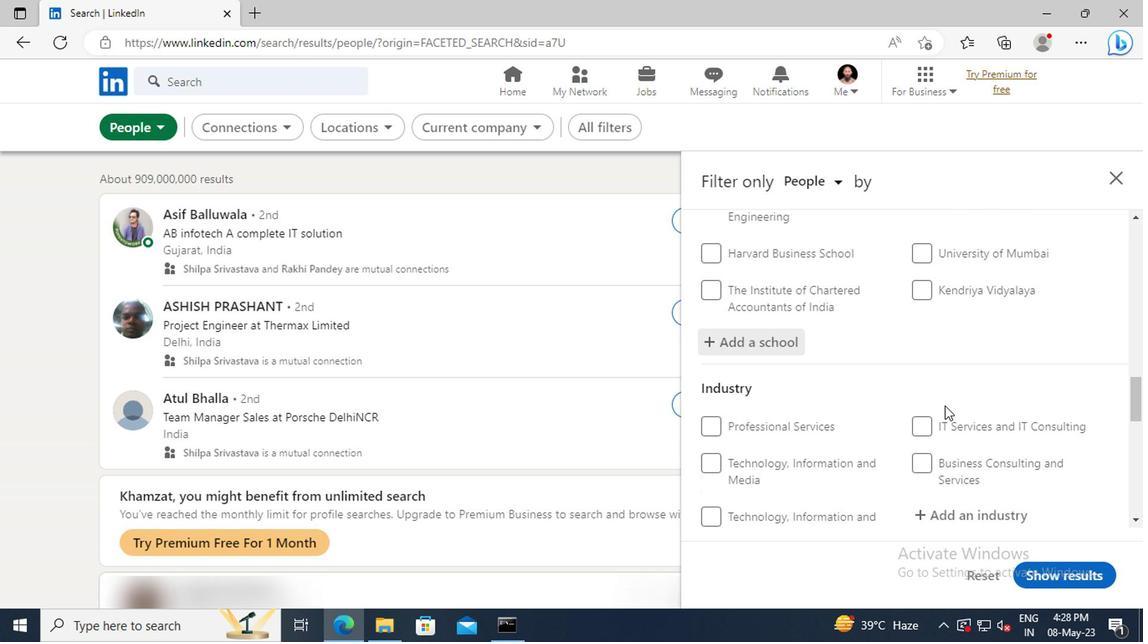
Action: Mouse scrolled (938, 400) with delta (0, -1)
Screenshot: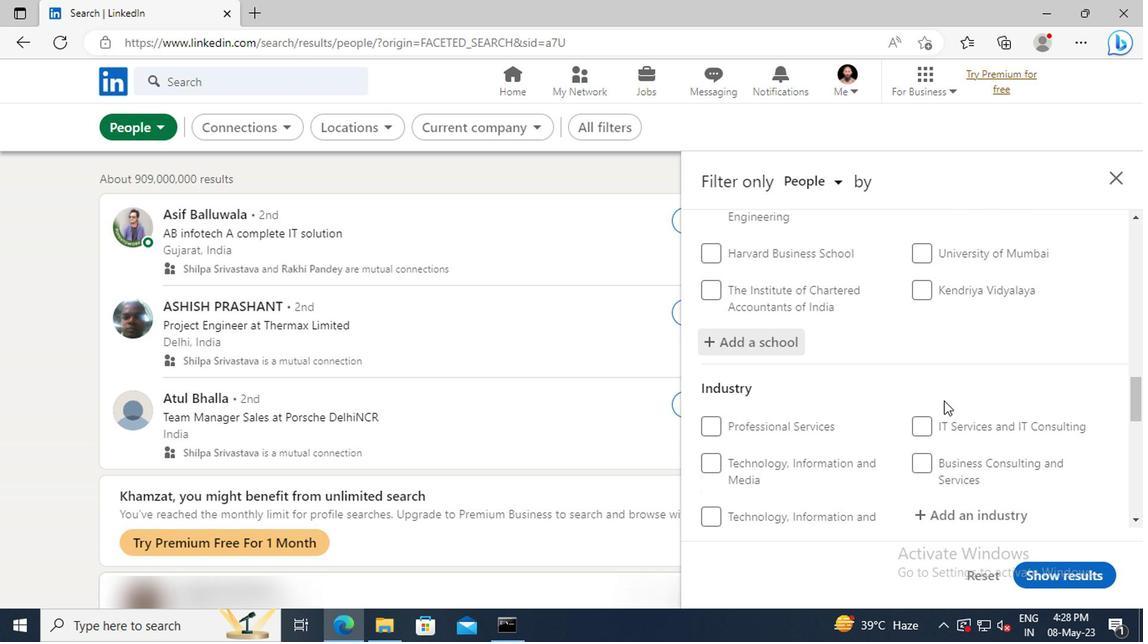 
Action: Mouse moved to (940, 414)
Screenshot: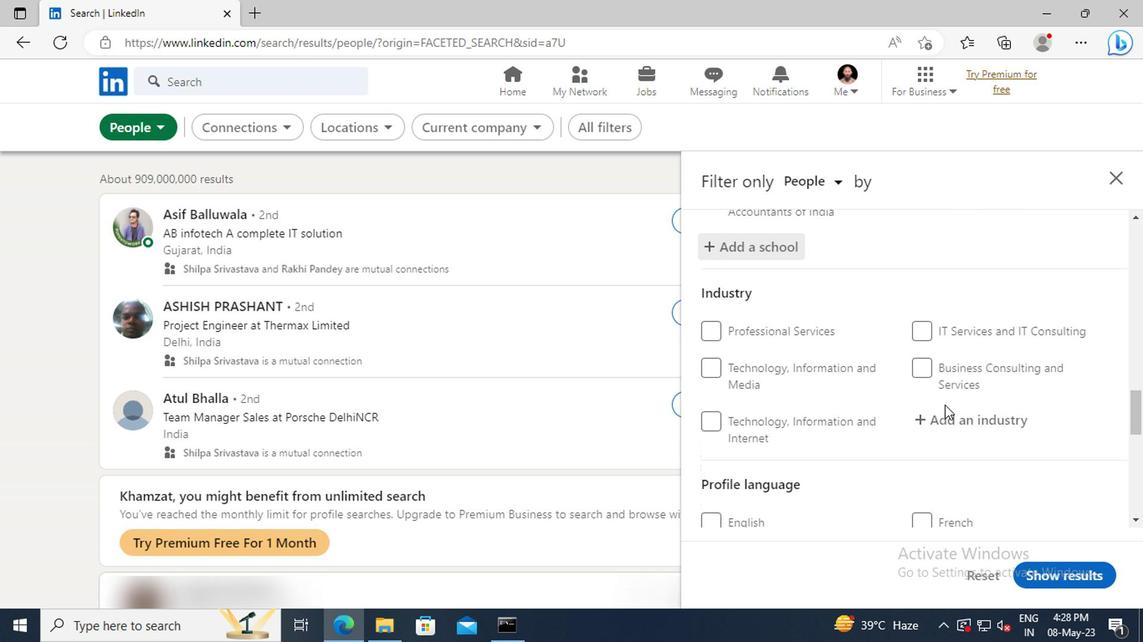 
Action: Mouse pressed left at (940, 414)
Screenshot: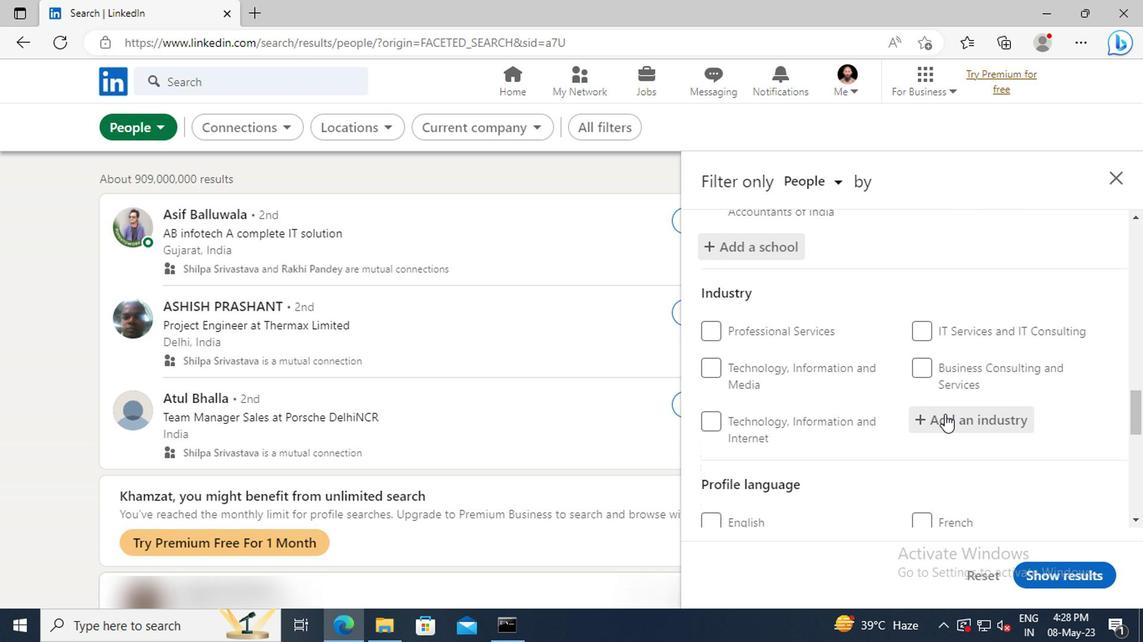 
Action: Key pressed <Key.shift>IT<Key.space><Key.shift><Key.shift><Key.shift>SYSTEM<Key.space><Key.shift>DA
Screenshot: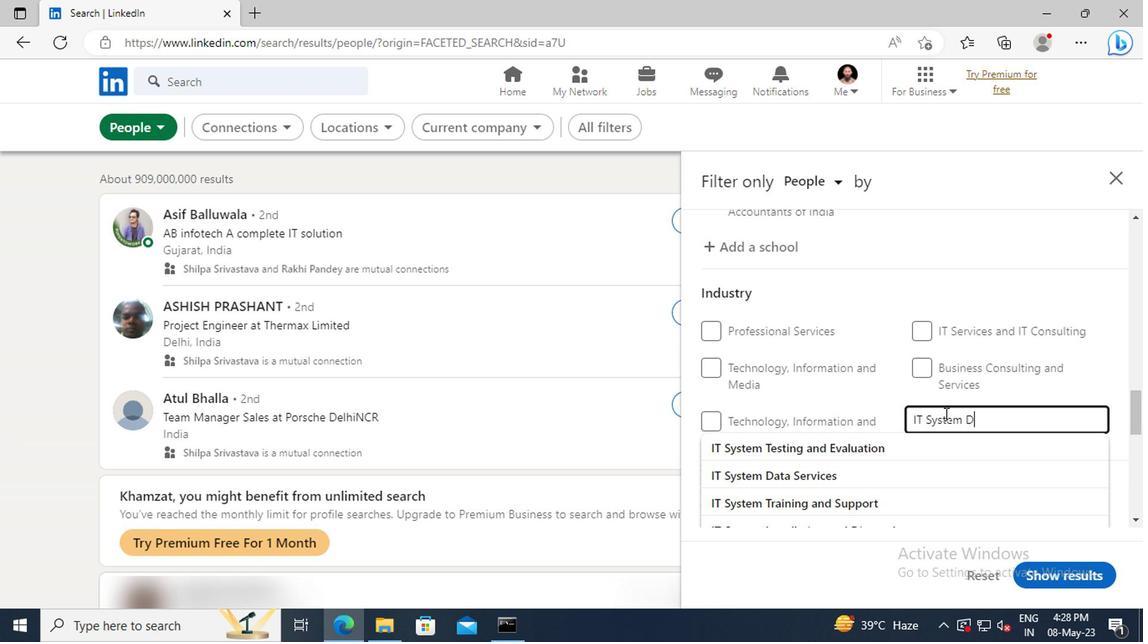 
Action: Mouse moved to (946, 442)
Screenshot: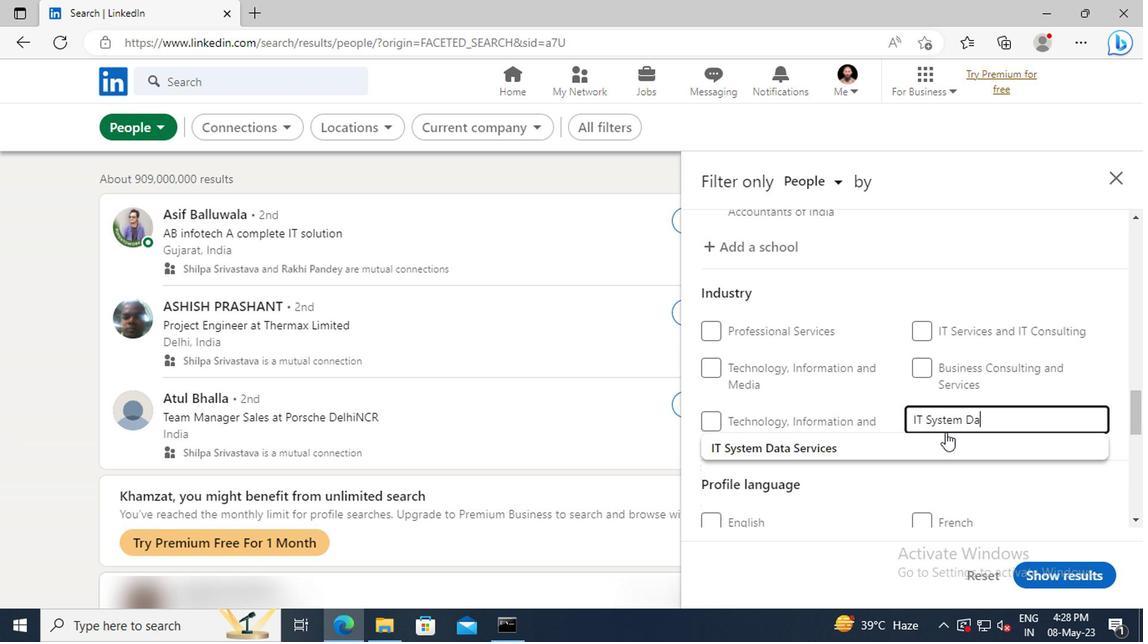 
Action: Mouse pressed left at (946, 442)
Screenshot: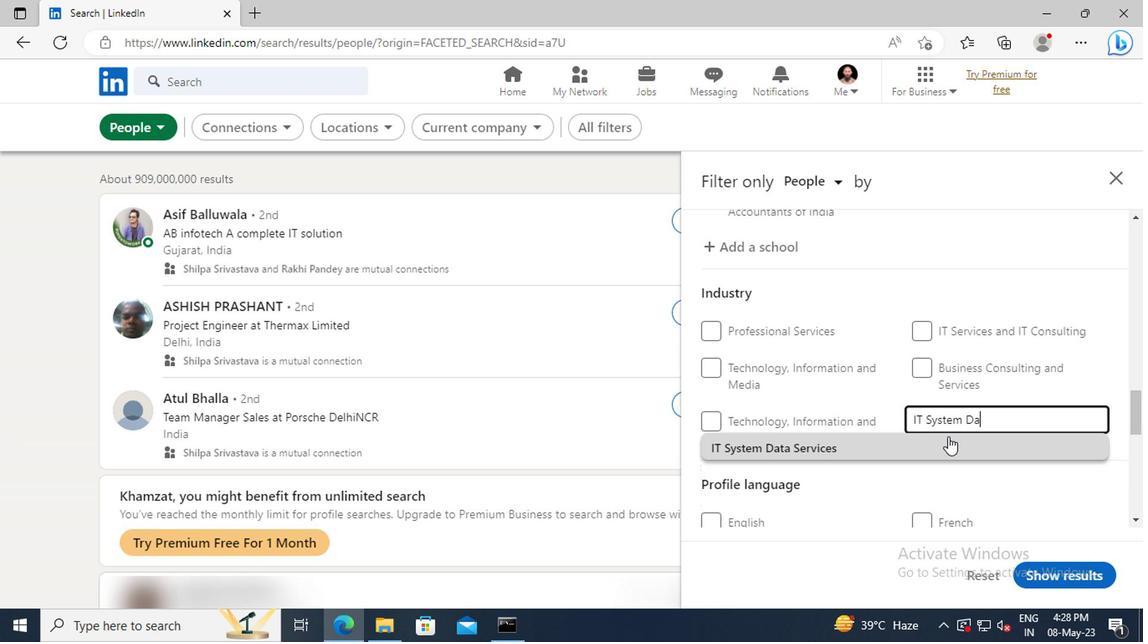 
Action: Mouse scrolled (946, 441) with delta (0, 0)
Screenshot: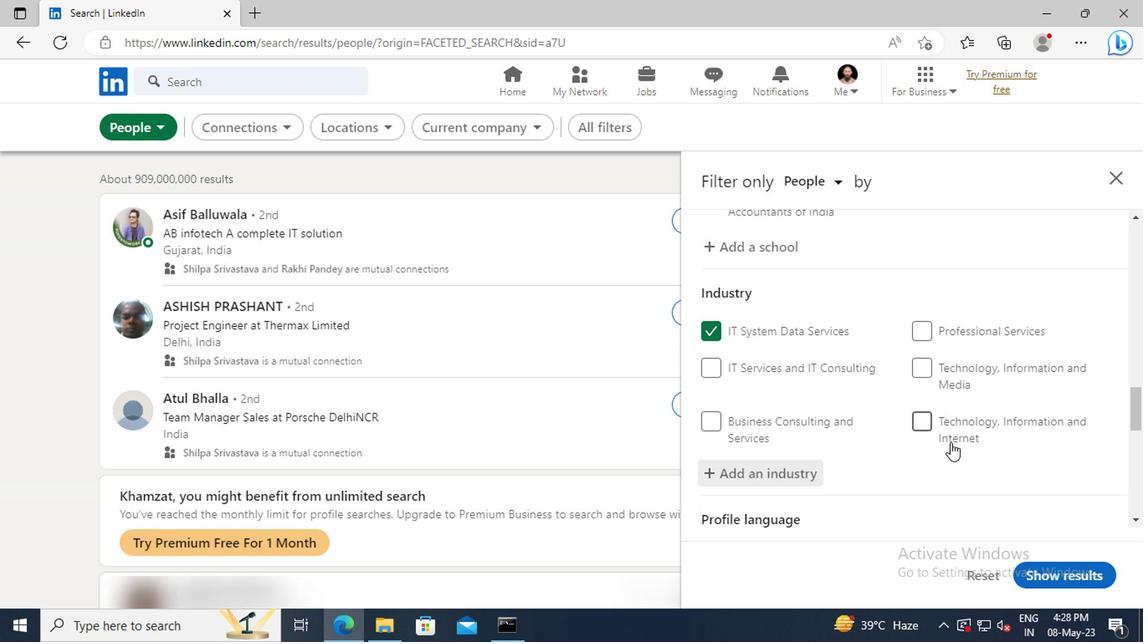 
Action: Mouse scrolled (946, 441) with delta (0, 0)
Screenshot: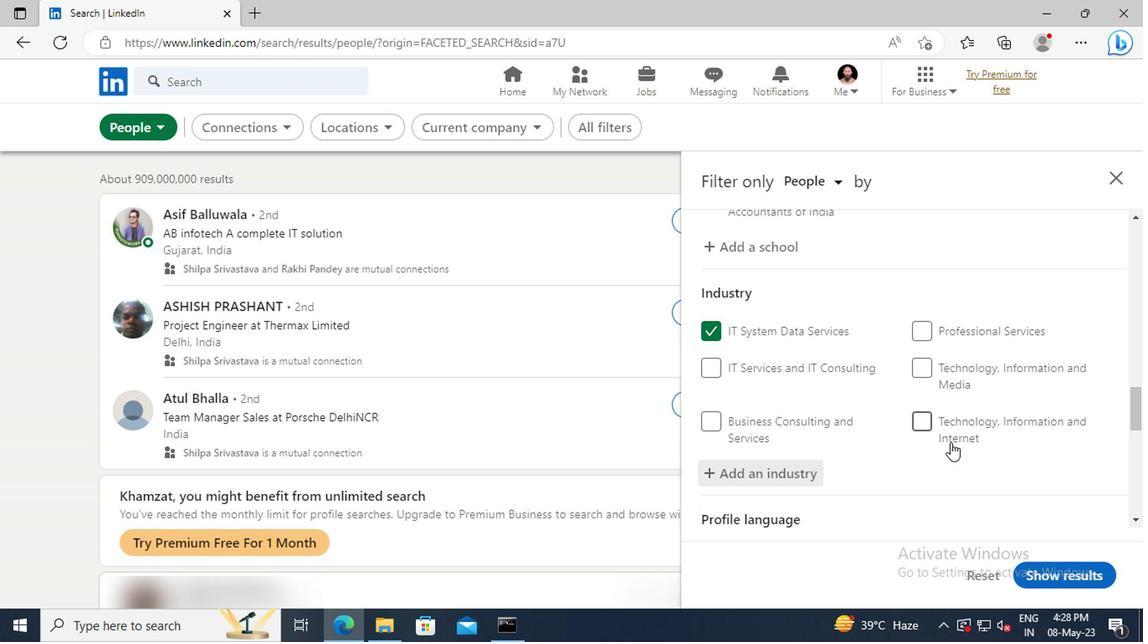 
Action: Mouse moved to (944, 437)
Screenshot: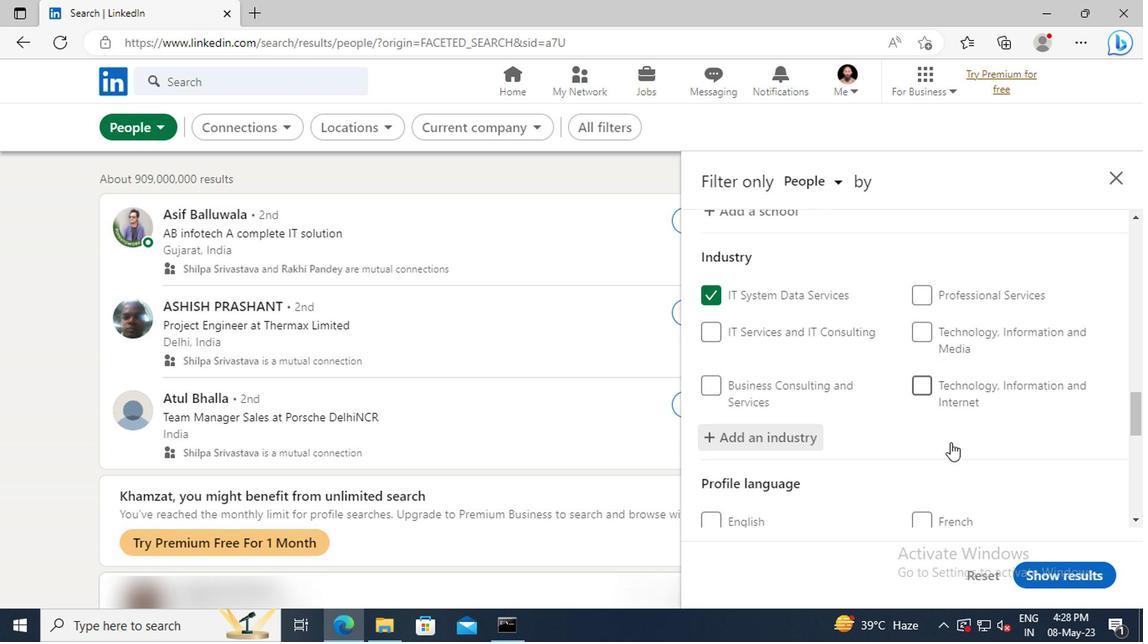 
Action: Mouse scrolled (944, 436) with delta (0, -1)
Screenshot: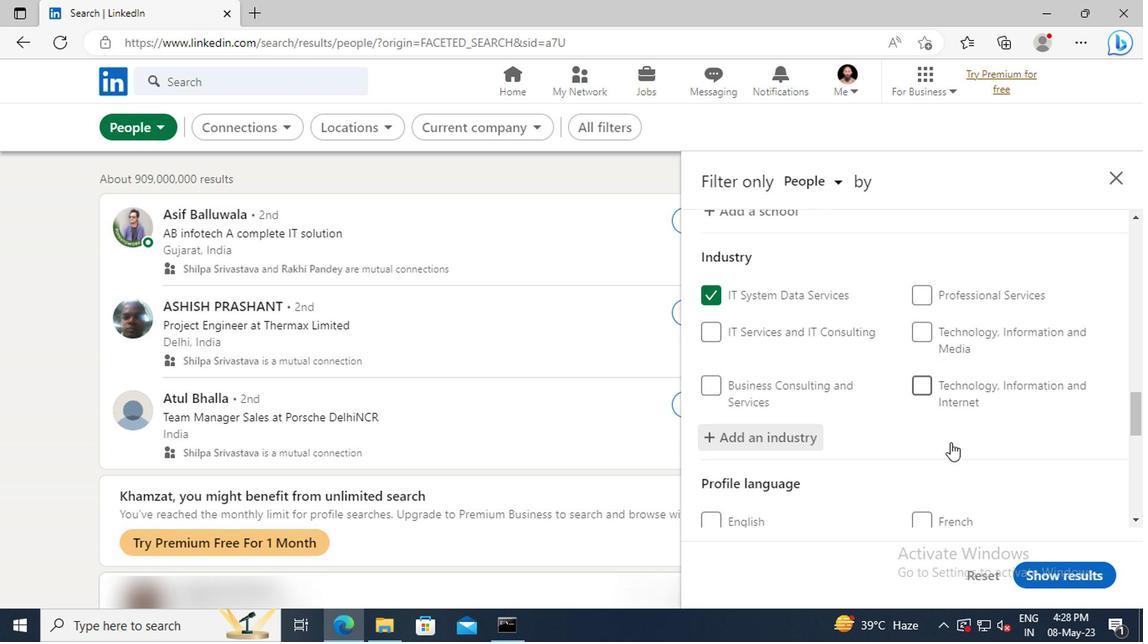 
Action: Mouse moved to (937, 411)
Screenshot: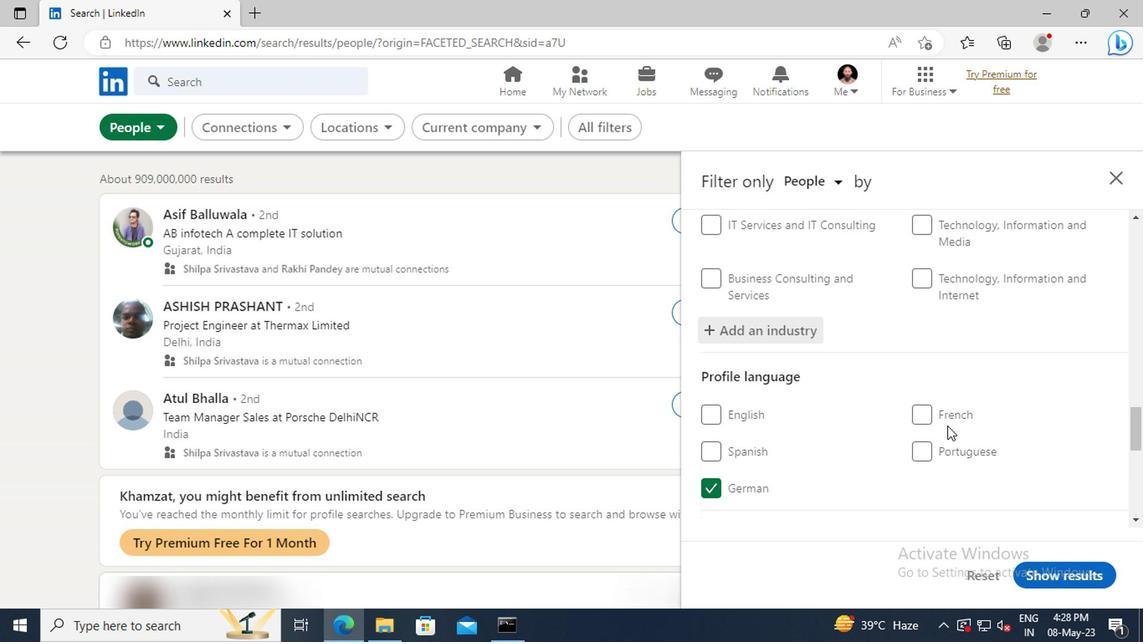 
Action: Mouse scrolled (937, 410) with delta (0, 0)
Screenshot: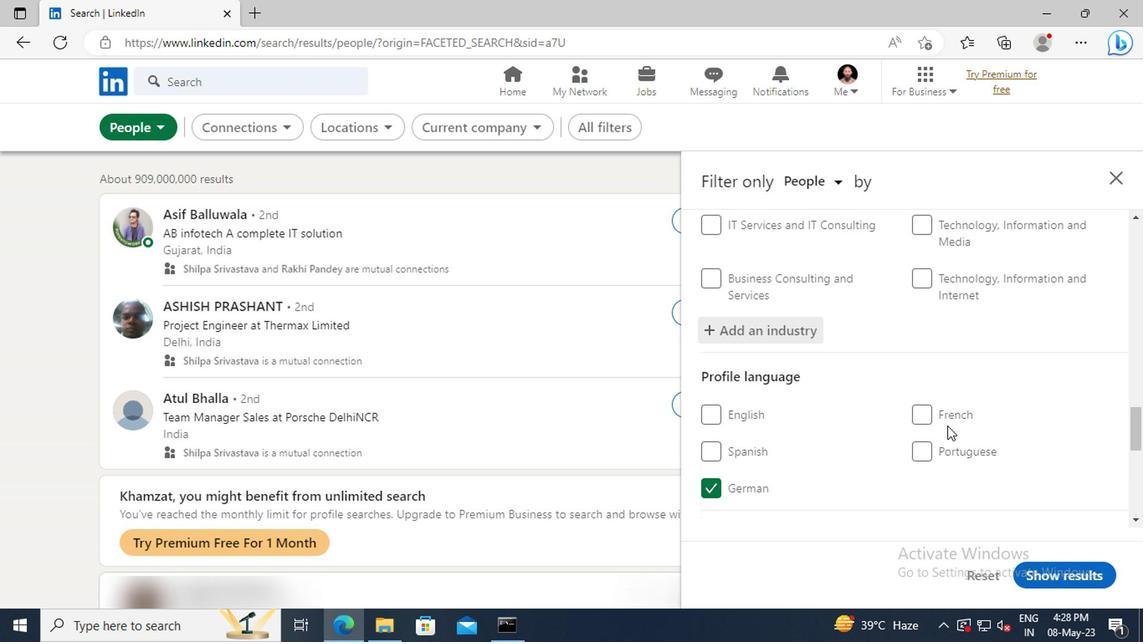 
Action: Mouse moved to (935, 405)
Screenshot: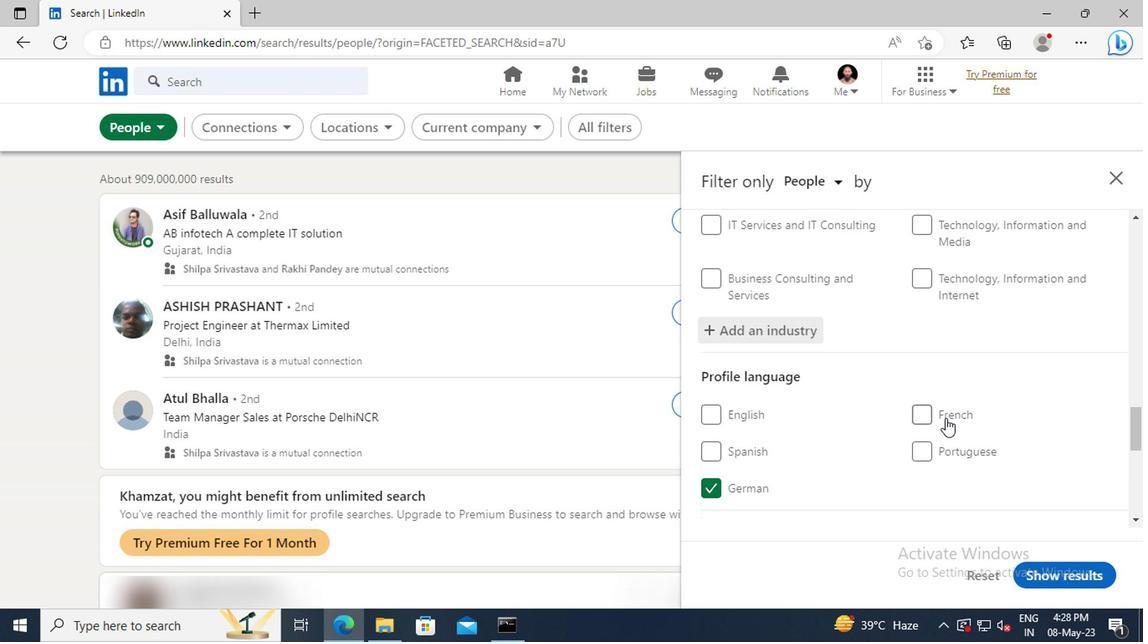 
Action: Mouse scrolled (935, 404) with delta (0, -1)
Screenshot: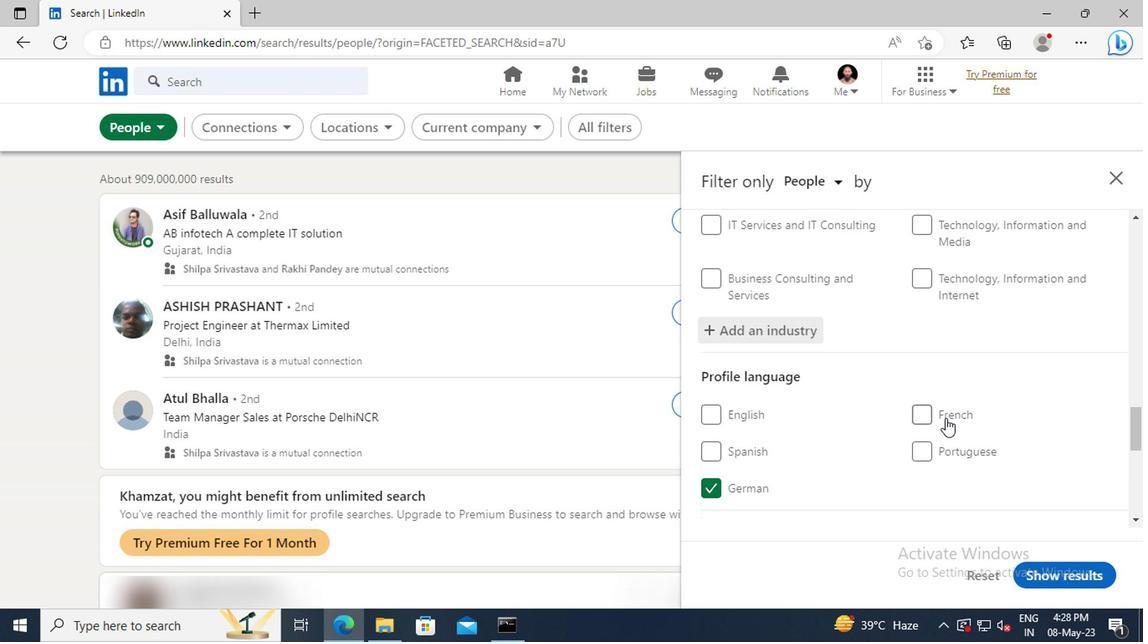 
Action: Mouse moved to (929, 385)
Screenshot: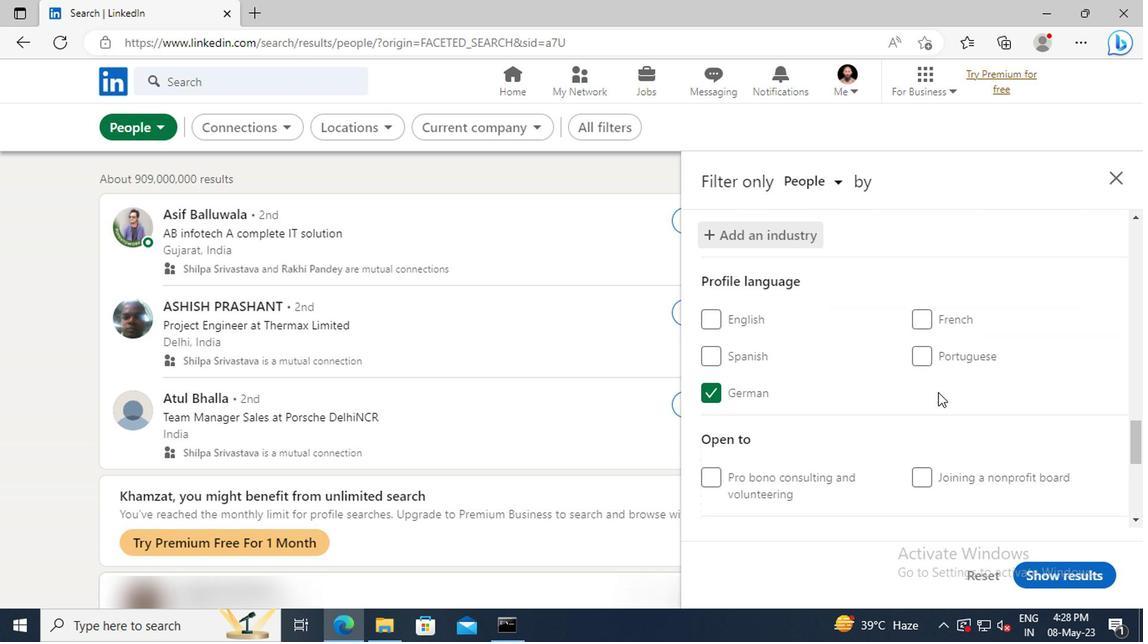 
Action: Mouse scrolled (929, 383) with delta (0, -1)
Screenshot: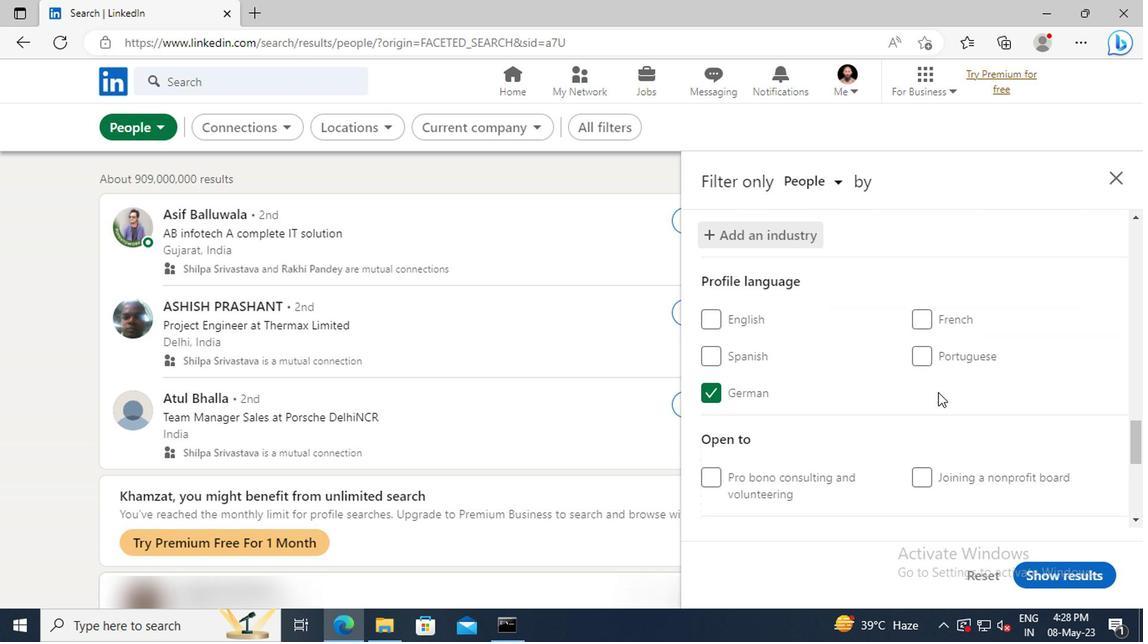 
Action: Mouse moved to (928, 381)
Screenshot: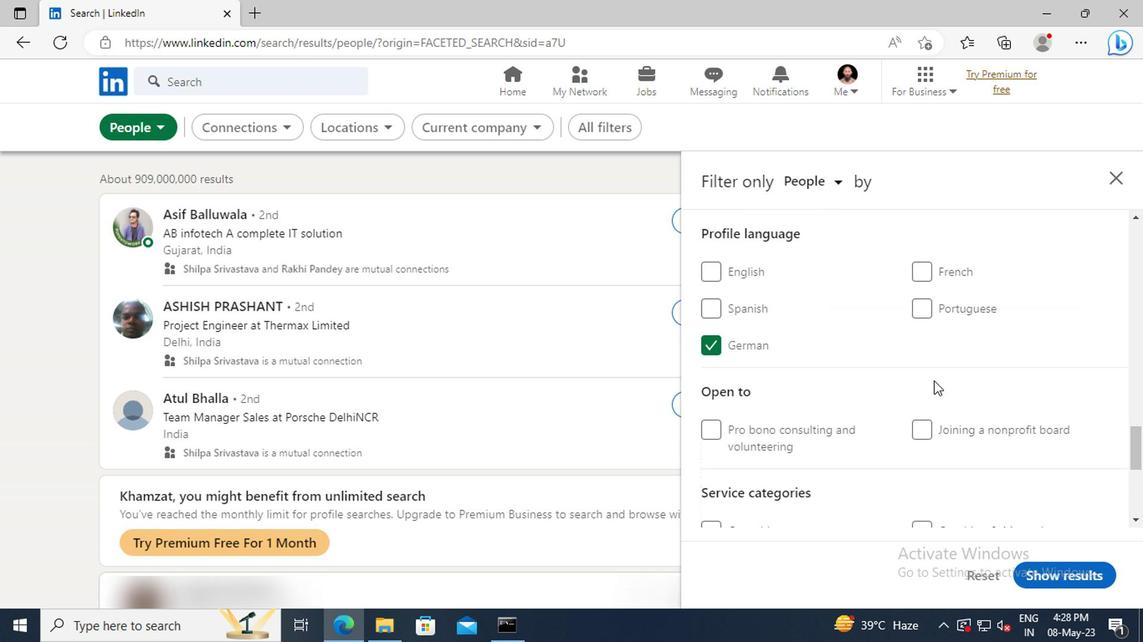 
Action: Mouse scrolled (928, 379) with delta (0, -1)
Screenshot: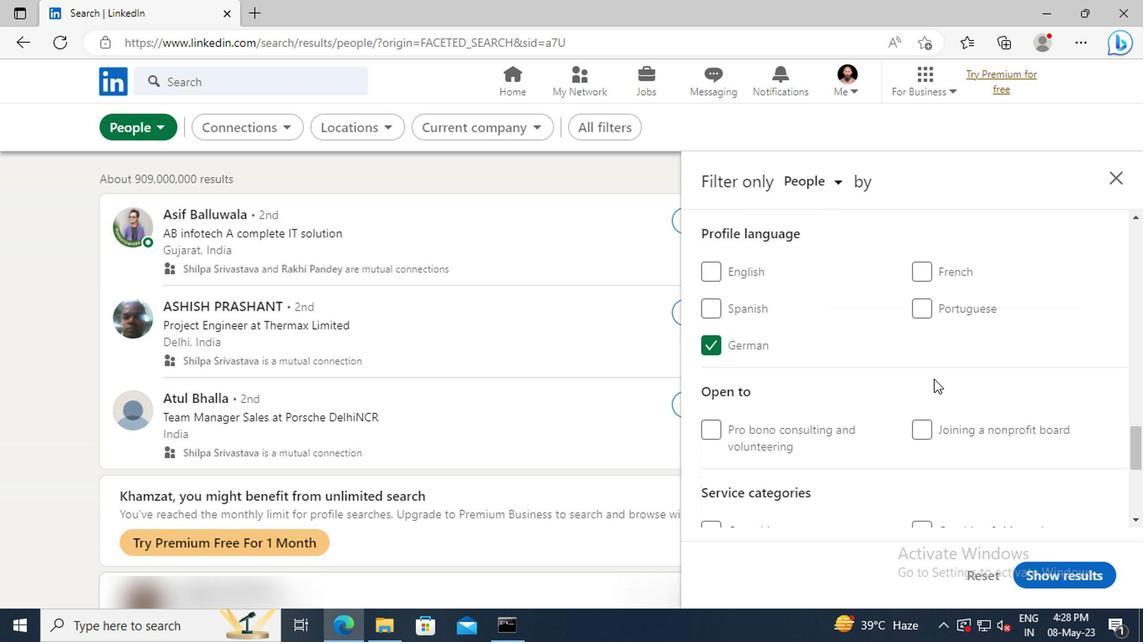 
Action: Mouse moved to (928, 379)
Screenshot: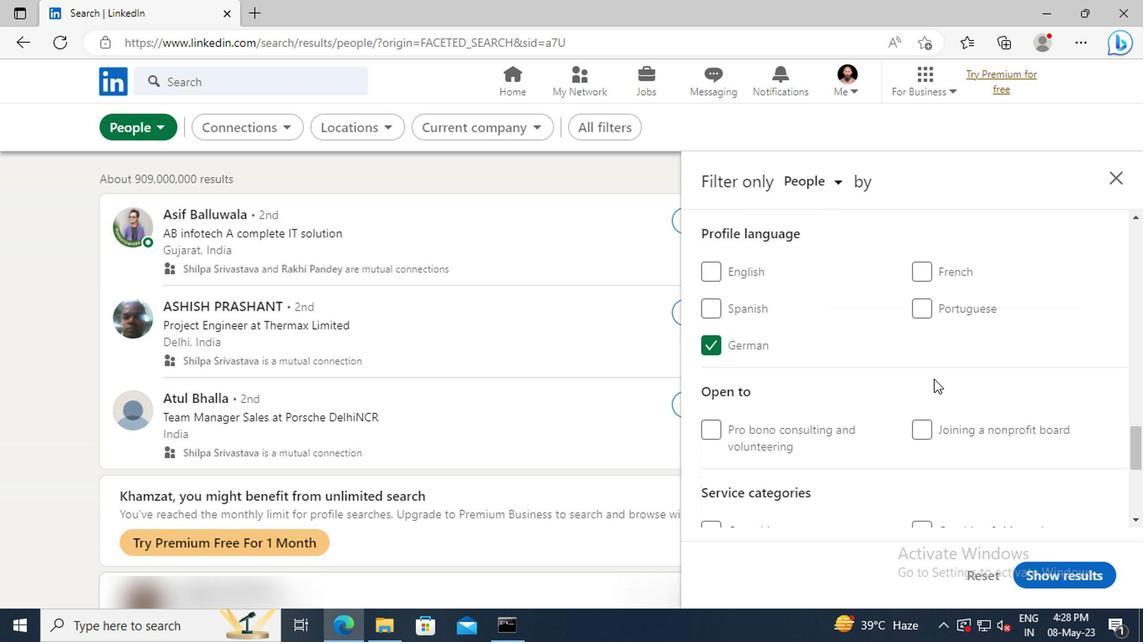 
Action: Mouse scrolled (928, 379) with delta (0, 0)
Screenshot: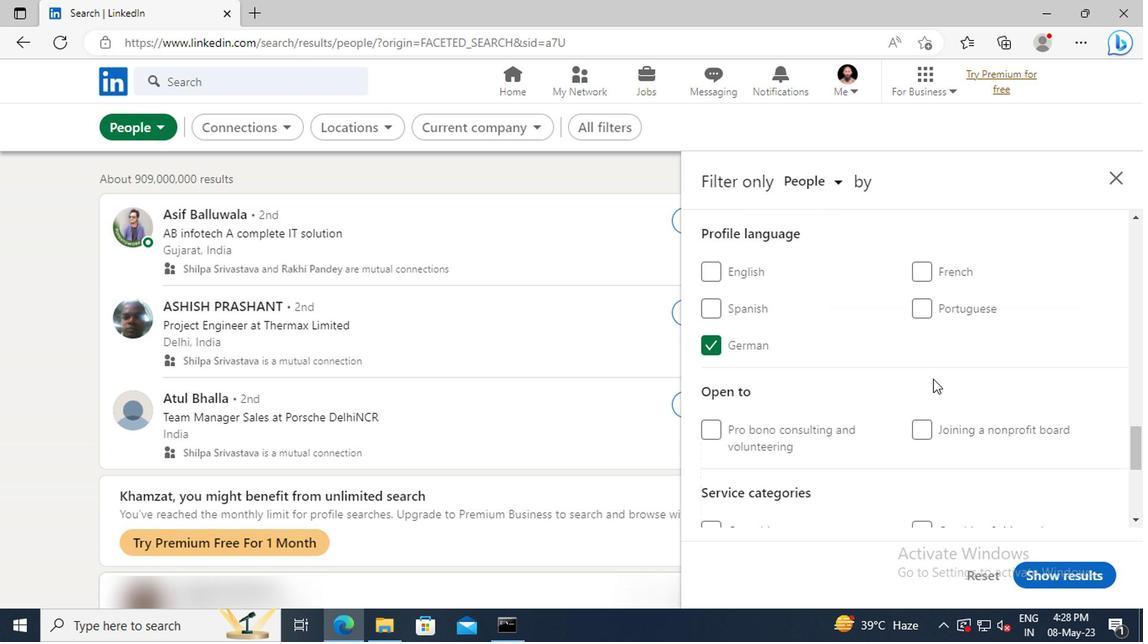 
Action: Mouse moved to (928, 377)
Screenshot: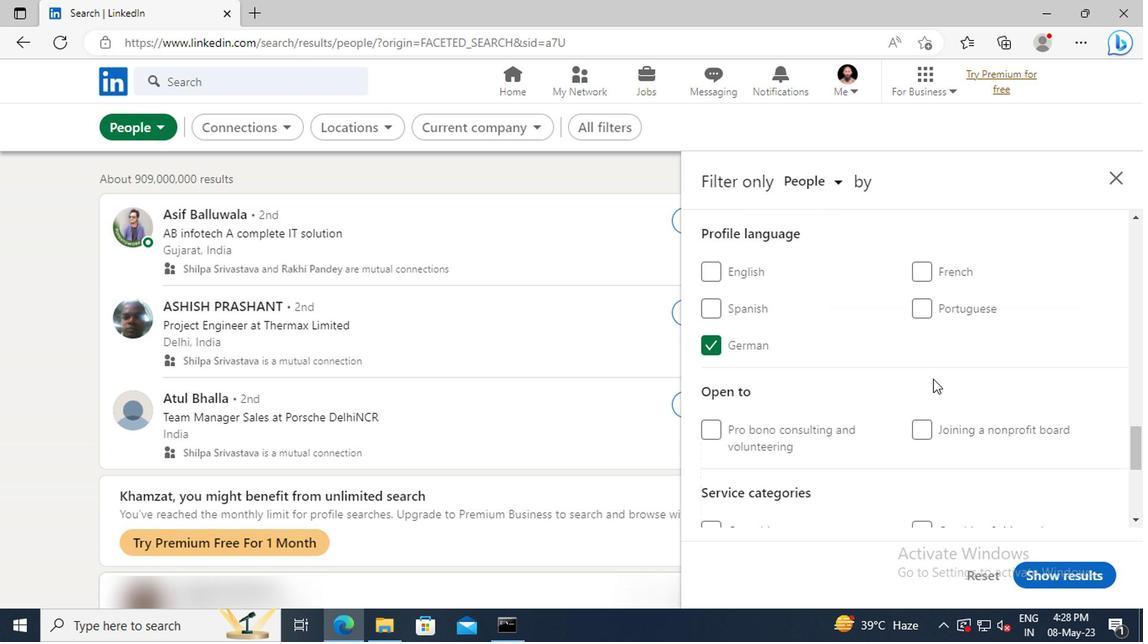 
Action: Mouse scrolled (928, 376) with delta (0, 0)
Screenshot: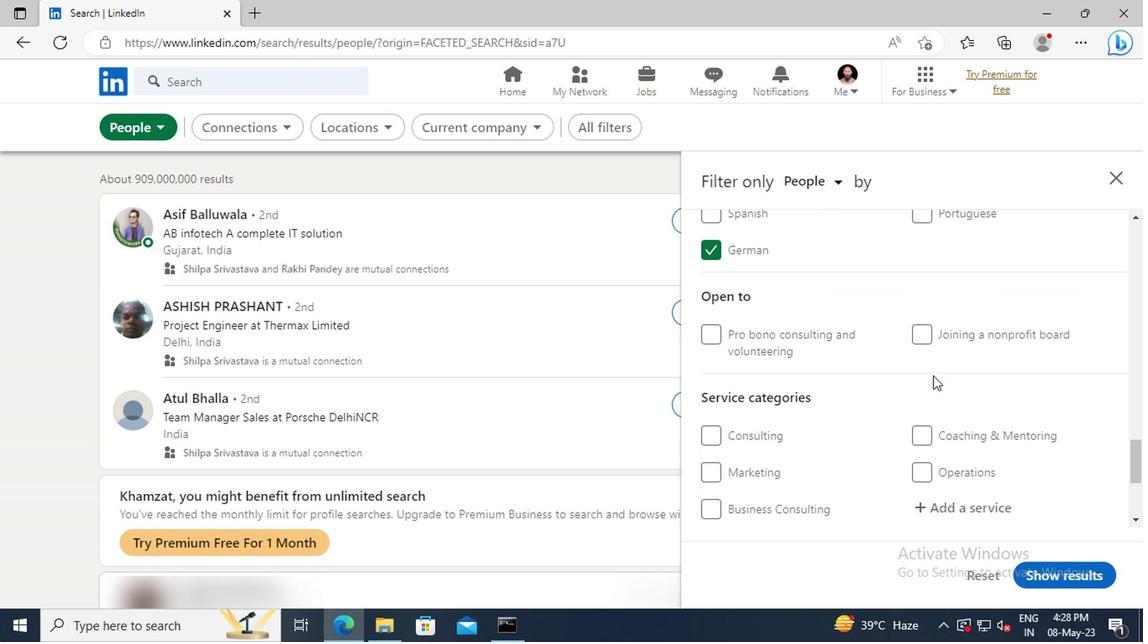 
Action: Mouse scrolled (928, 376) with delta (0, 0)
Screenshot: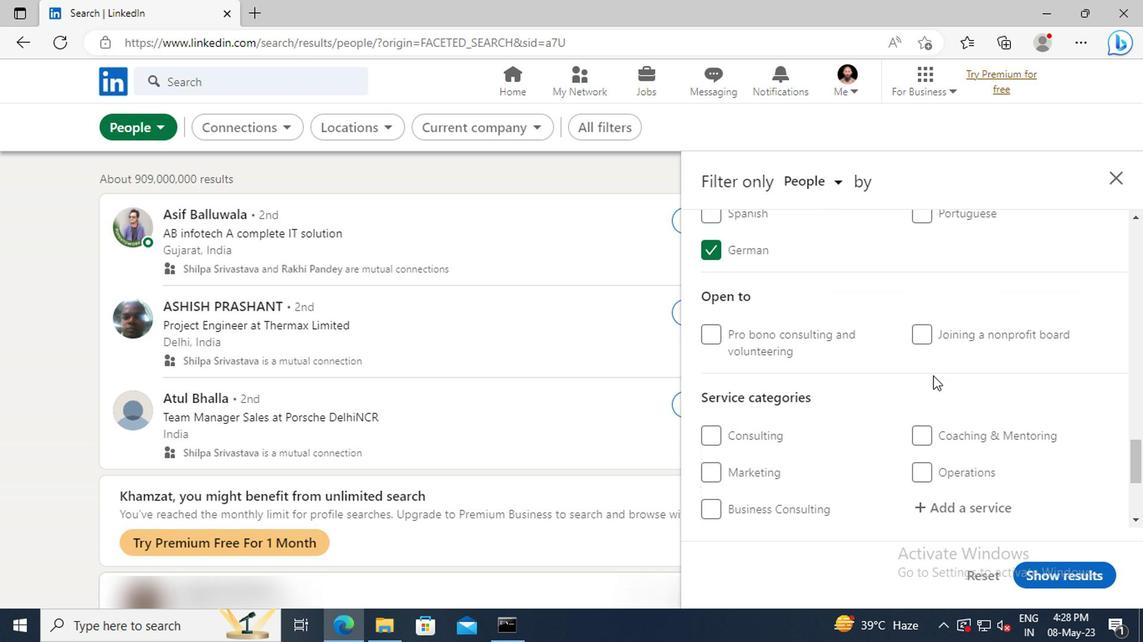 
Action: Mouse moved to (931, 407)
Screenshot: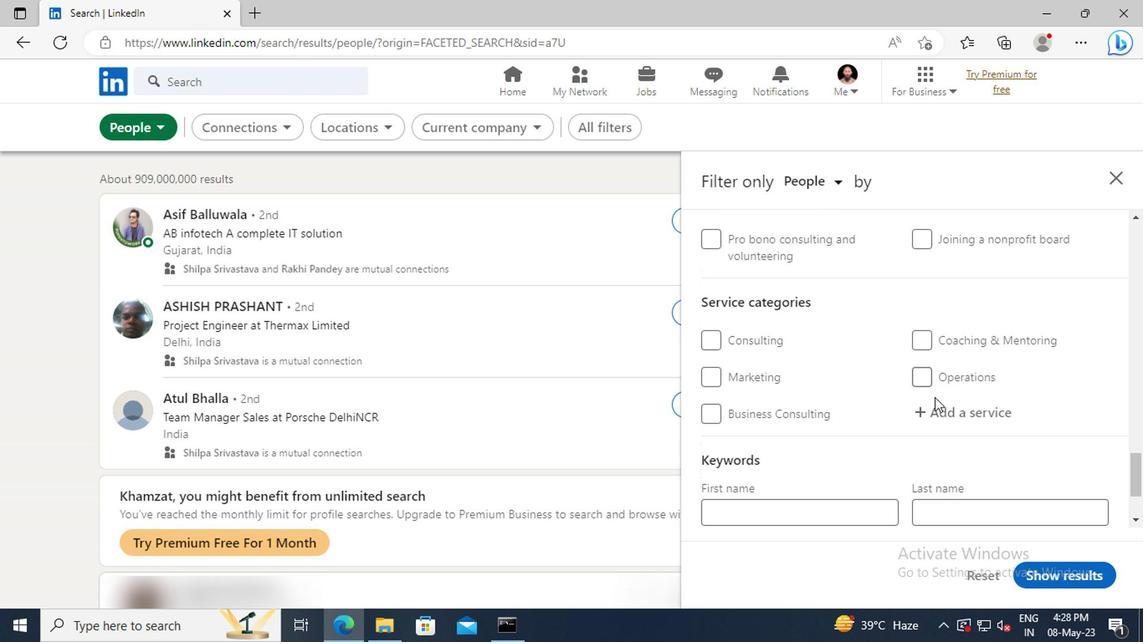 
Action: Mouse pressed left at (931, 407)
Screenshot: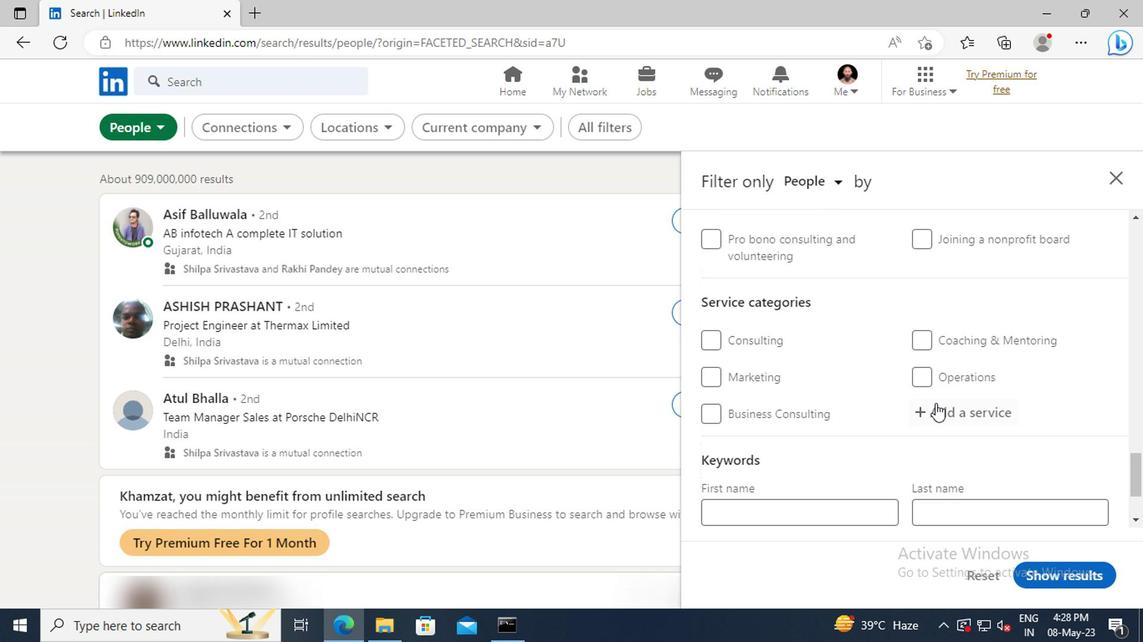 
Action: Key pressed <Key.shift>LOANS
Screenshot: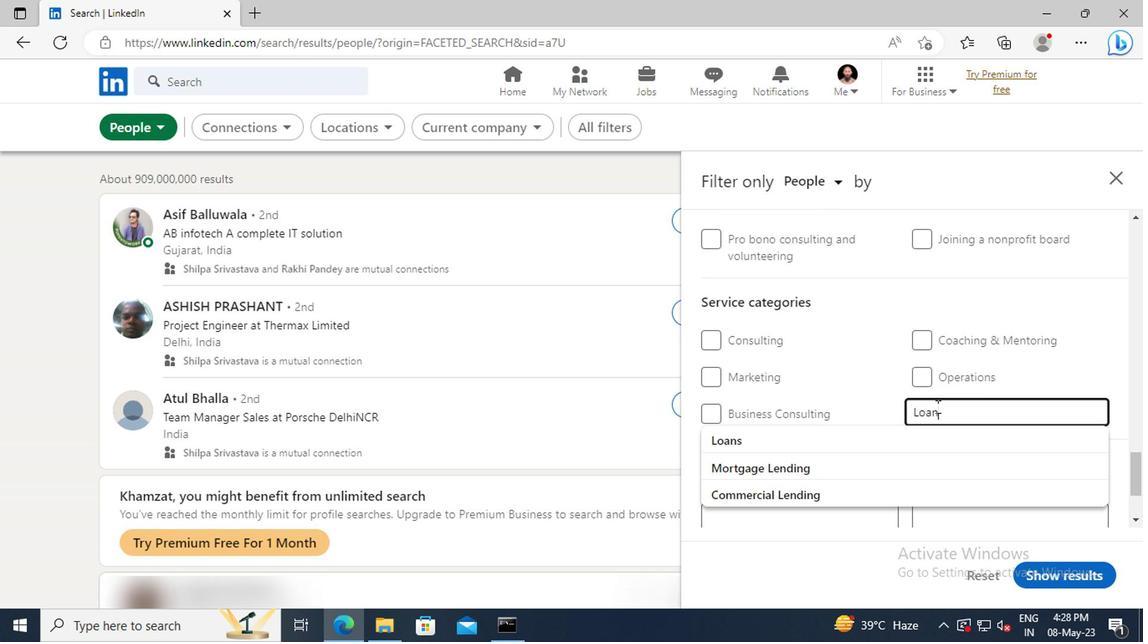 
Action: Mouse moved to (931, 435)
Screenshot: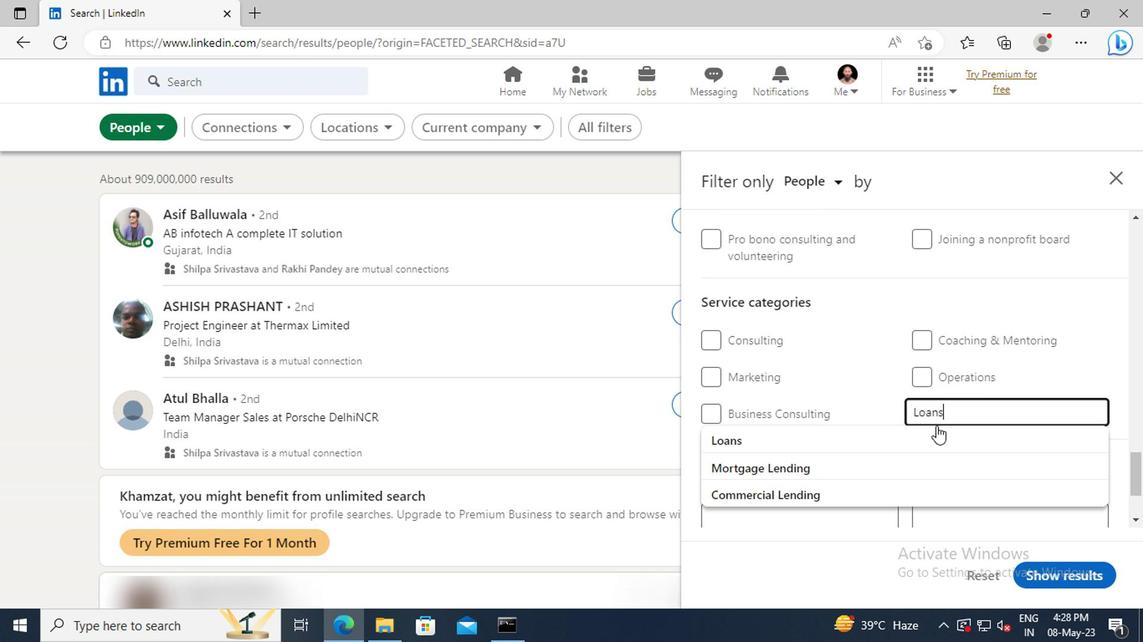 
Action: Mouse pressed left at (931, 435)
Screenshot: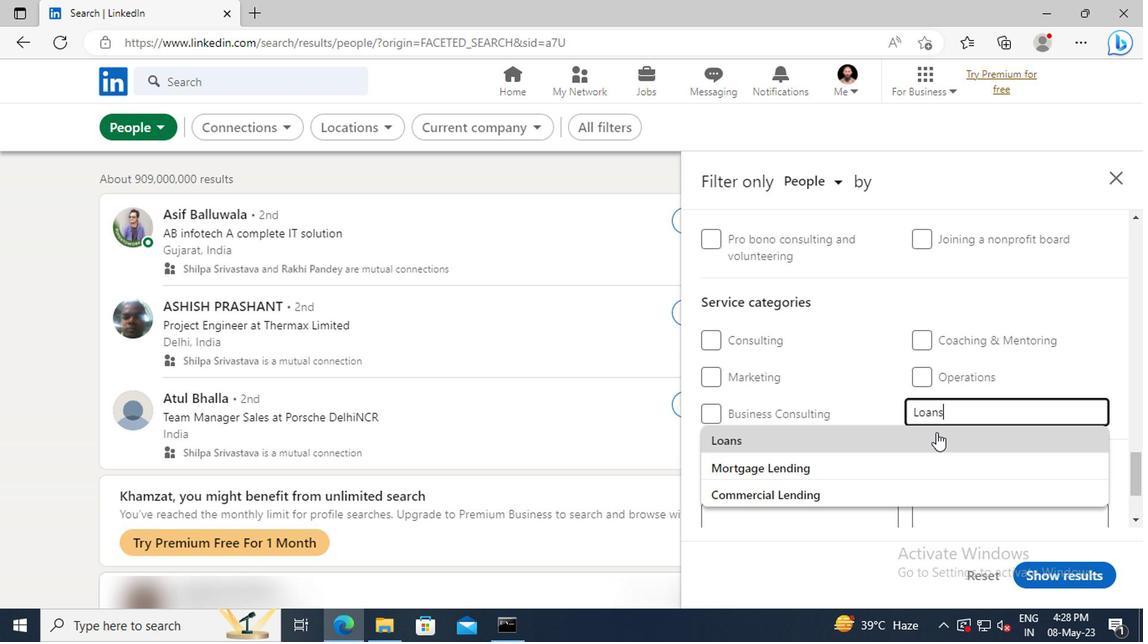 
Action: Mouse scrolled (931, 435) with delta (0, 0)
Screenshot: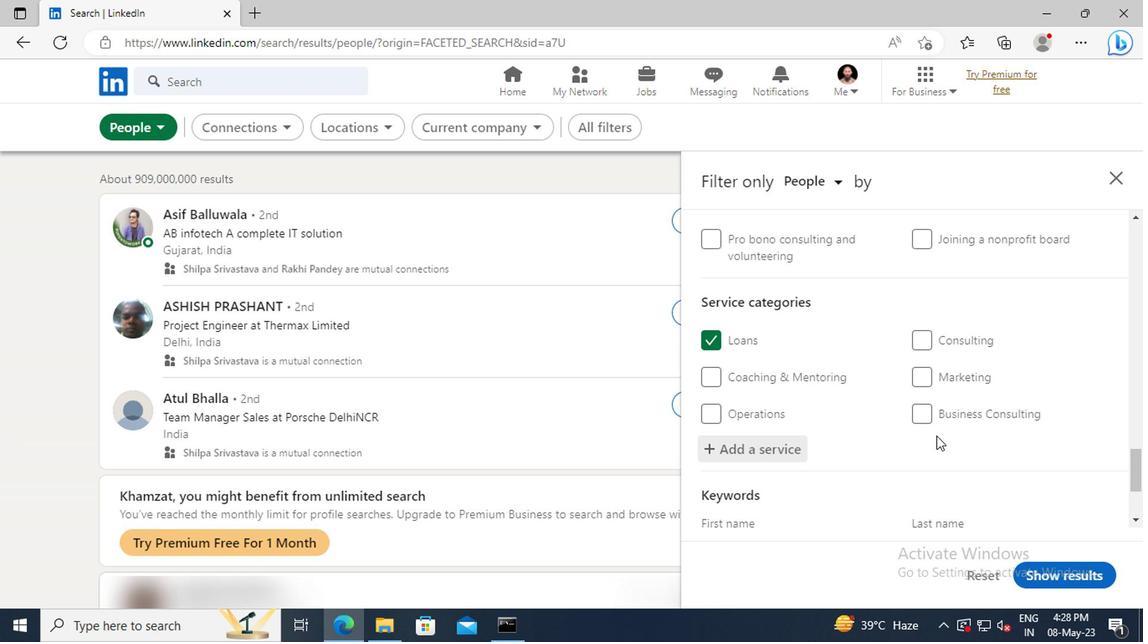 
Action: Mouse scrolled (931, 435) with delta (0, 0)
Screenshot: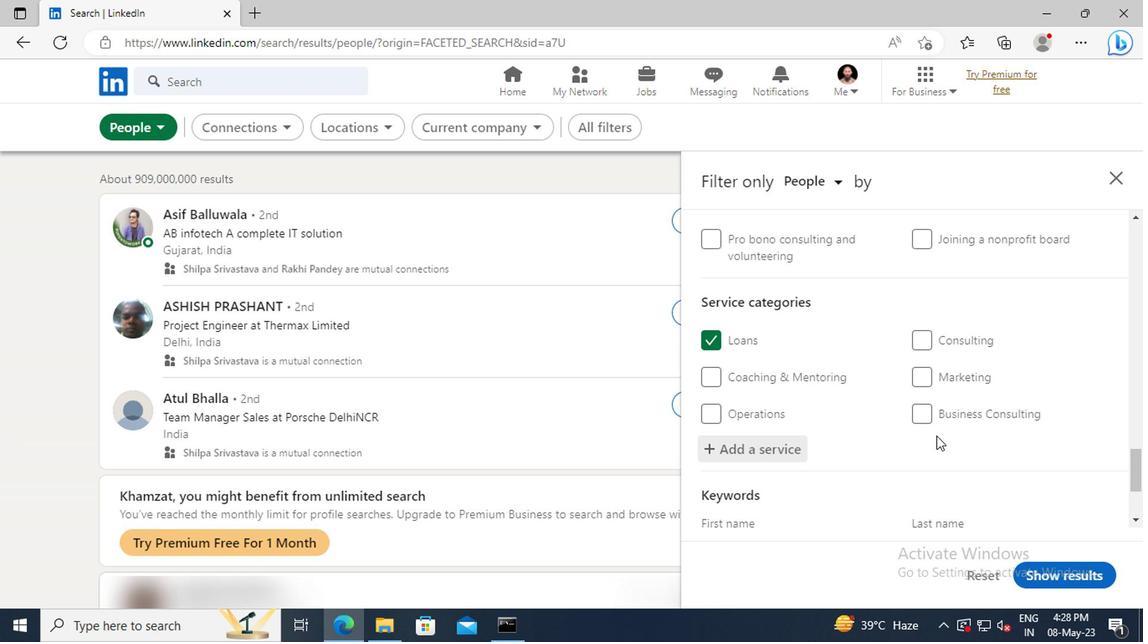 
Action: Mouse scrolled (931, 435) with delta (0, 0)
Screenshot: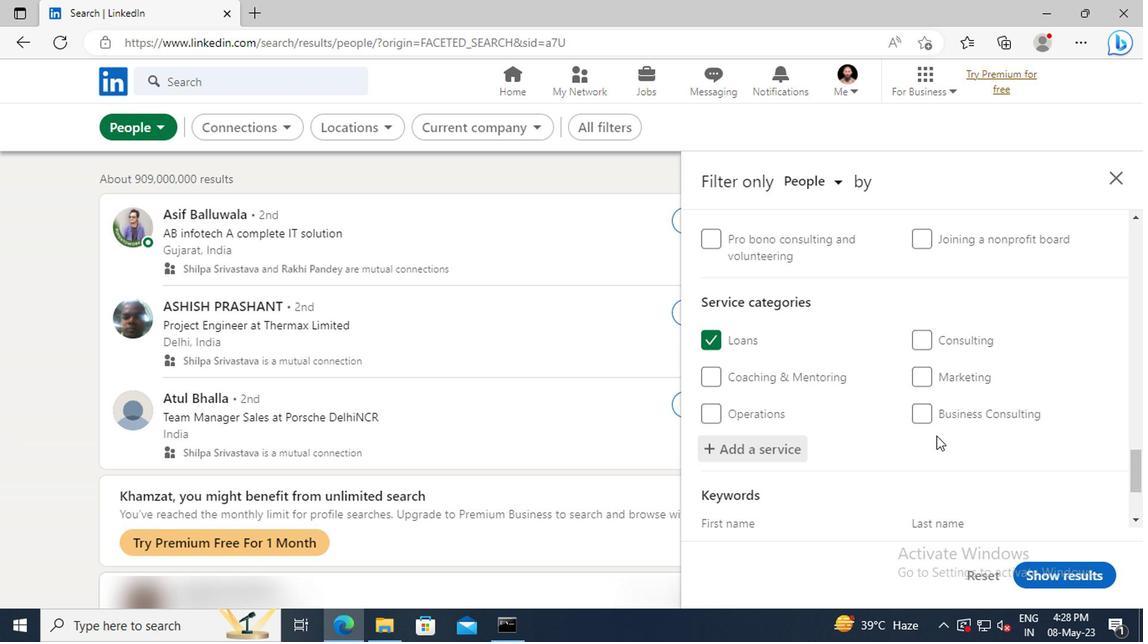 
Action: Mouse scrolled (931, 435) with delta (0, 0)
Screenshot: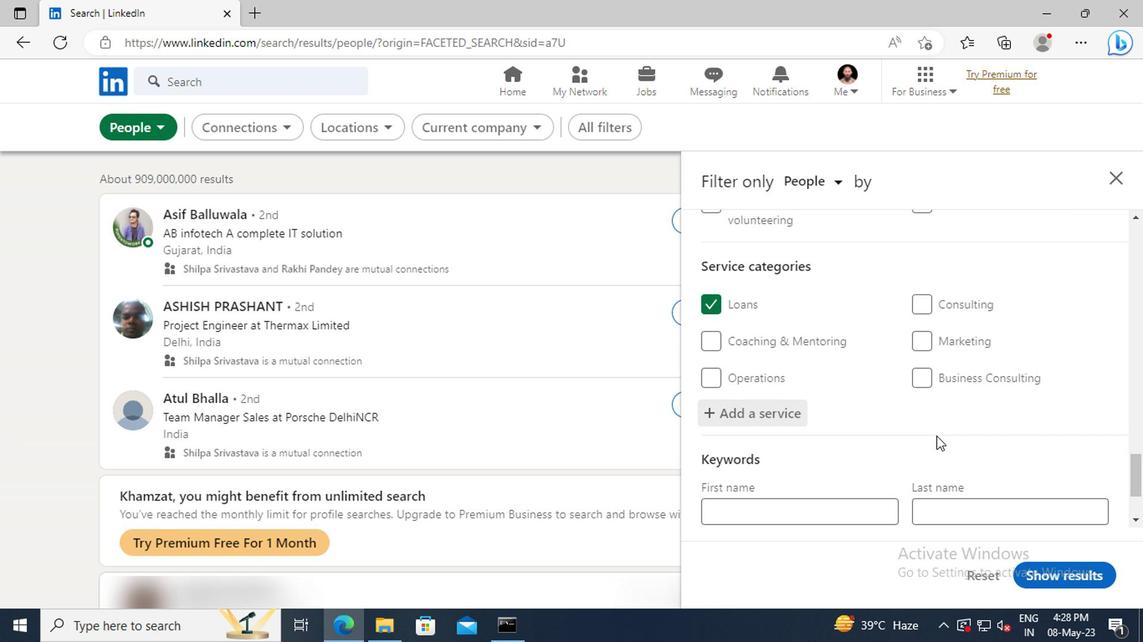 
Action: Mouse moved to (828, 455)
Screenshot: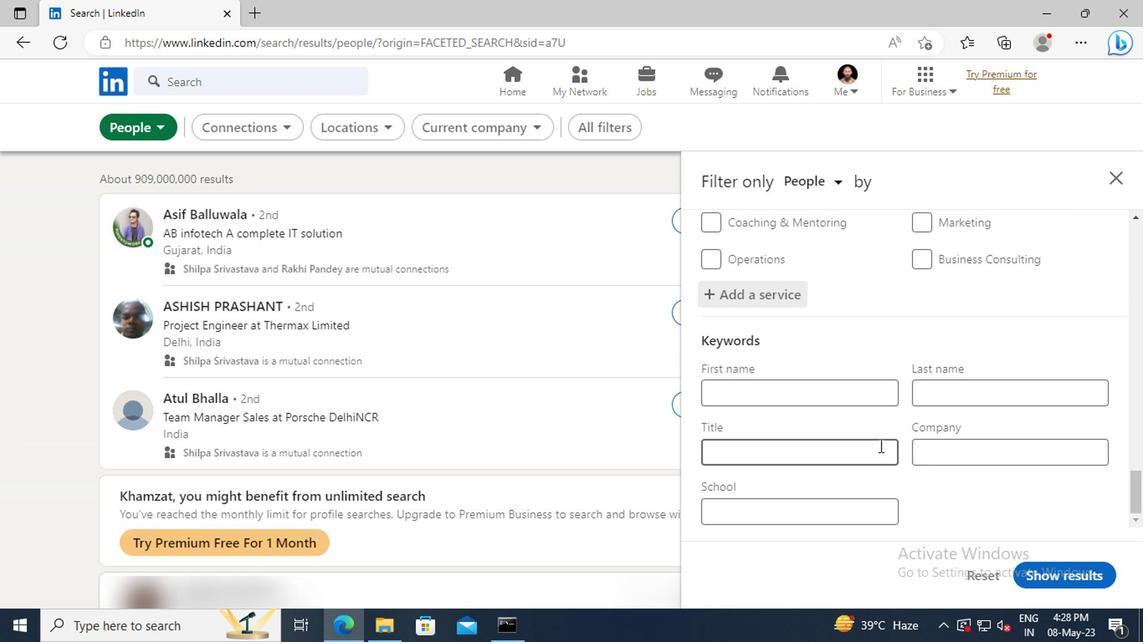 
Action: Mouse pressed left at (828, 455)
Screenshot: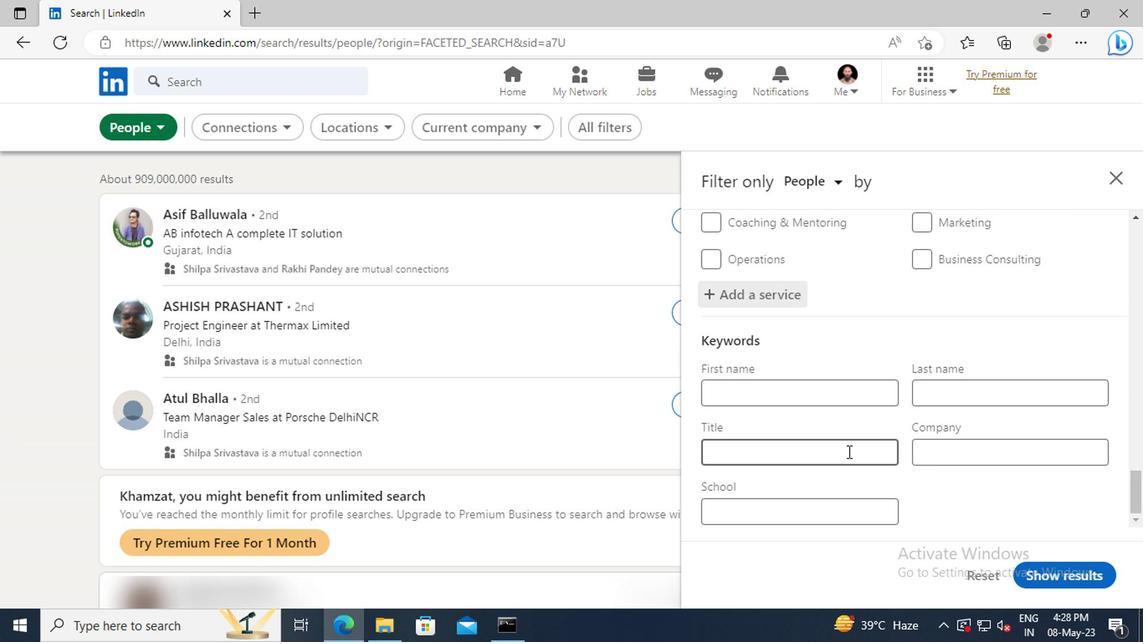 
Action: Mouse moved to (826, 456)
Screenshot: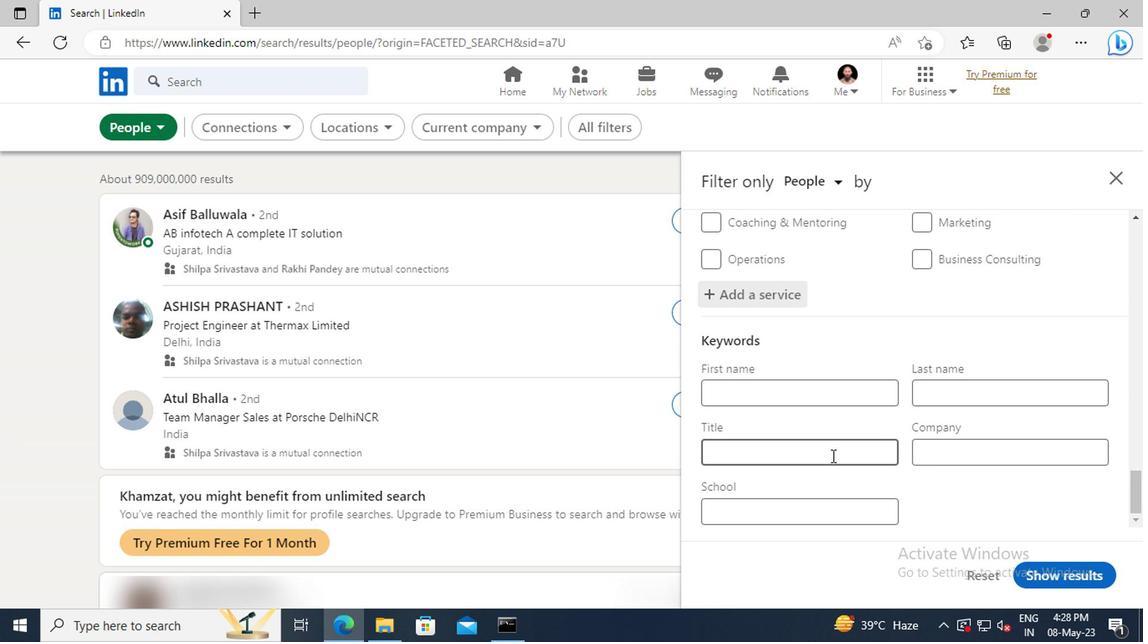
Action: Key pressed <Key.shift>NURSE<Key.enter>
Screenshot: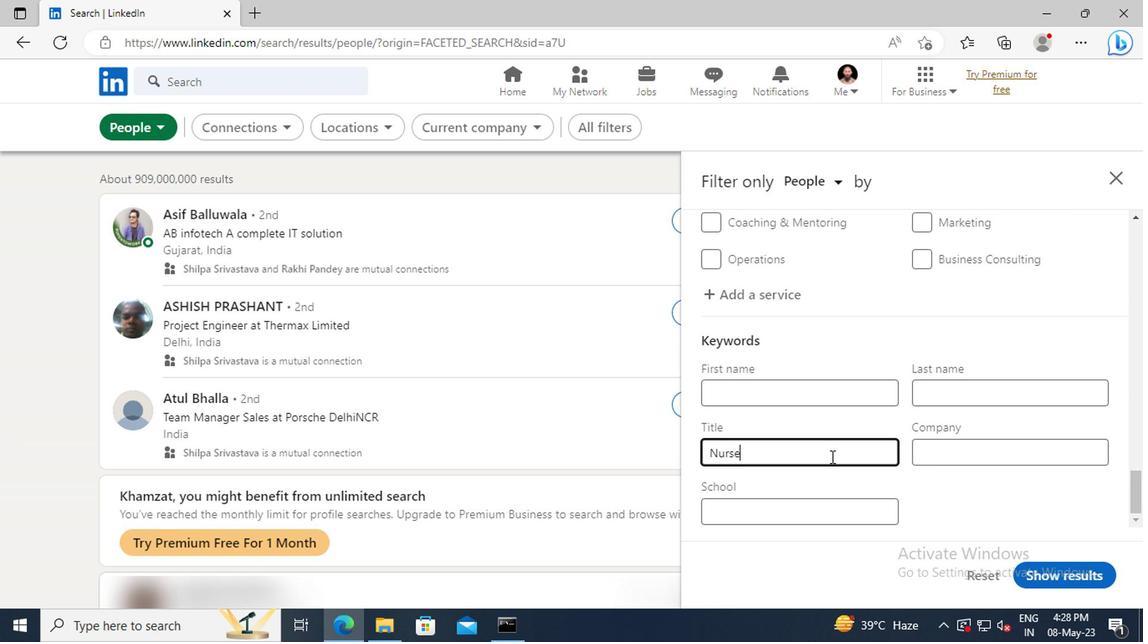 
Action: Mouse moved to (1054, 573)
Screenshot: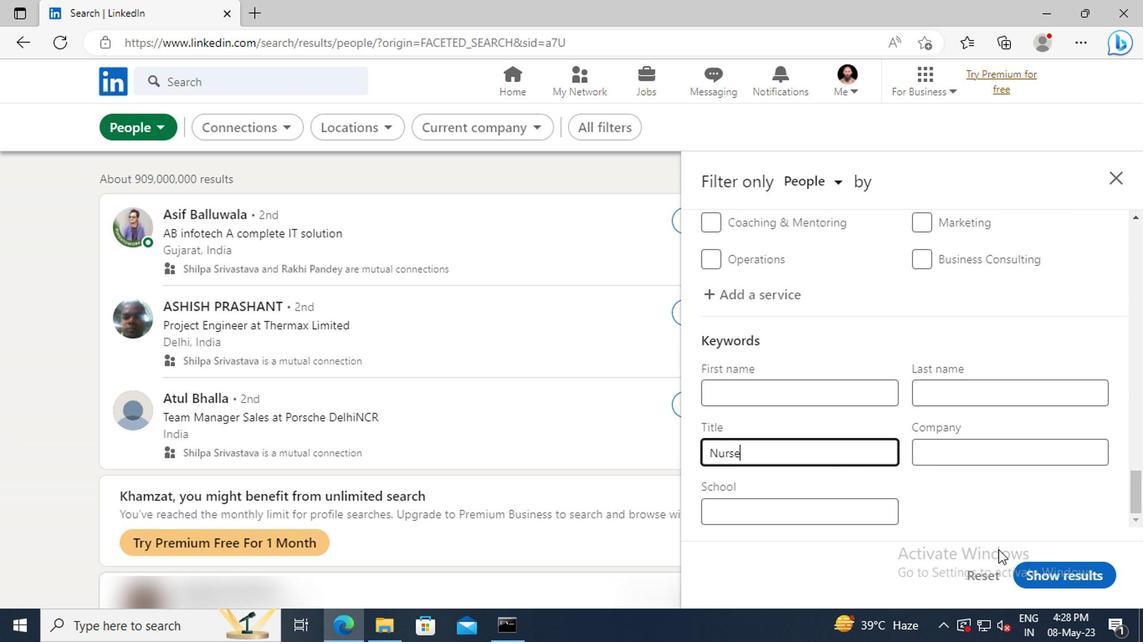
Action: Mouse pressed left at (1054, 573)
Screenshot: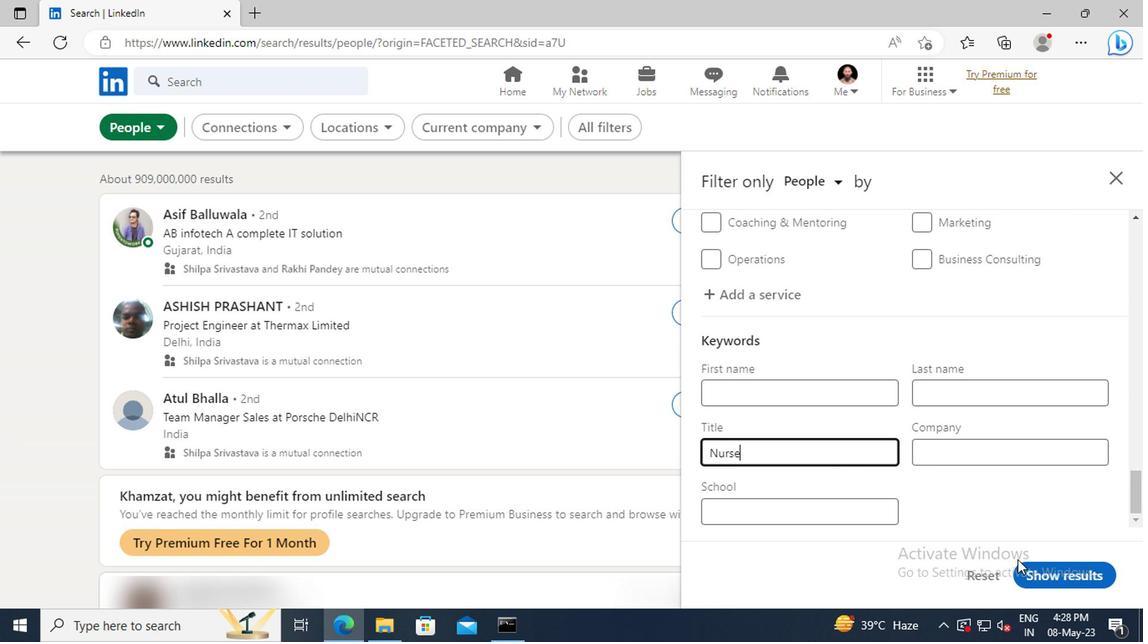 
